 Task: Check the percentage active listings of 2 sinks in the last 5 years.
Action: Mouse moved to (1055, 235)
Screenshot: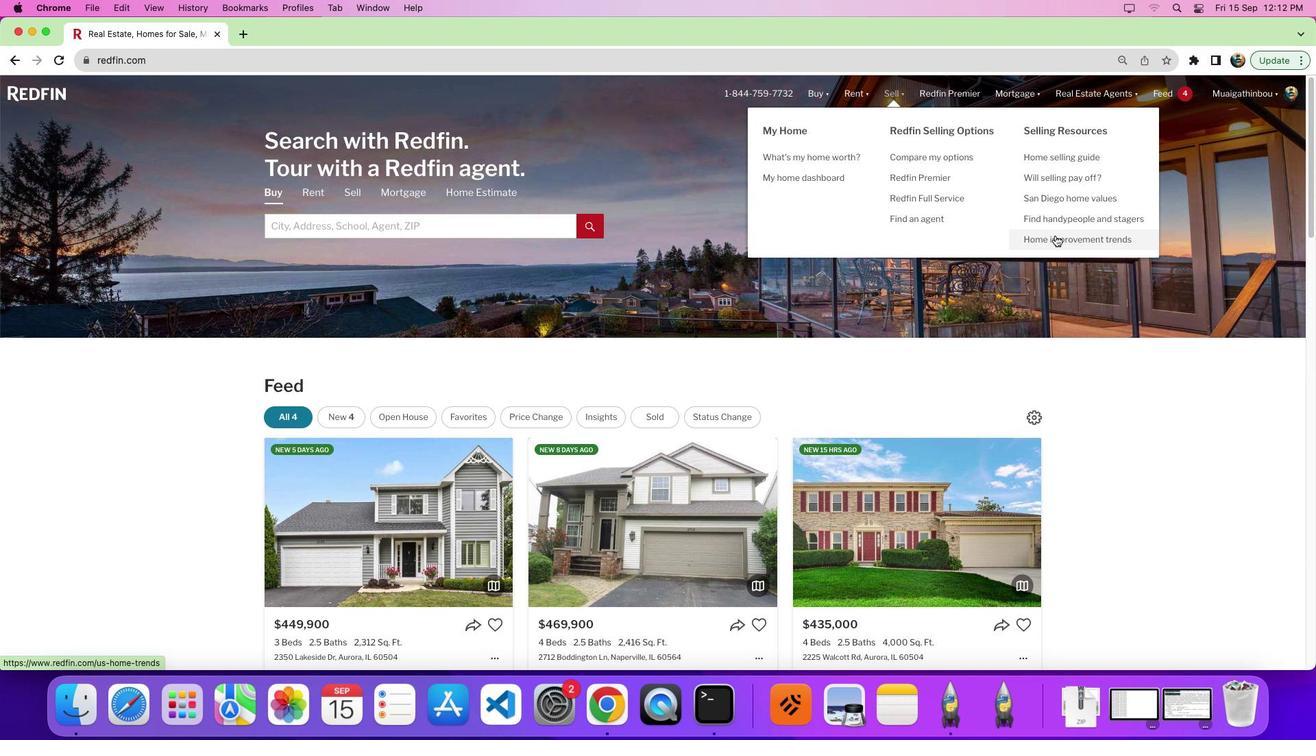 
Action: Mouse pressed left at (1055, 235)
Screenshot: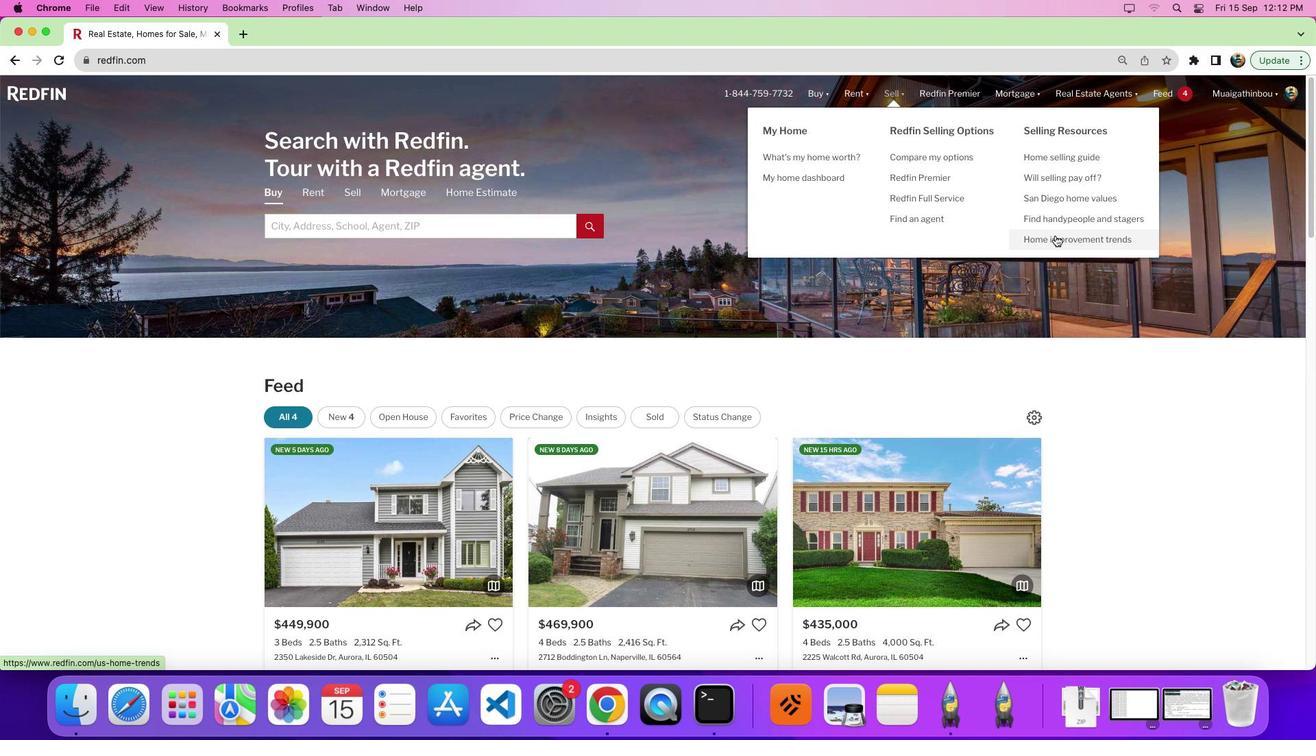 
Action: Mouse moved to (364, 253)
Screenshot: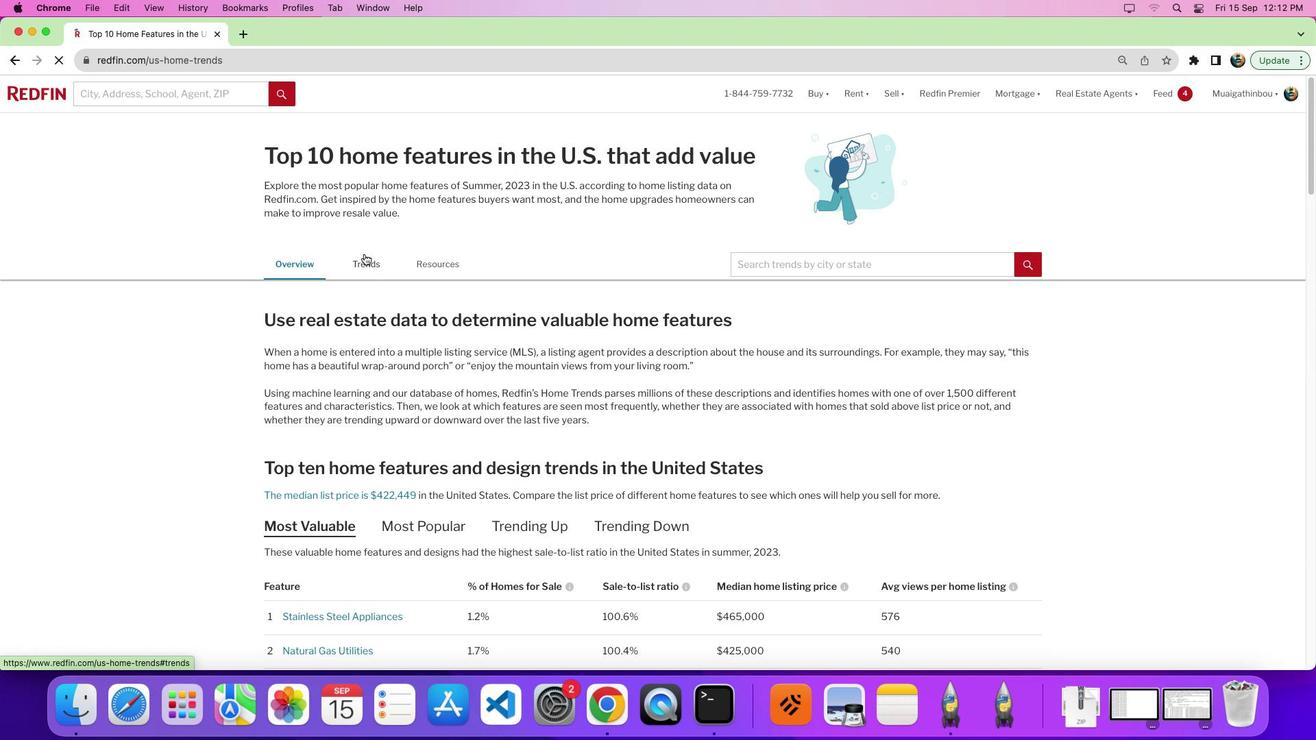 
Action: Mouse pressed left at (364, 253)
Screenshot: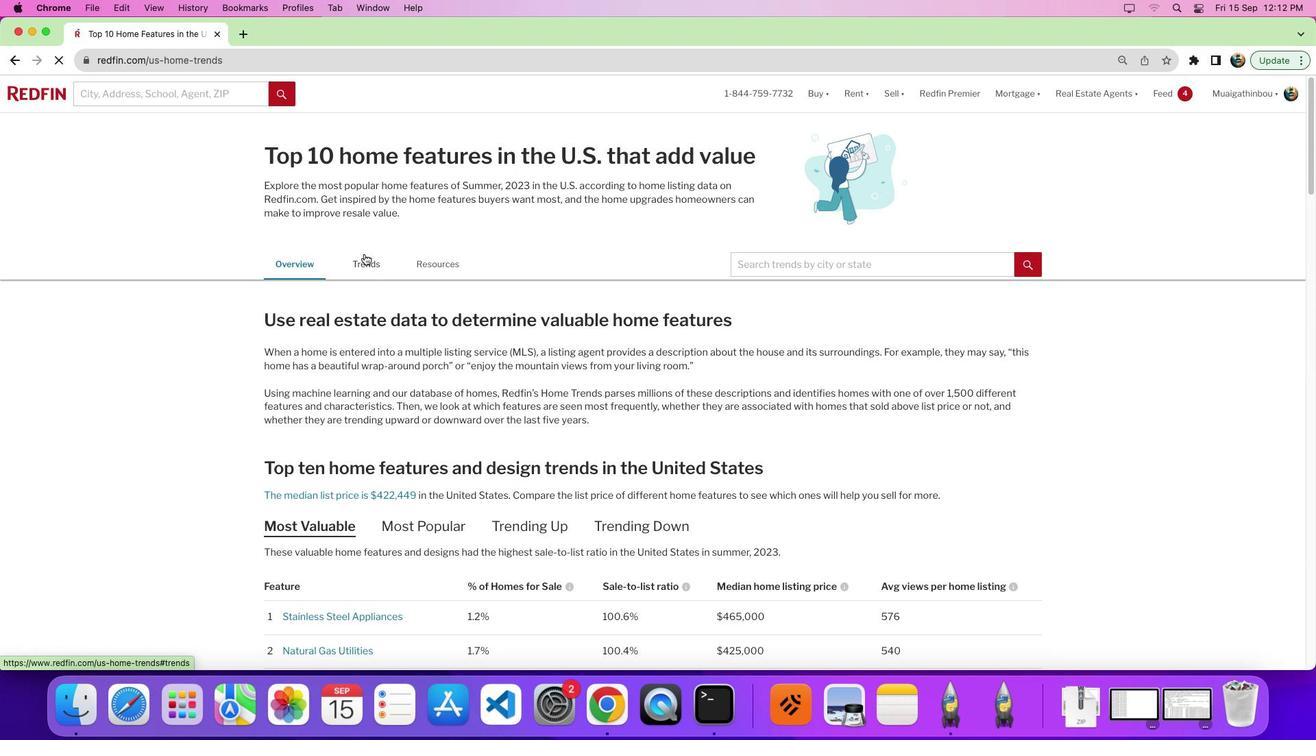 
Action: Mouse moved to (363, 256)
Screenshot: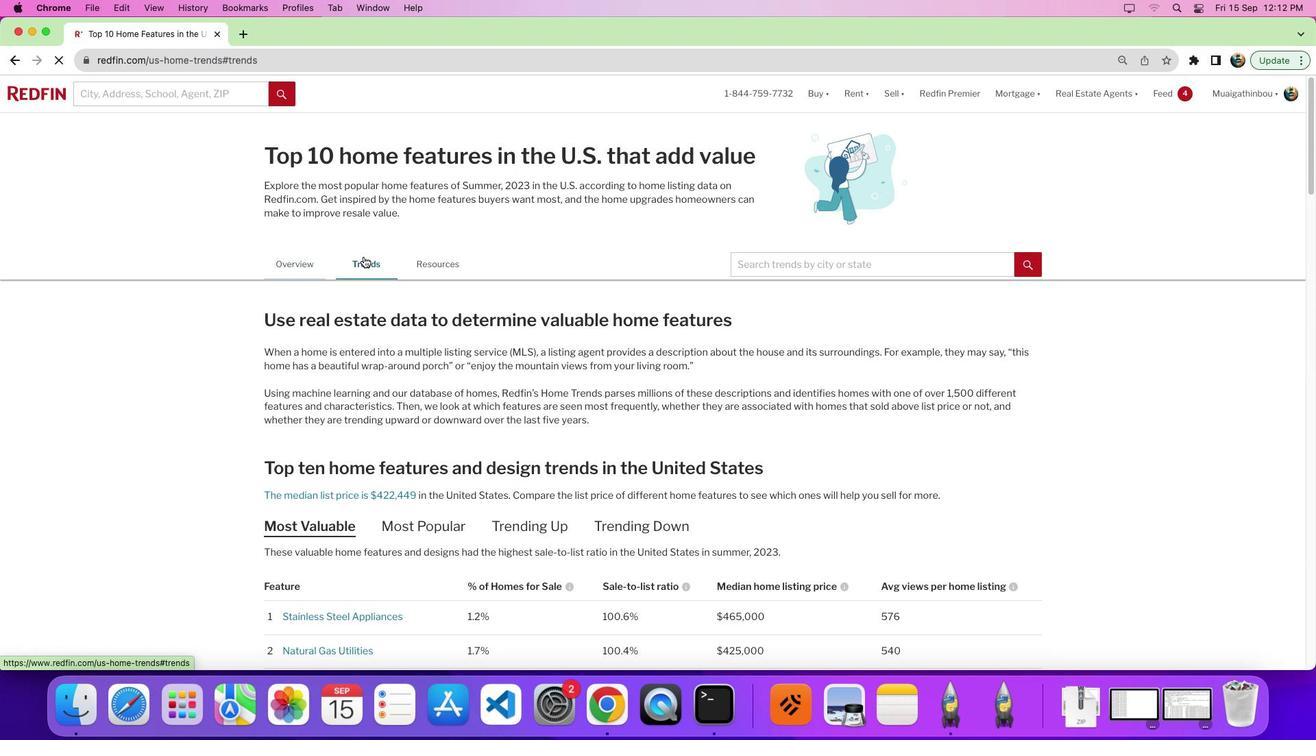 
Action: Mouse pressed left at (363, 256)
Screenshot: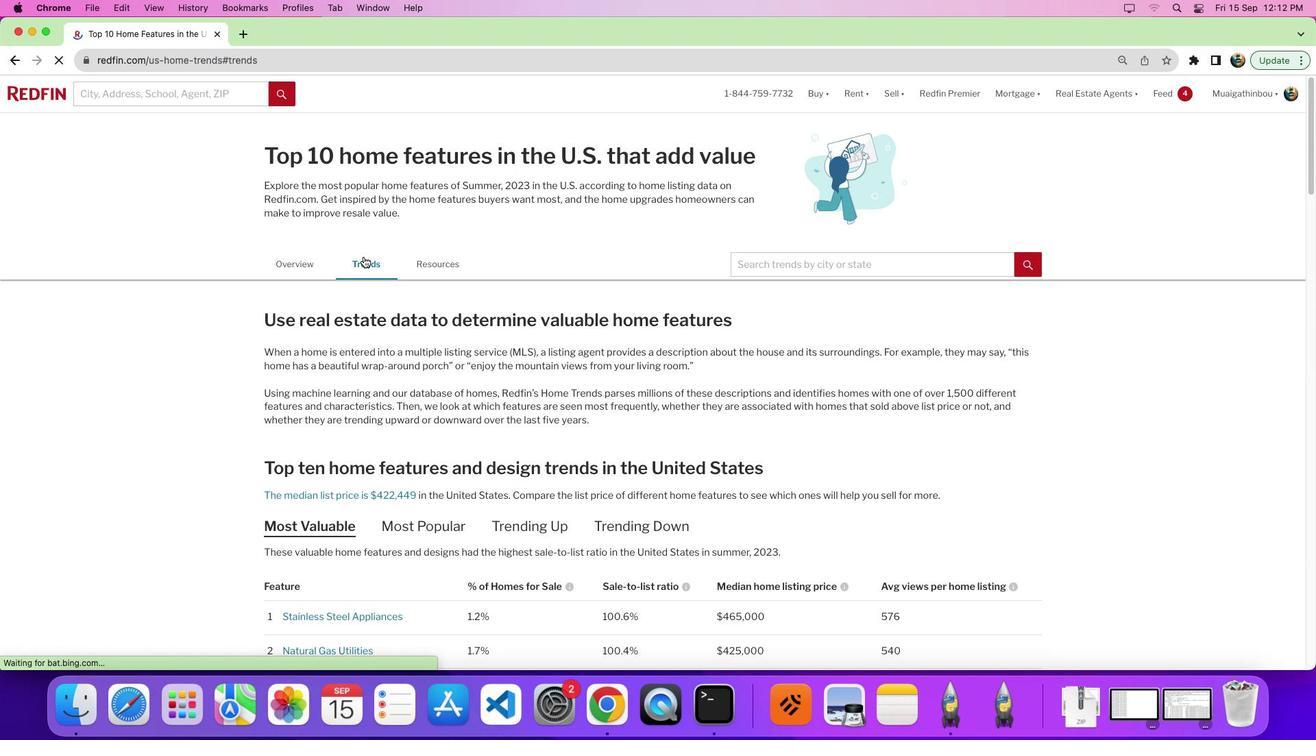 
Action: Mouse moved to (585, 337)
Screenshot: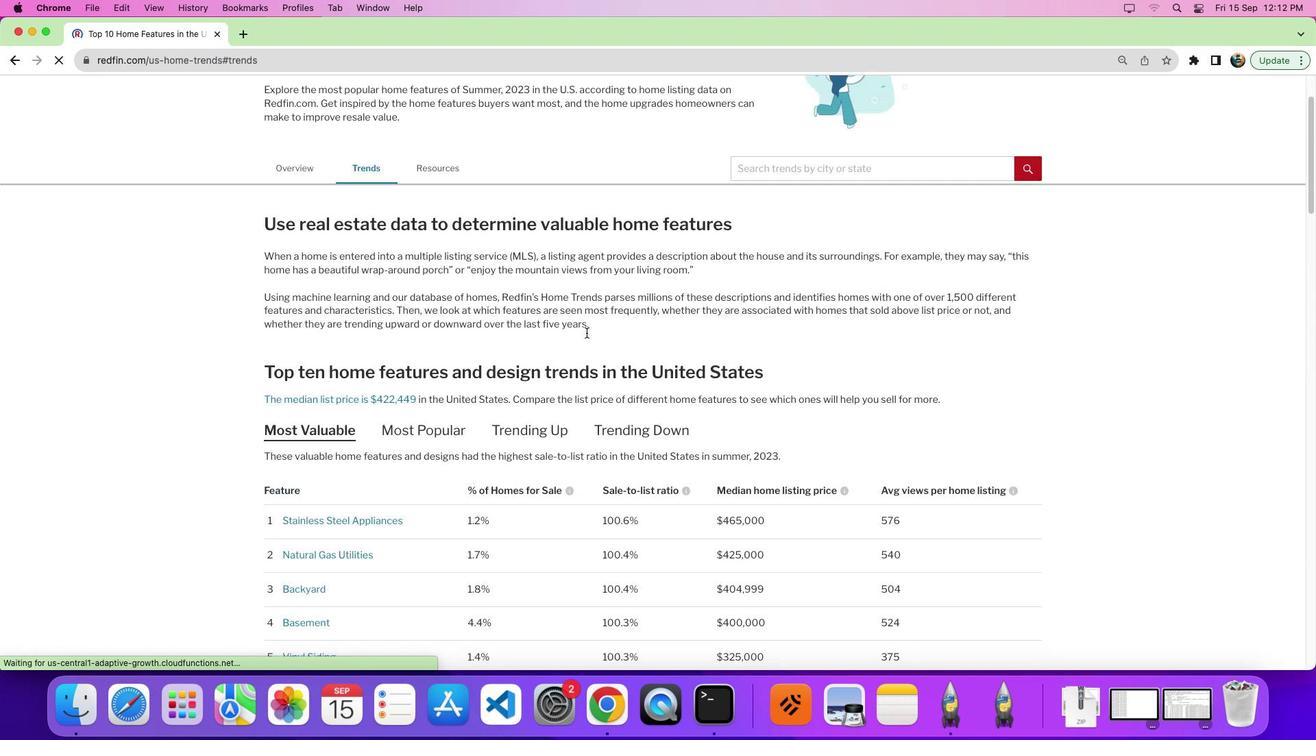 
Action: Mouse scrolled (585, 337) with delta (0, 0)
Screenshot: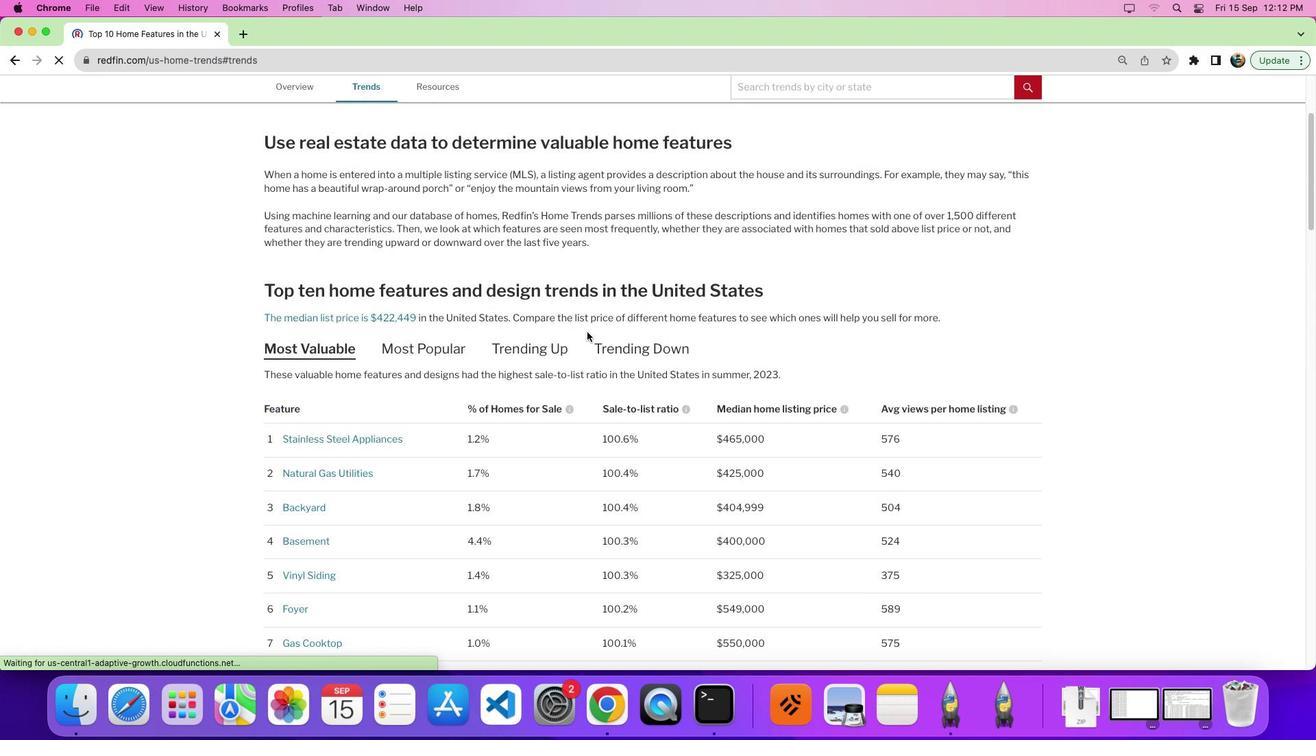 
Action: Mouse scrolled (585, 337) with delta (0, -1)
Screenshot: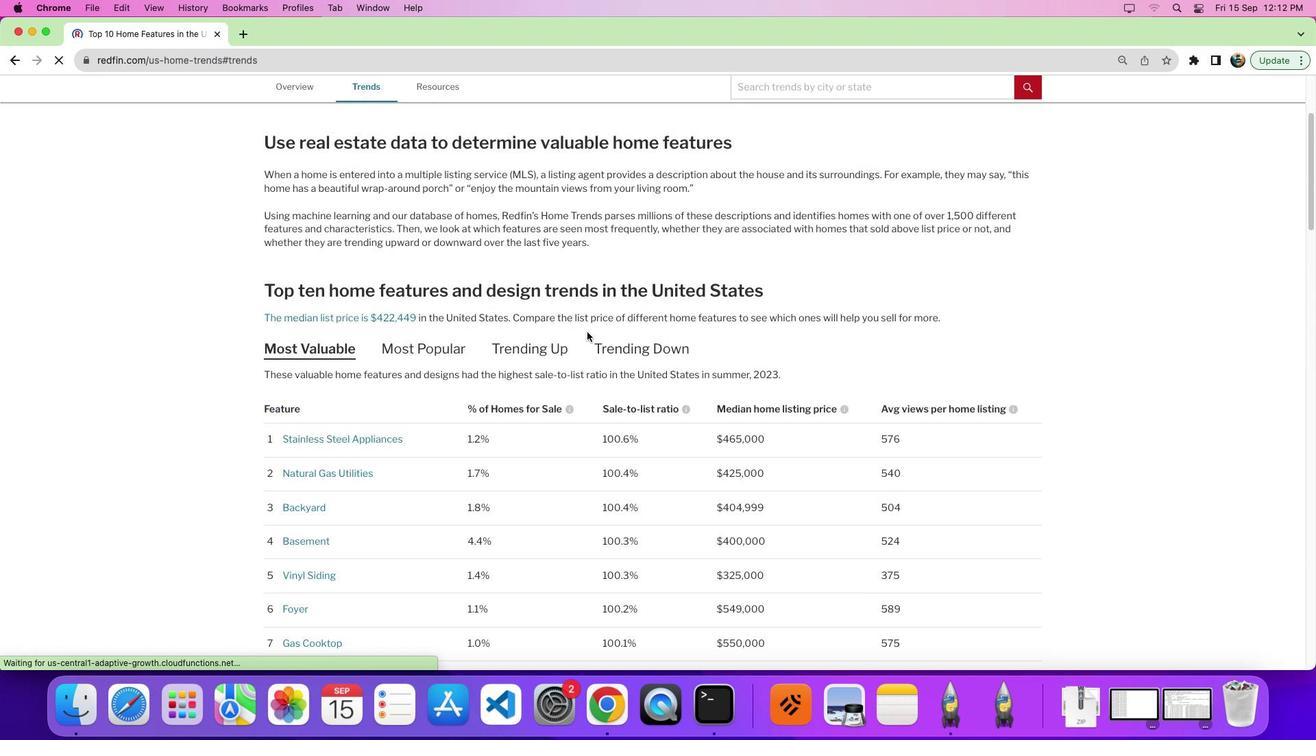 
Action: Mouse moved to (585, 336)
Screenshot: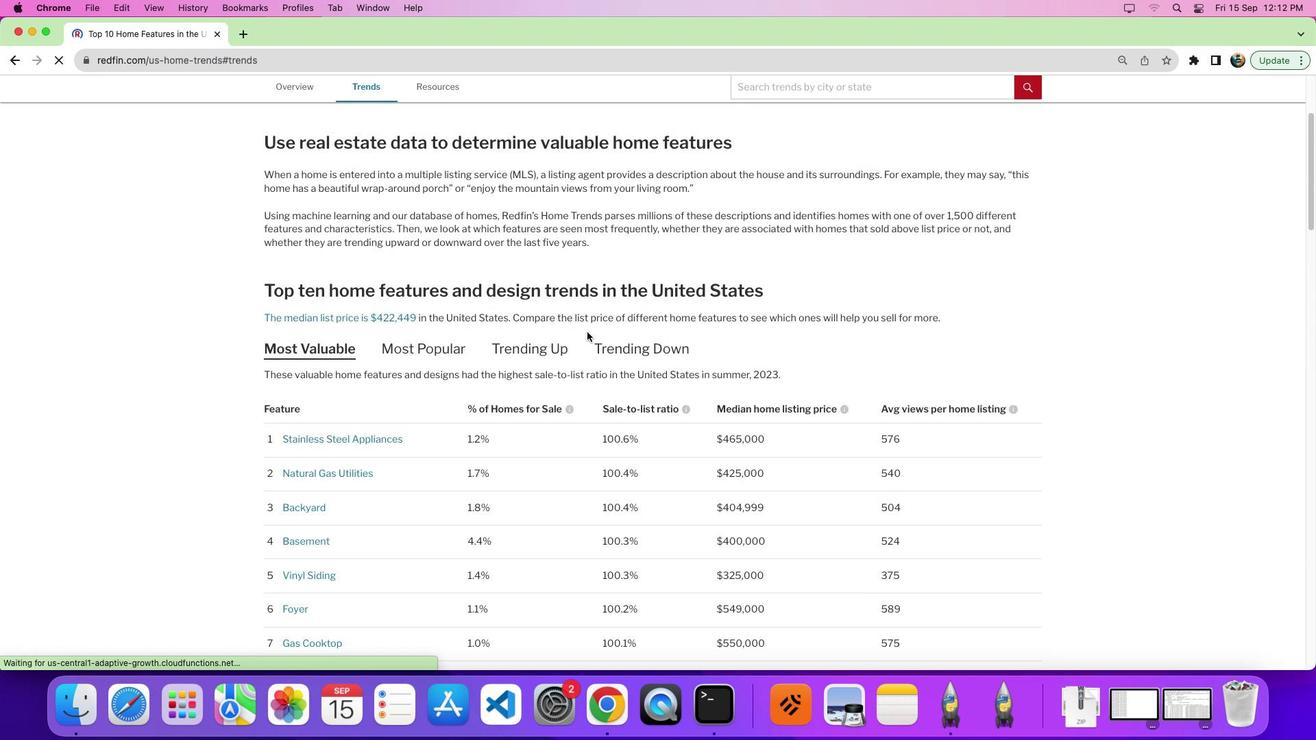 
Action: Mouse scrolled (585, 336) with delta (0, -6)
Screenshot: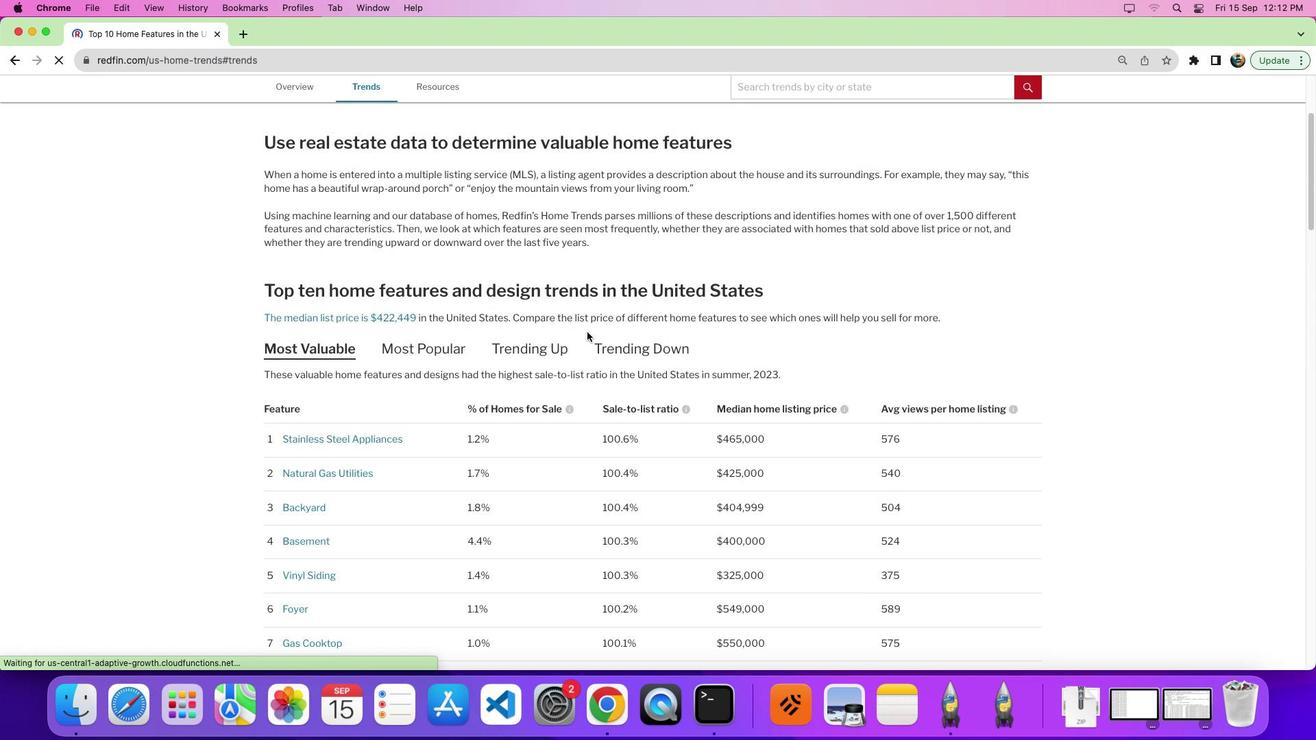 
Action: Mouse moved to (587, 332)
Screenshot: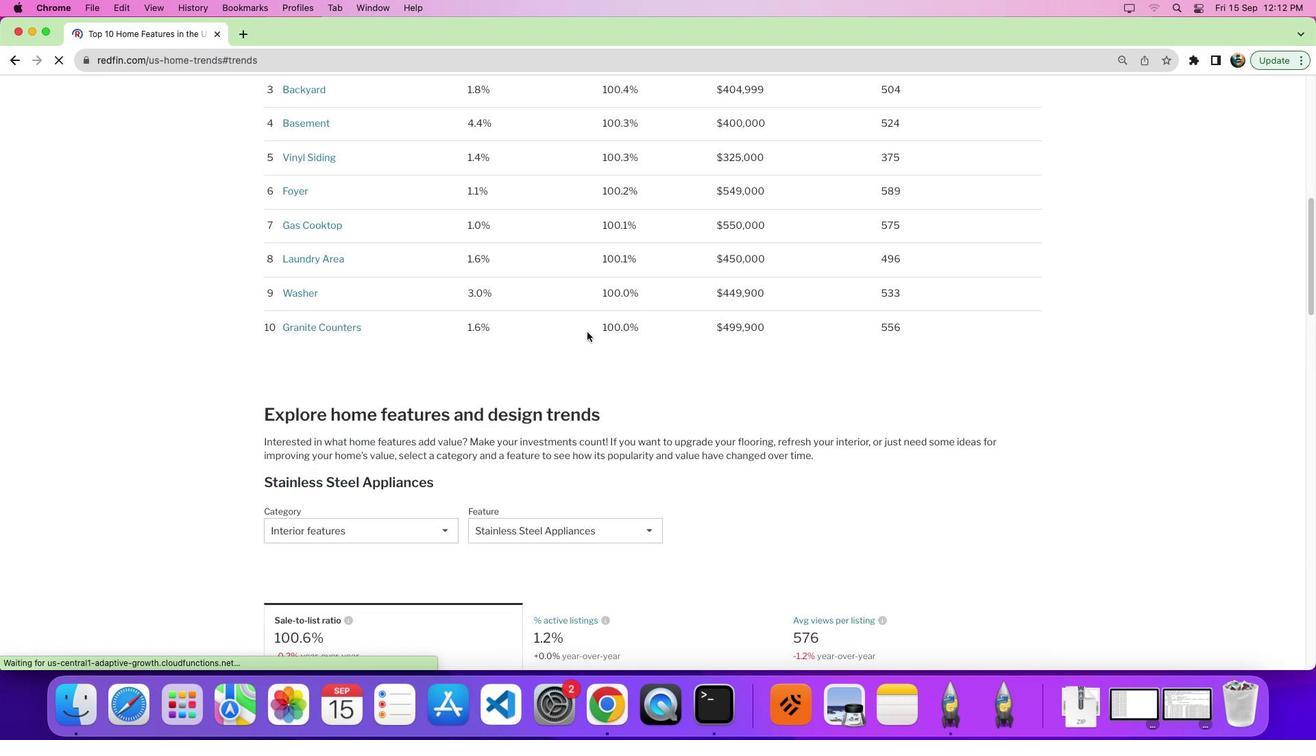 
Action: Mouse scrolled (587, 332) with delta (0, -8)
Screenshot: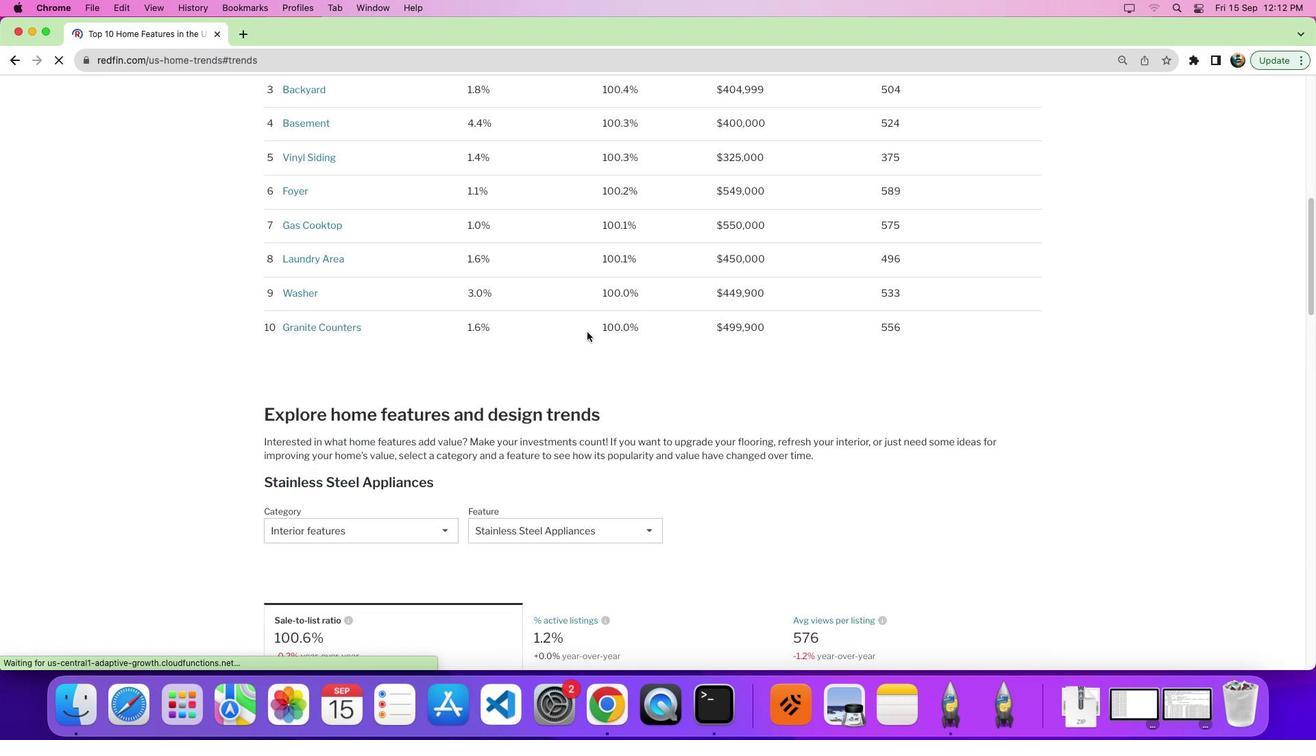 
Action: Mouse moved to (587, 331)
Screenshot: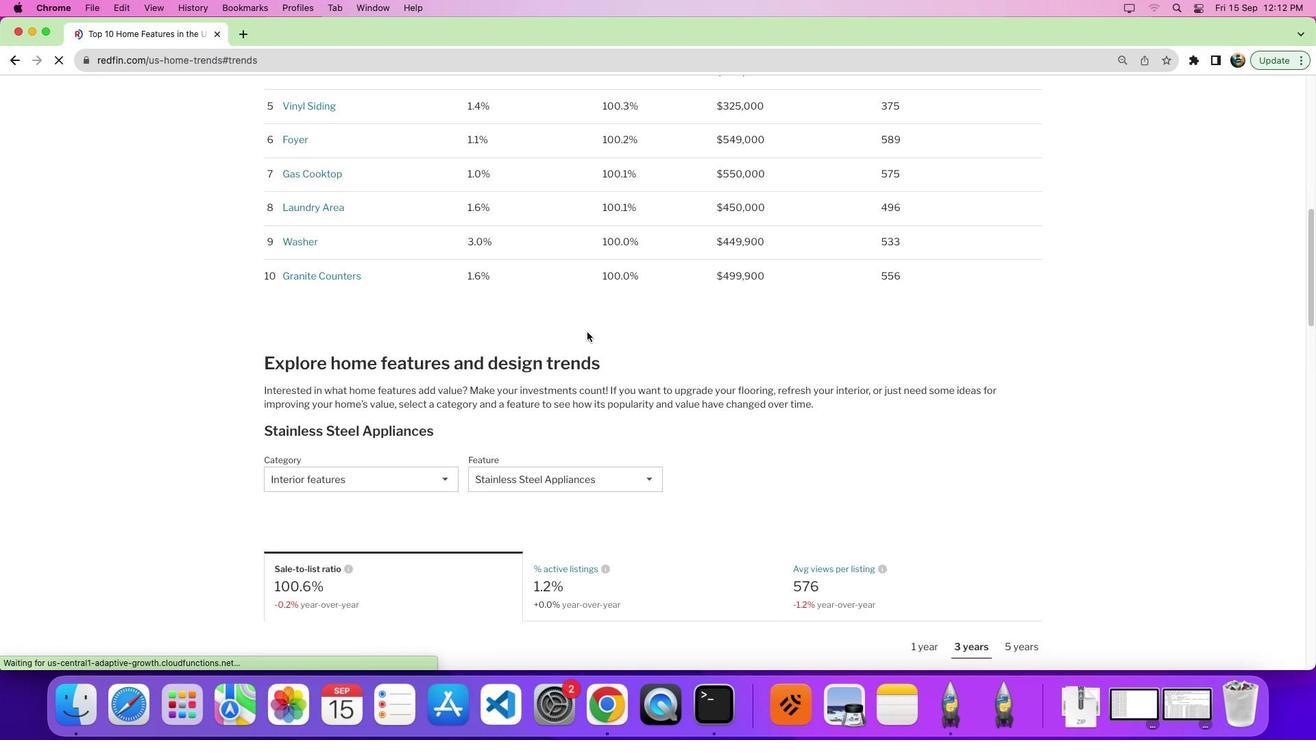 
Action: Mouse scrolled (587, 331) with delta (0, 0)
Screenshot: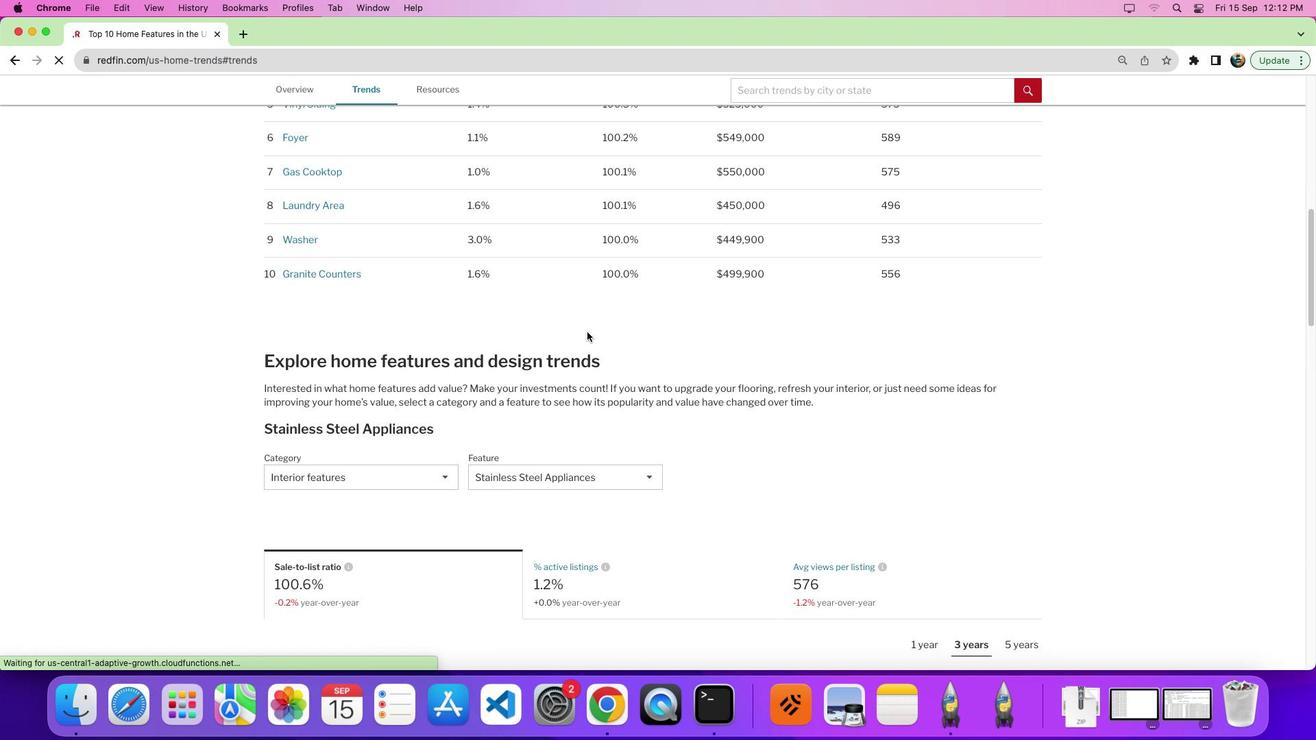 
Action: Mouse moved to (377, 462)
Screenshot: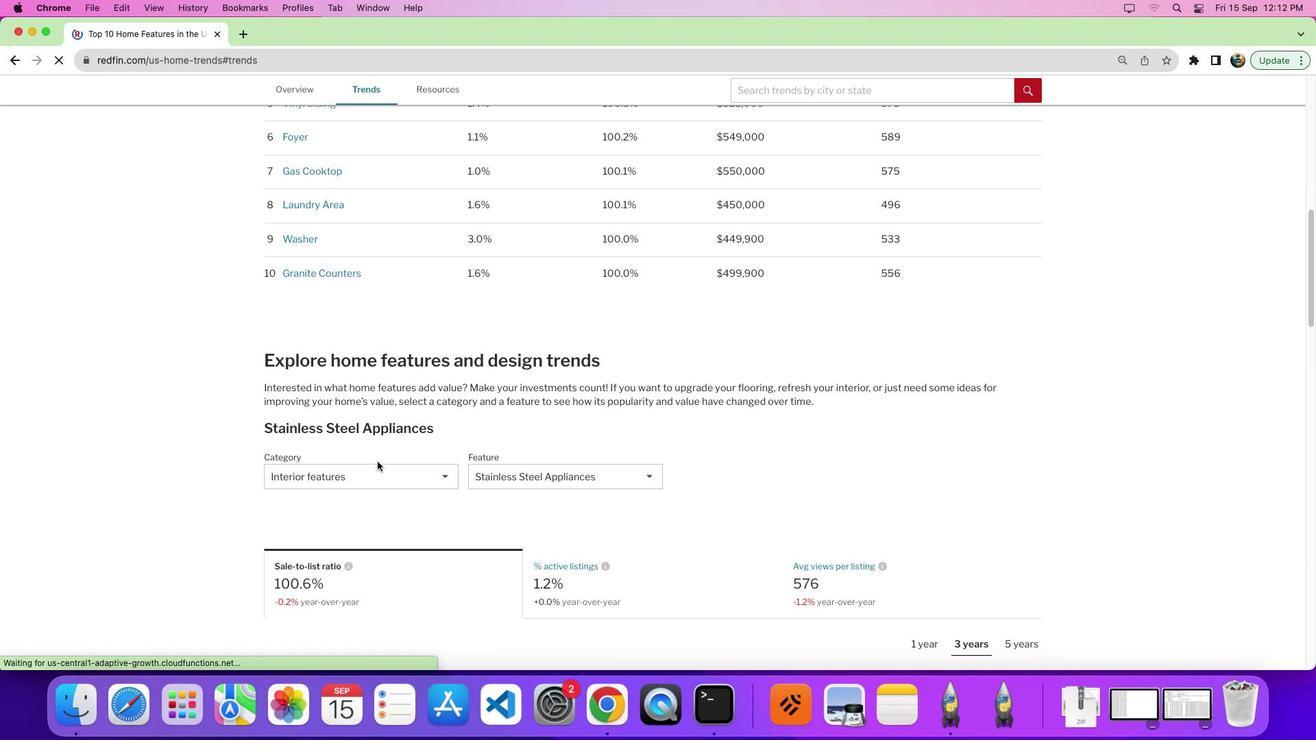 
Action: Mouse pressed left at (377, 462)
Screenshot: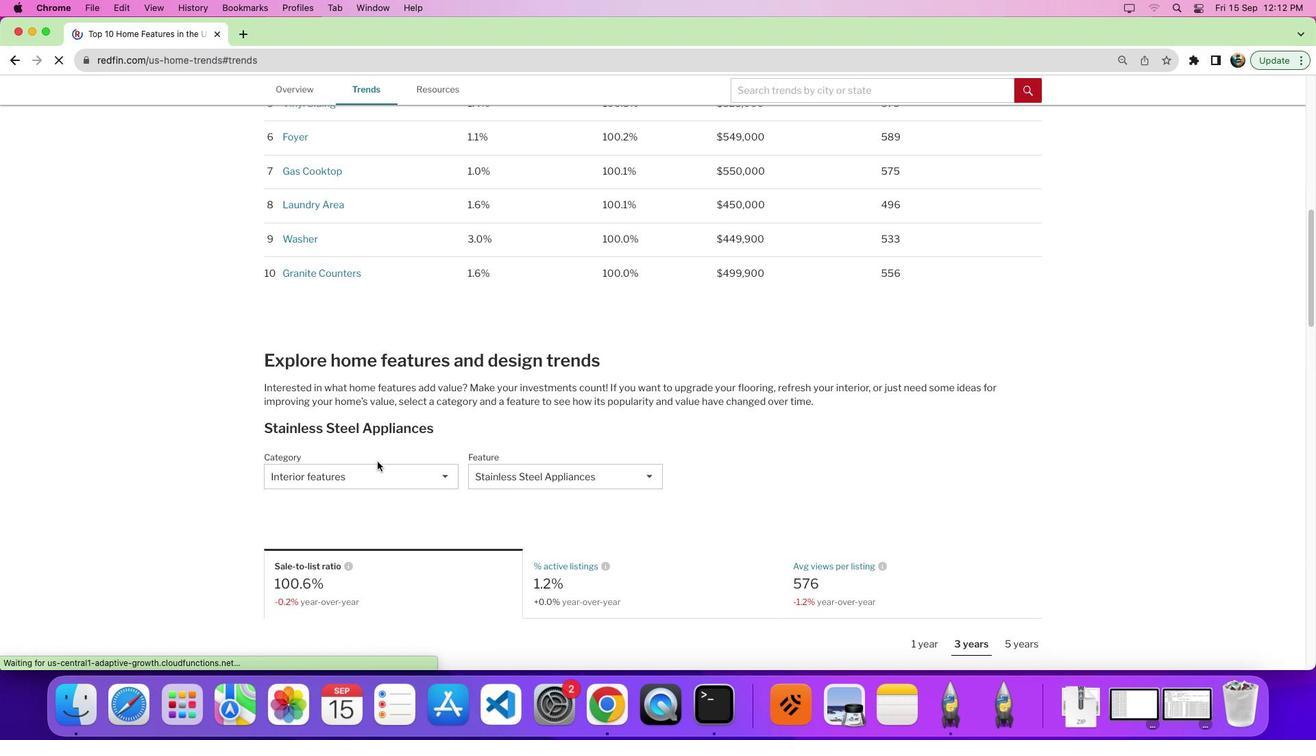 
Action: Mouse moved to (381, 475)
Screenshot: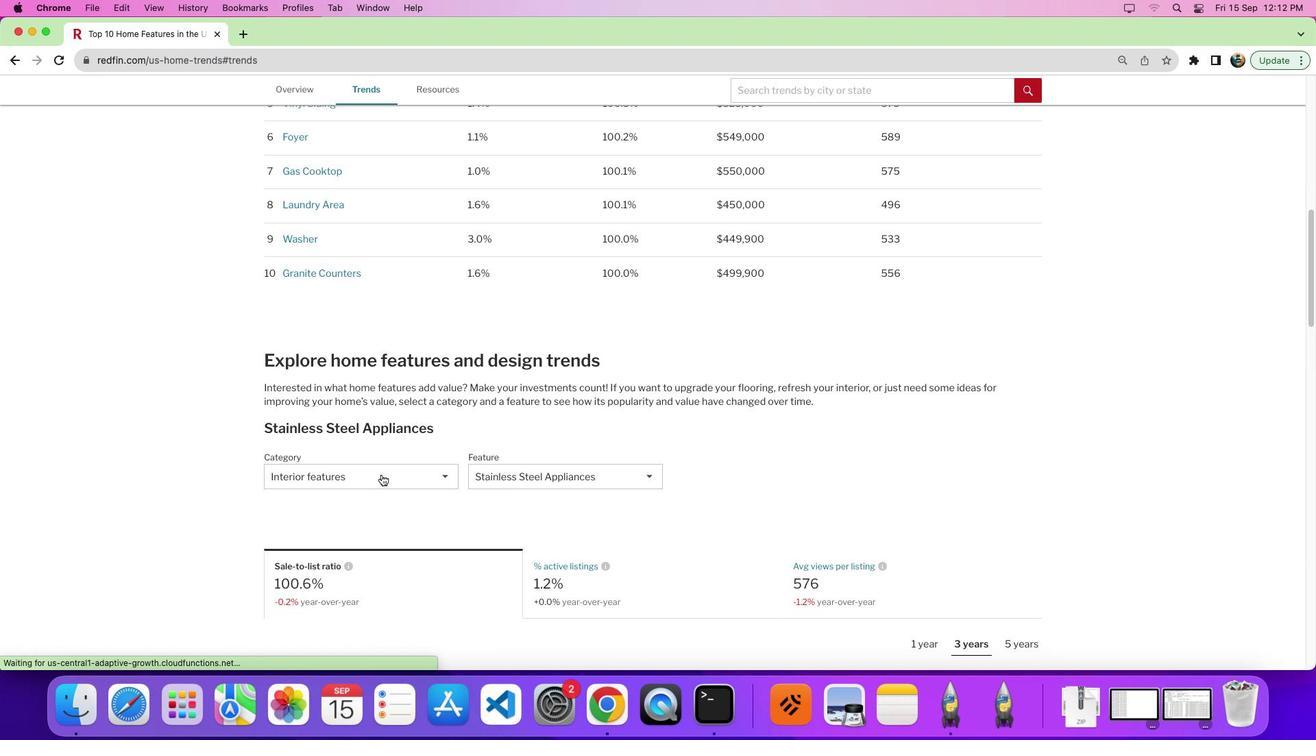 
Action: Mouse pressed left at (381, 475)
Screenshot: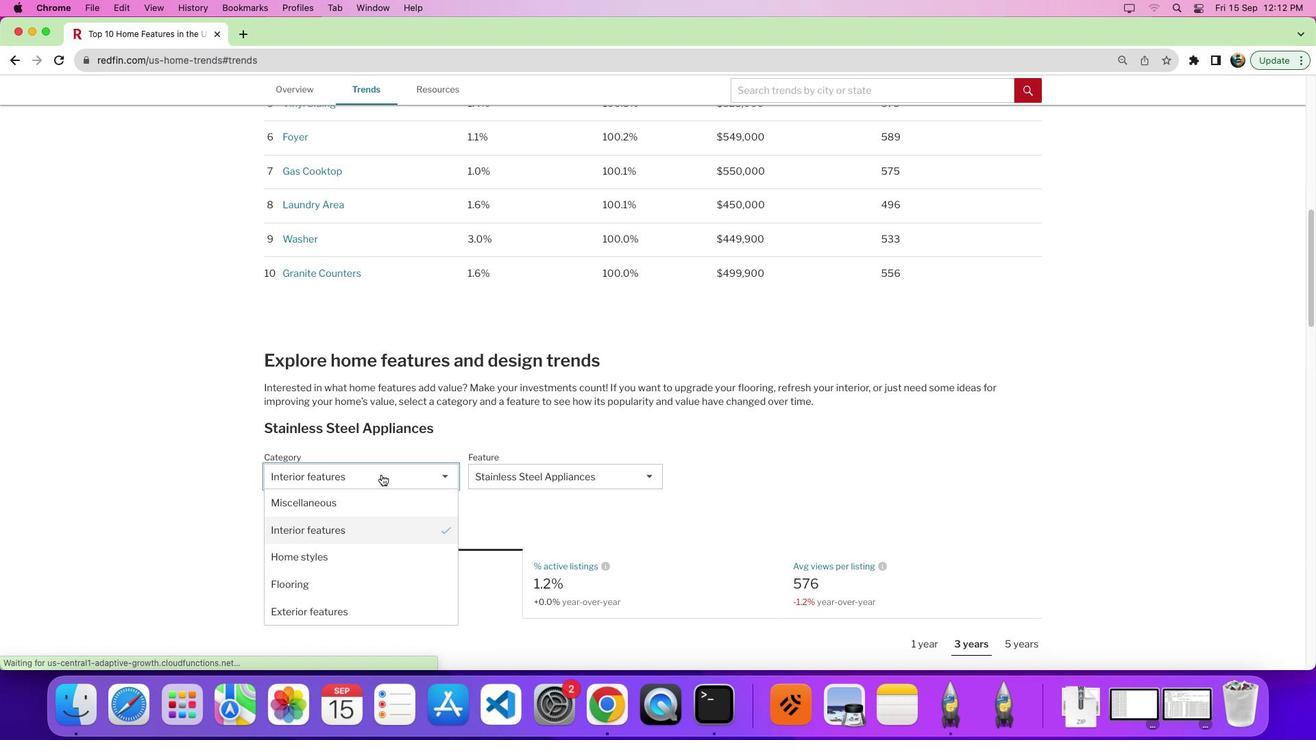 
Action: Mouse moved to (379, 532)
Screenshot: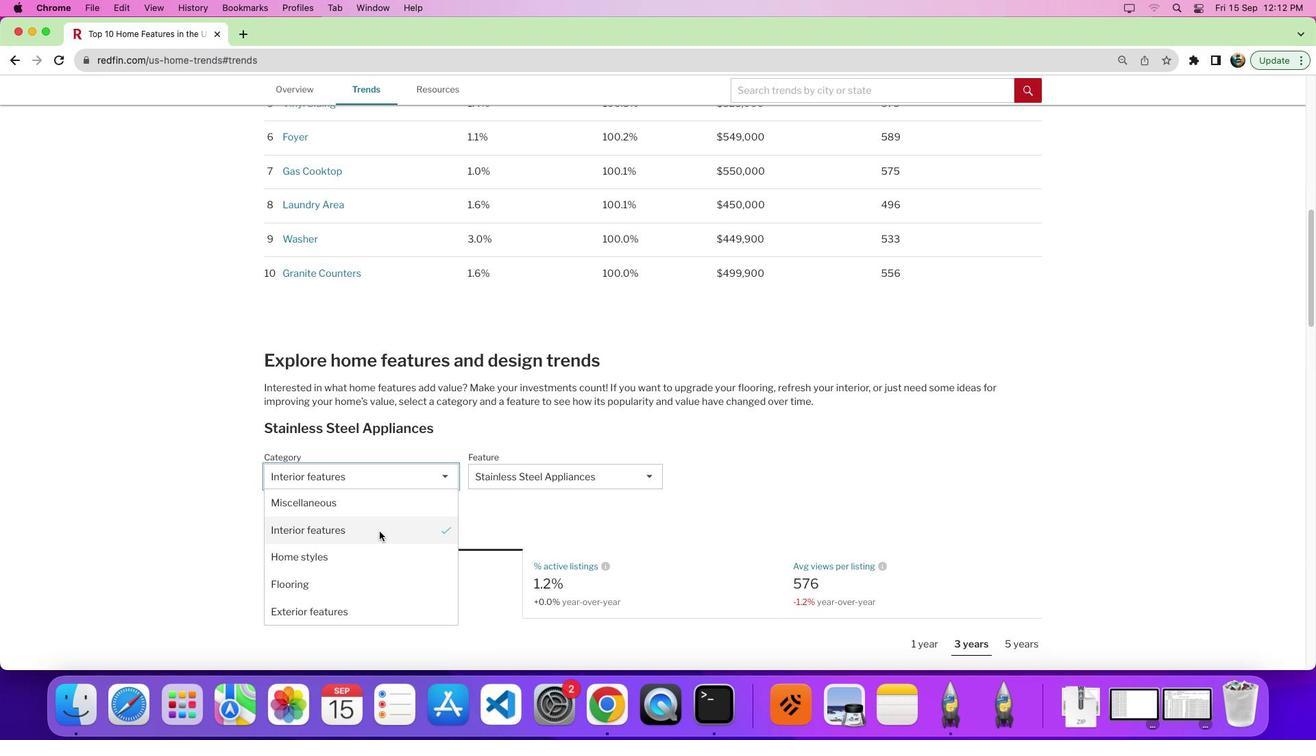 
Action: Mouse pressed left at (379, 532)
Screenshot: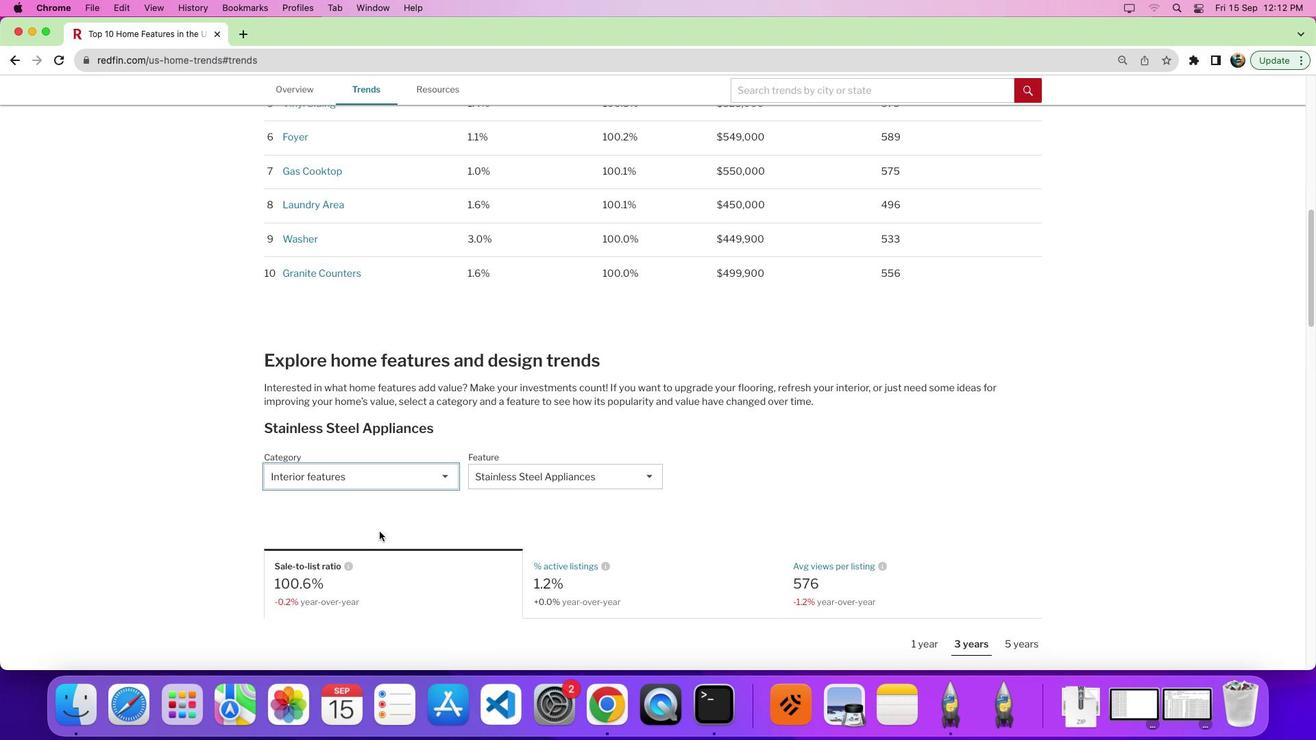 
Action: Mouse moved to (573, 476)
Screenshot: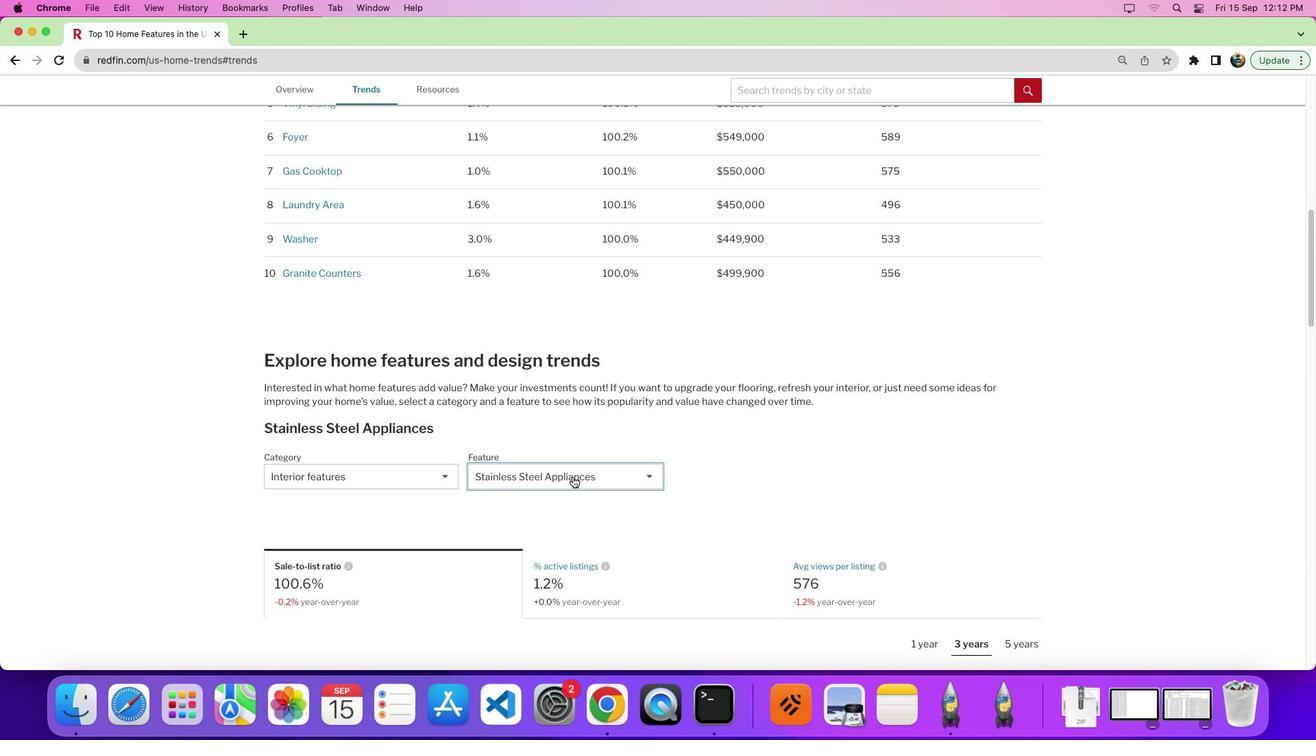 
Action: Mouse pressed left at (573, 476)
Screenshot: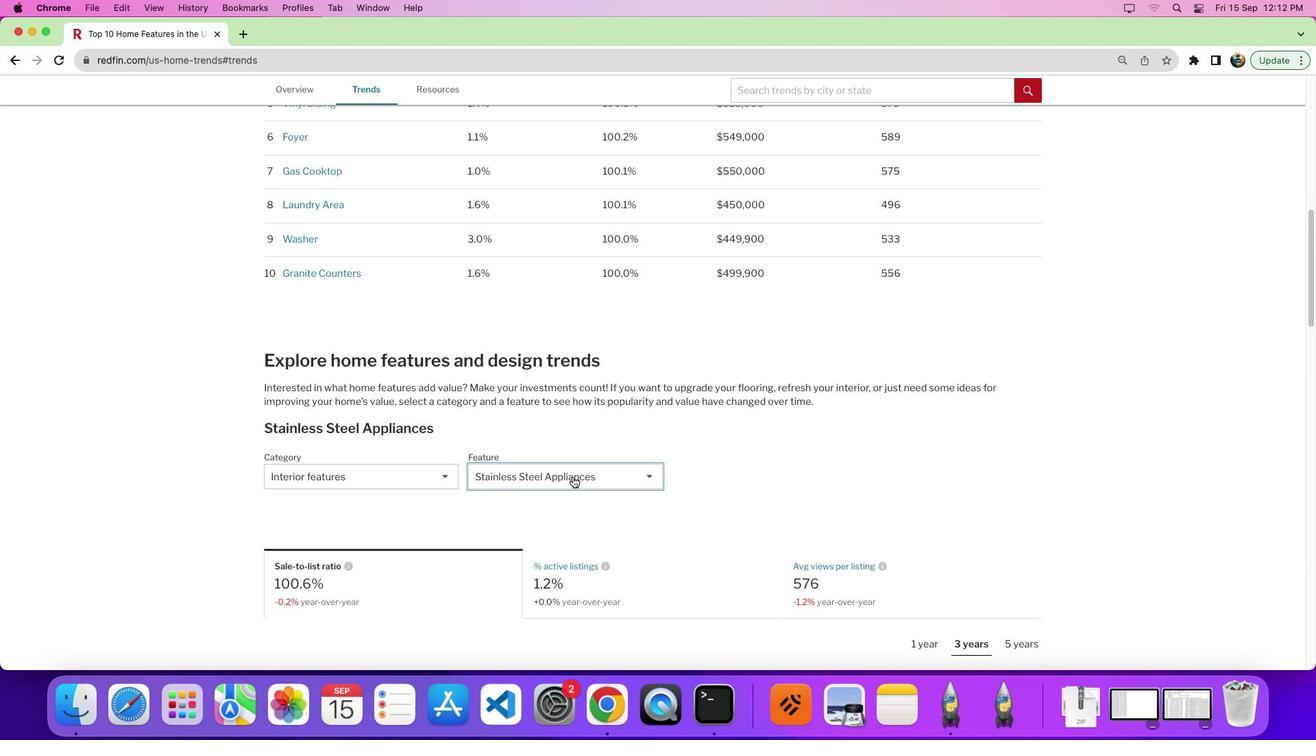 
Action: Mouse moved to (540, 574)
Screenshot: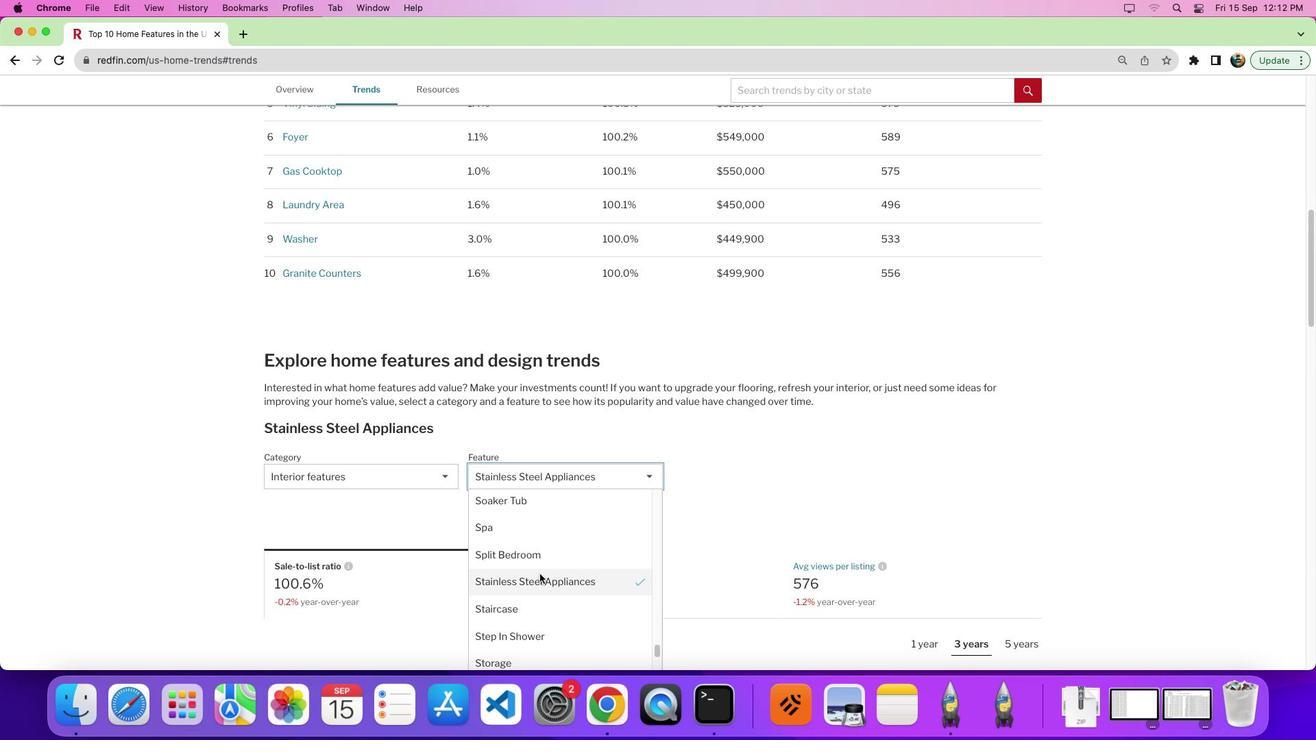
Action: Mouse scrolled (540, 574) with delta (0, 0)
Screenshot: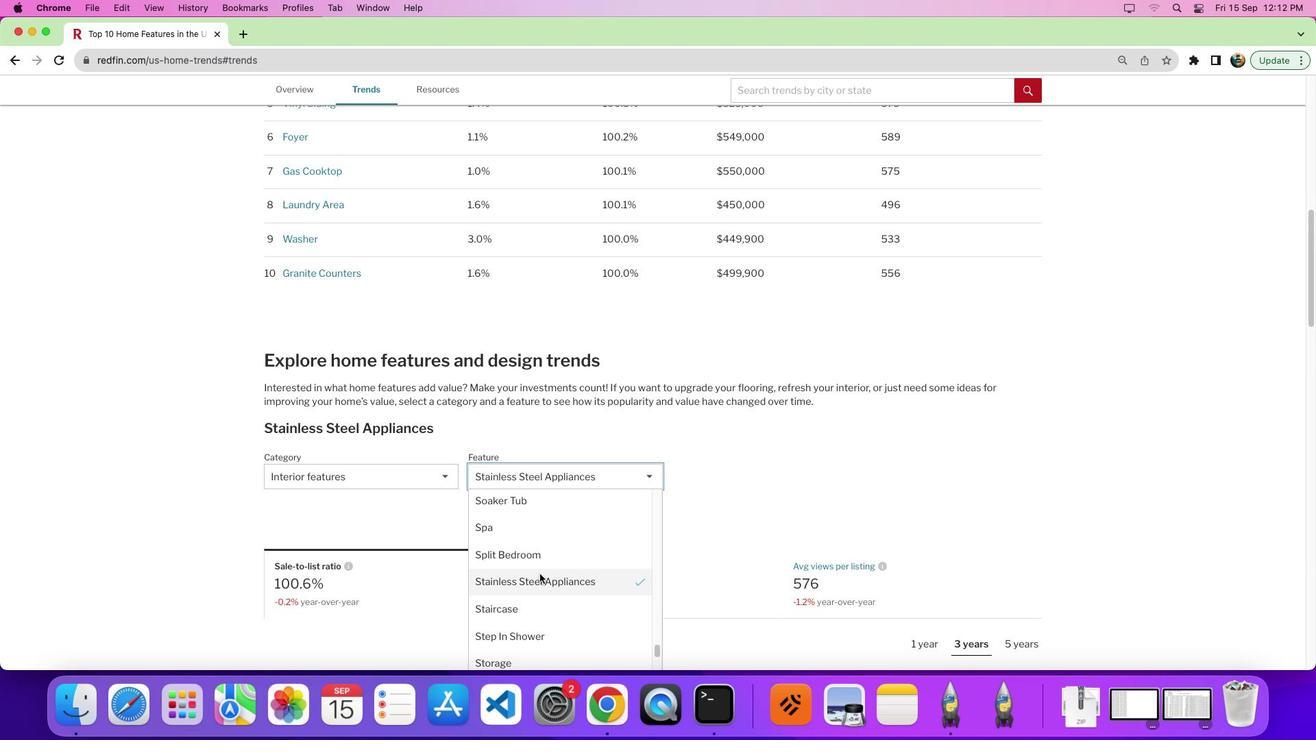 
Action: Mouse scrolled (540, 574) with delta (0, 0)
Screenshot: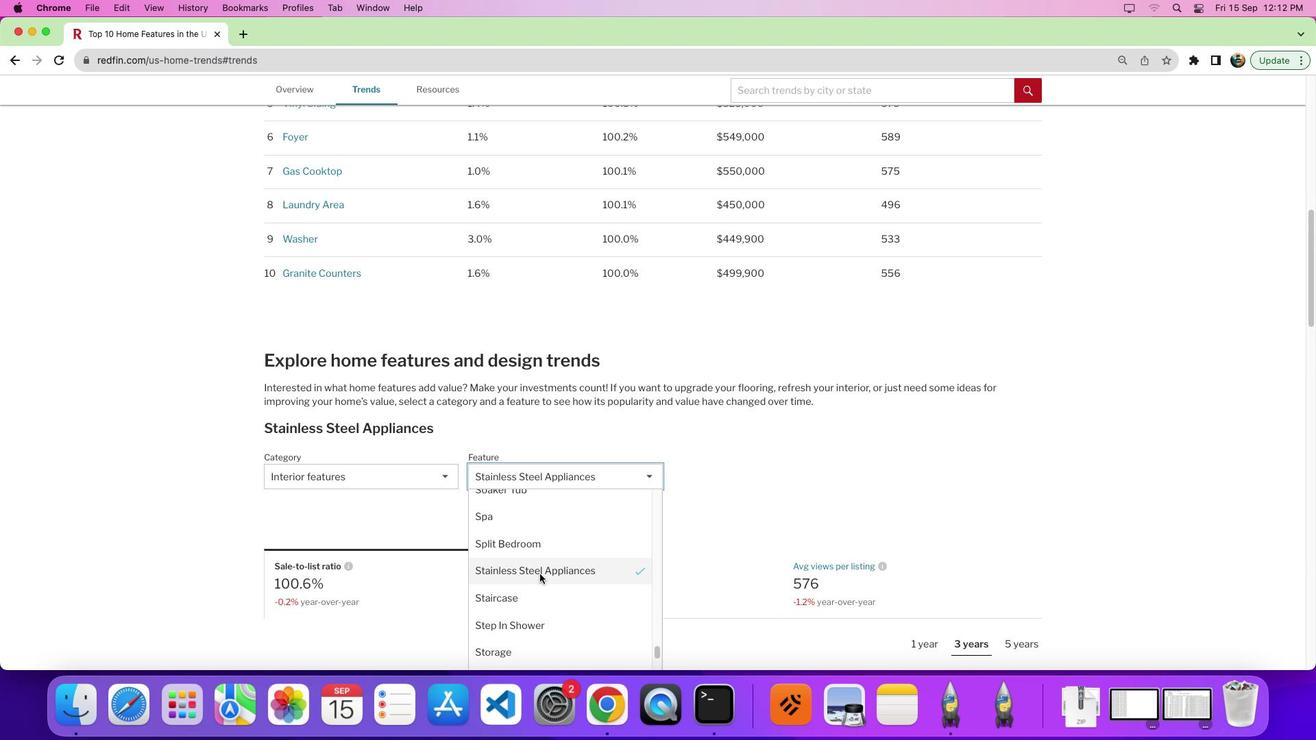 
Action: Mouse scrolled (540, 574) with delta (0, -1)
Screenshot: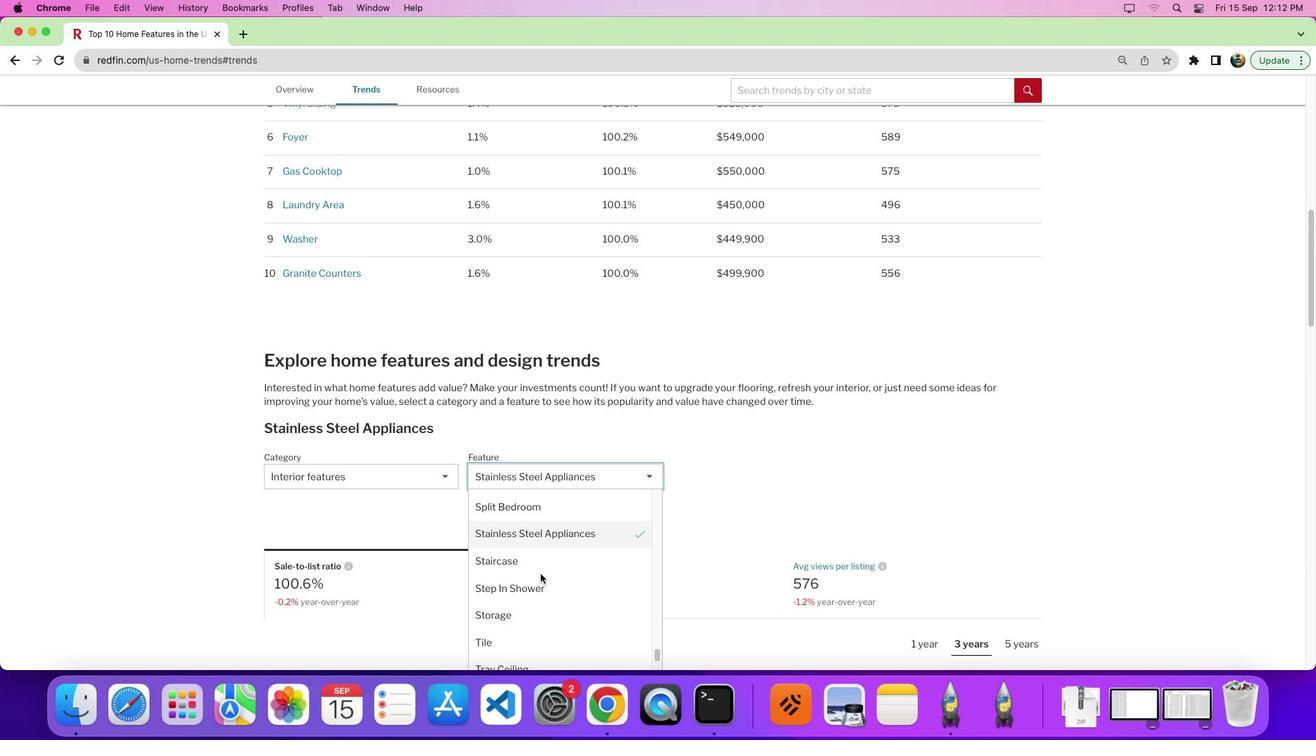 
Action: Mouse moved to (542, 609)
Screenshot: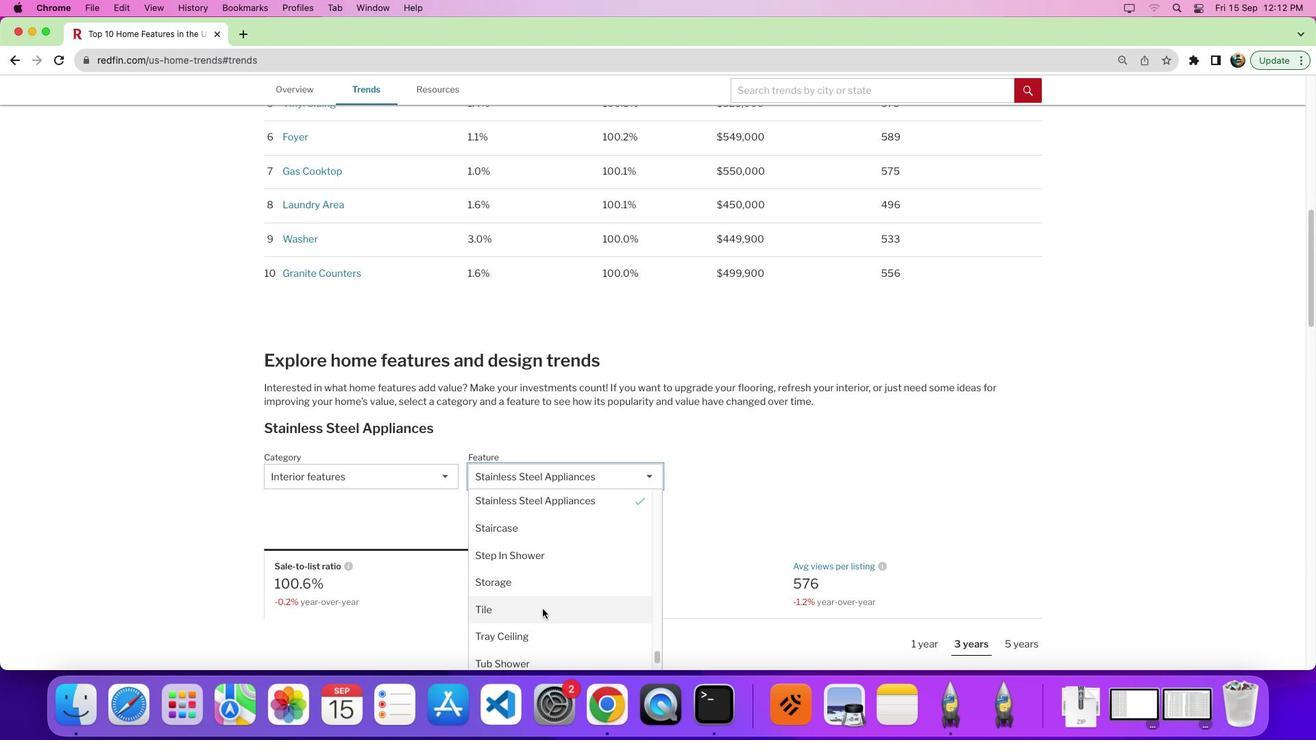 
Action: Mouse scrolled (542, 609) with delta (0, 0)
Screenshot: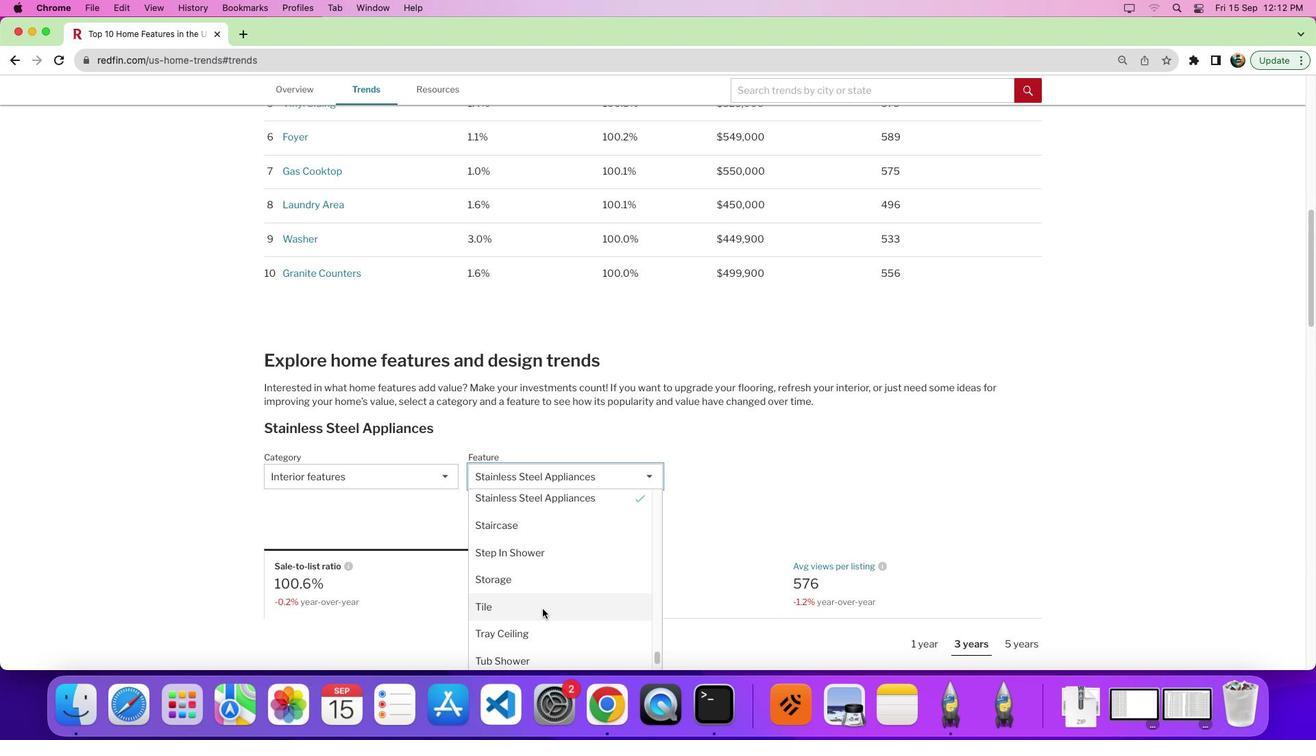 
Action: Mouse scrolled (542, 609) with delta (0, 0)
Screenshot: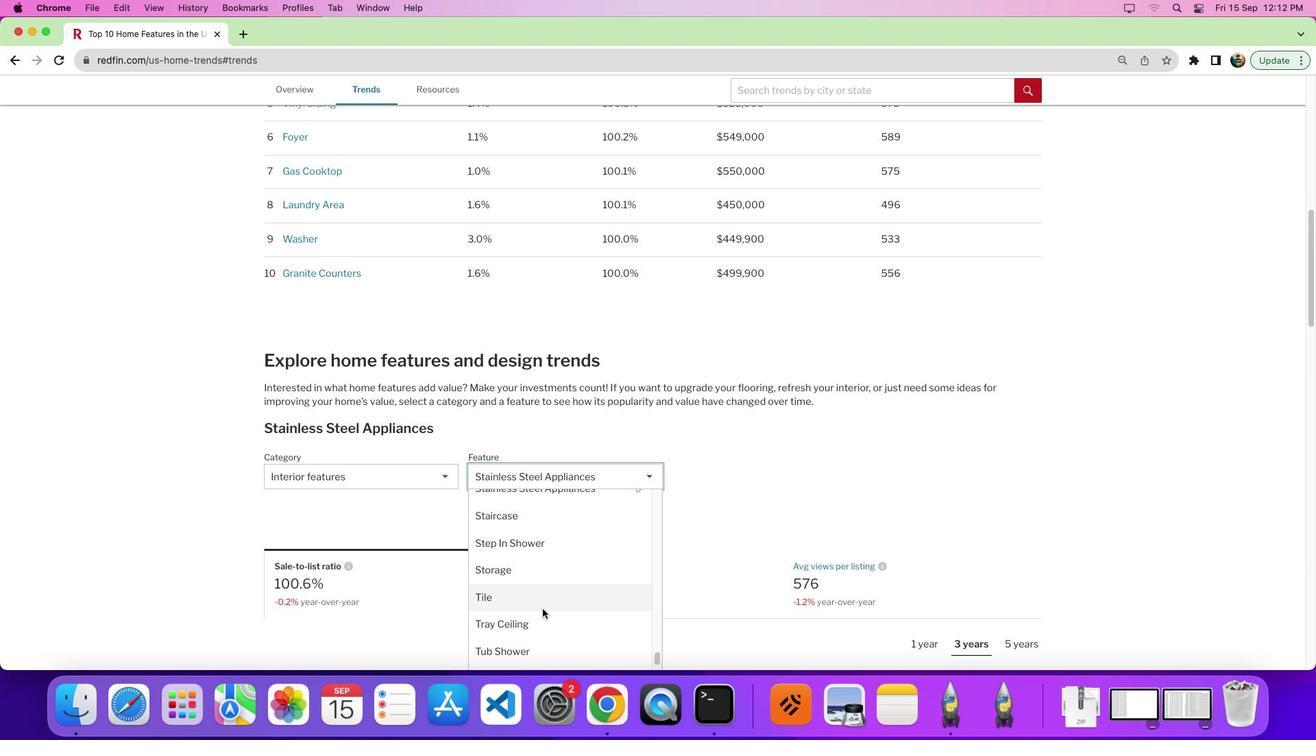 
Action: Mouse moved to (542, 609)
Screenshot: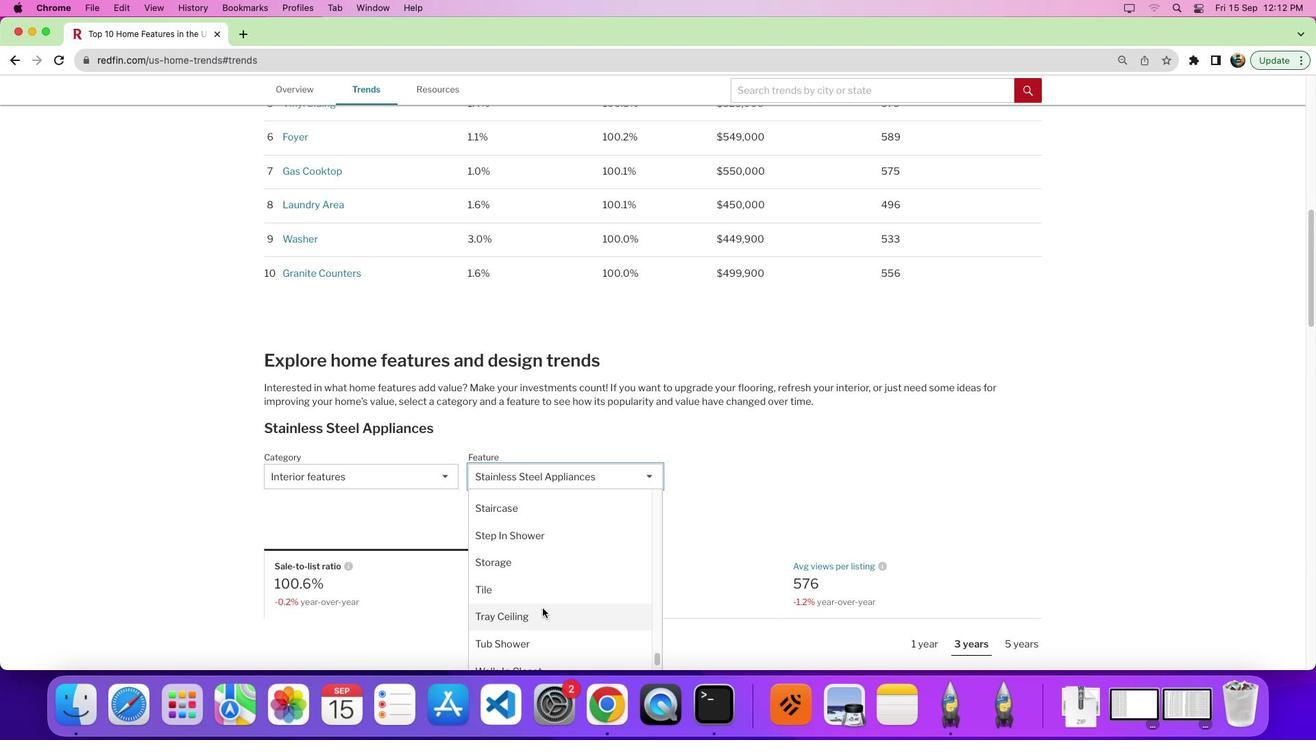 
Action: Mouse scrolled (542, 609) with delta (0, 0)
Screenshot: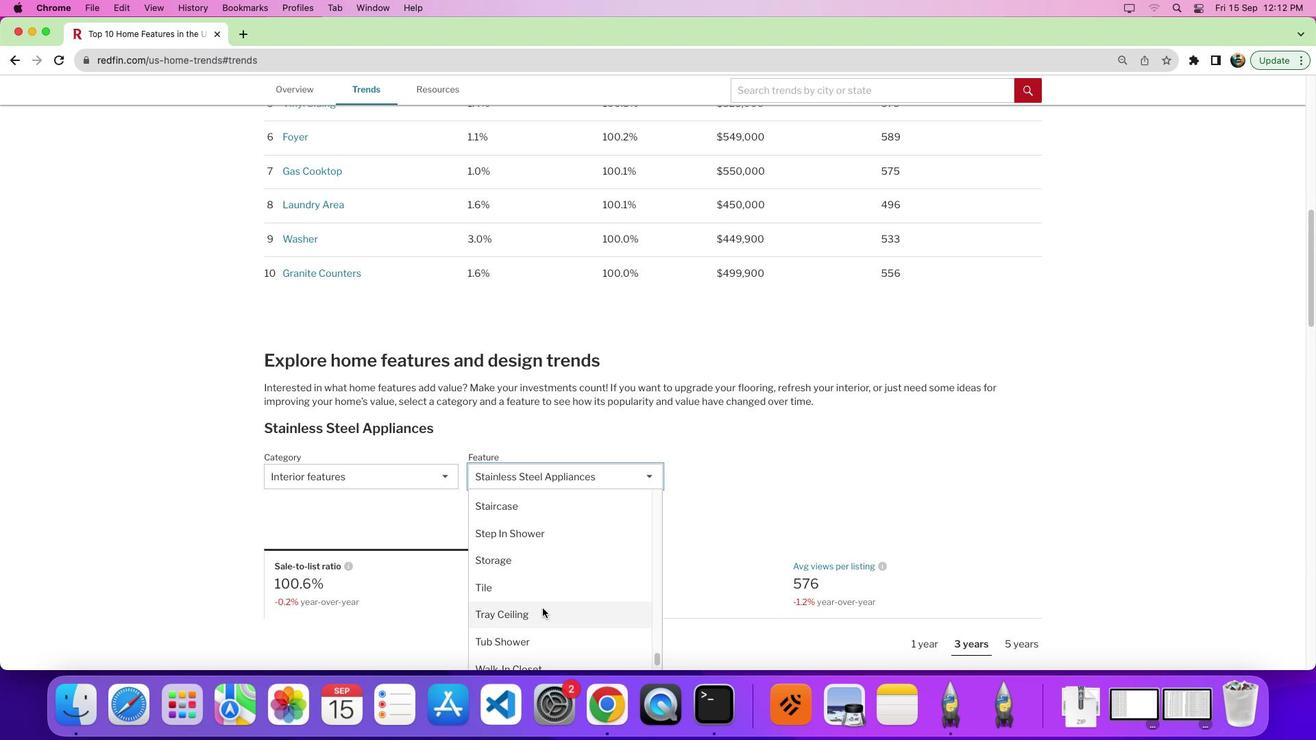 
Action: Mouse scrolled (542, 609) with delta (0, 0)
Screenshot: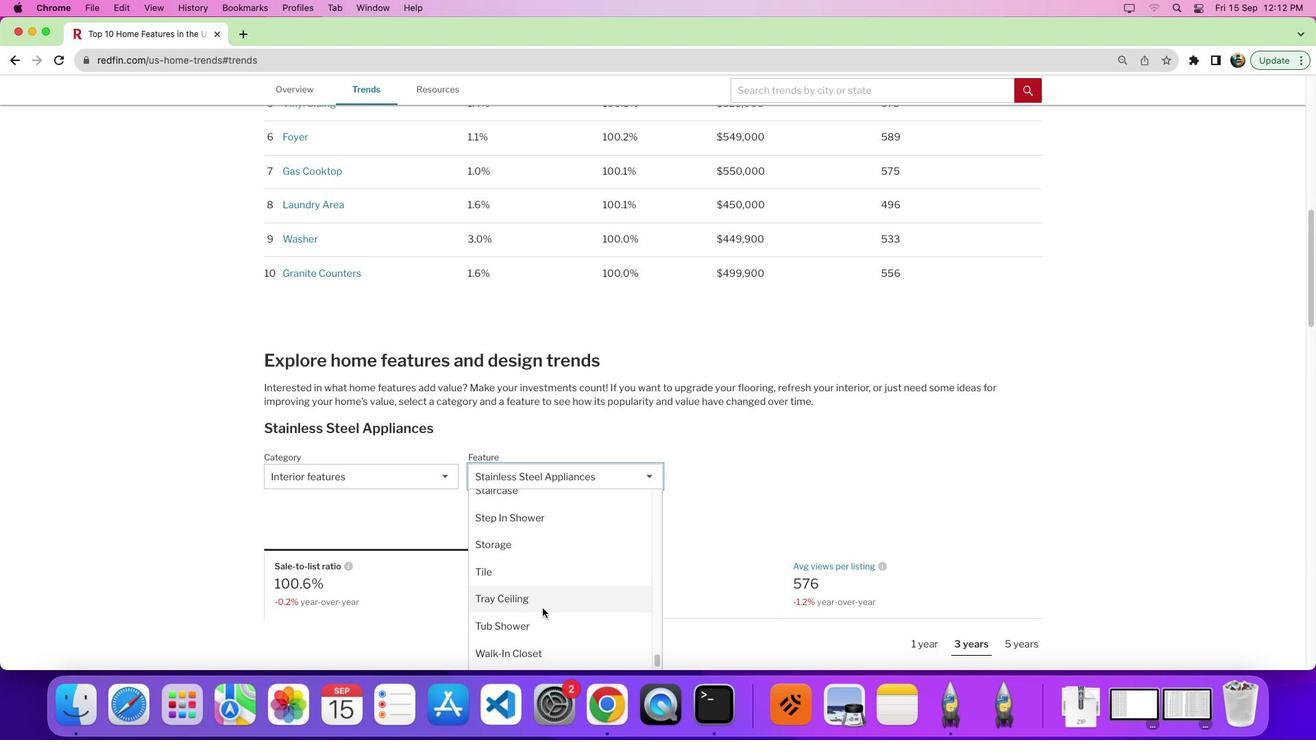 
Action: Mouse scrolled (542, 609) with delta (0, 0)
Screenshot: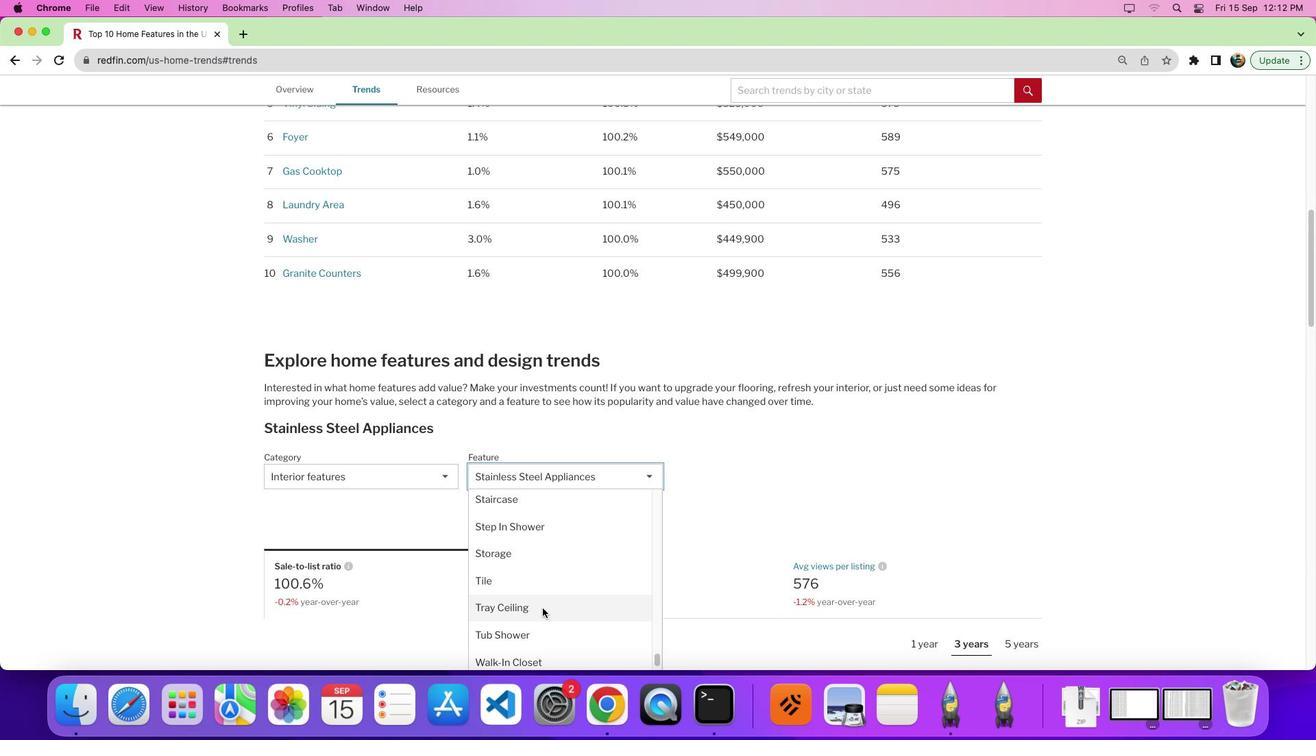 
Action: Mouse scrolled (542, 609) with delta (0, 0)
Screenshot: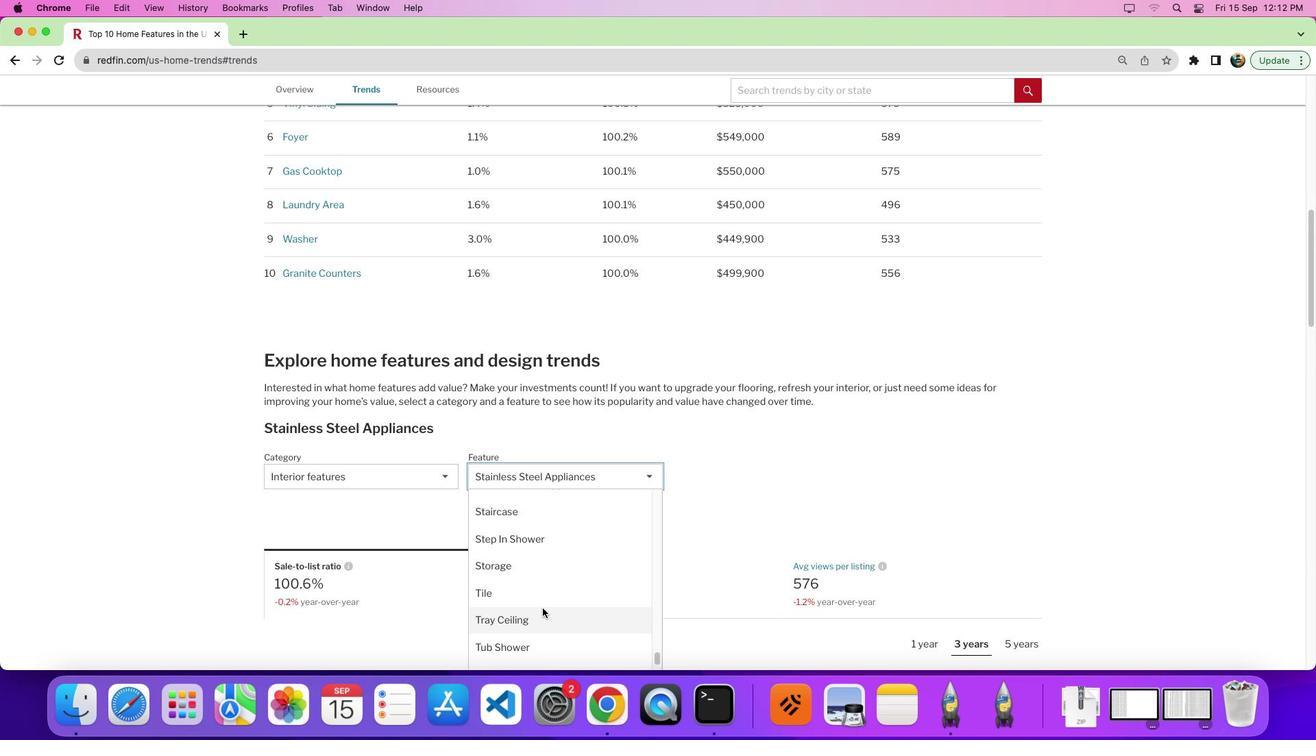 
Action: Mouse scrolled (542, 609) with delta (0, 0)
Screenshot: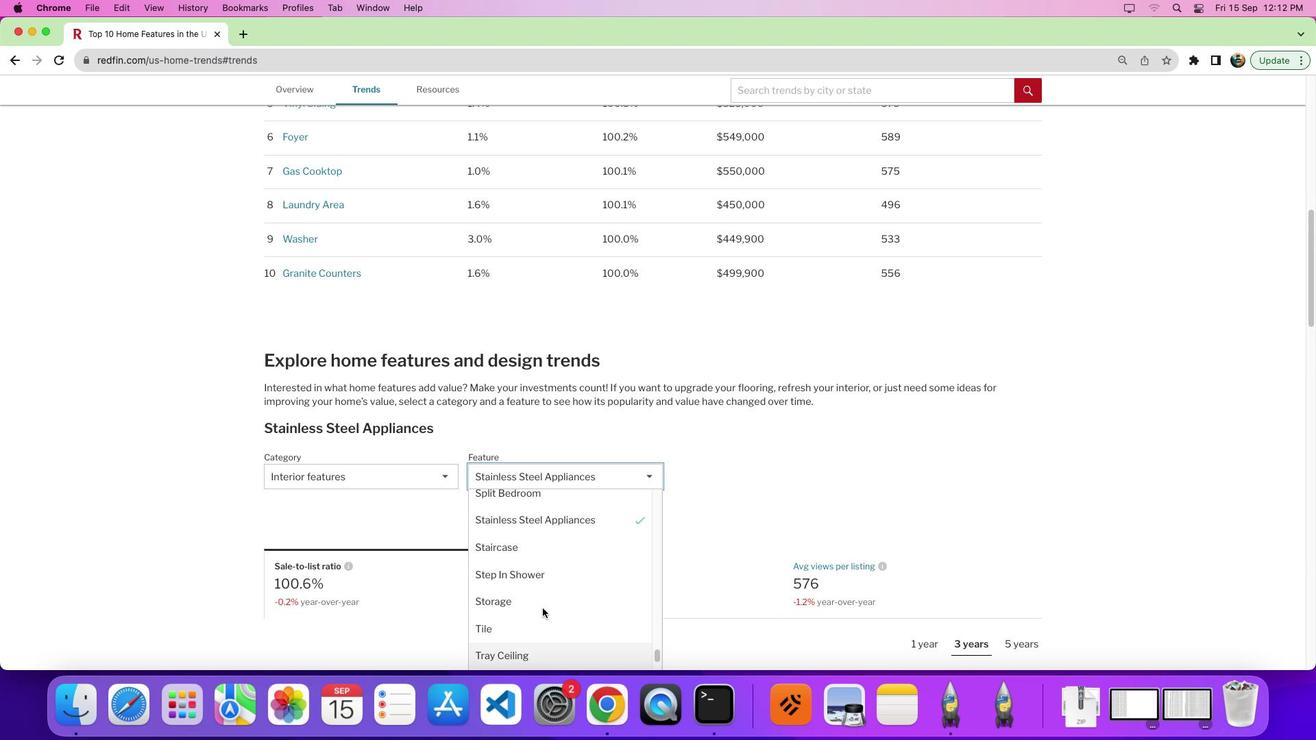 
Action: Mouse scrolled (542, 609) with delta (0, 0)
Screenshot: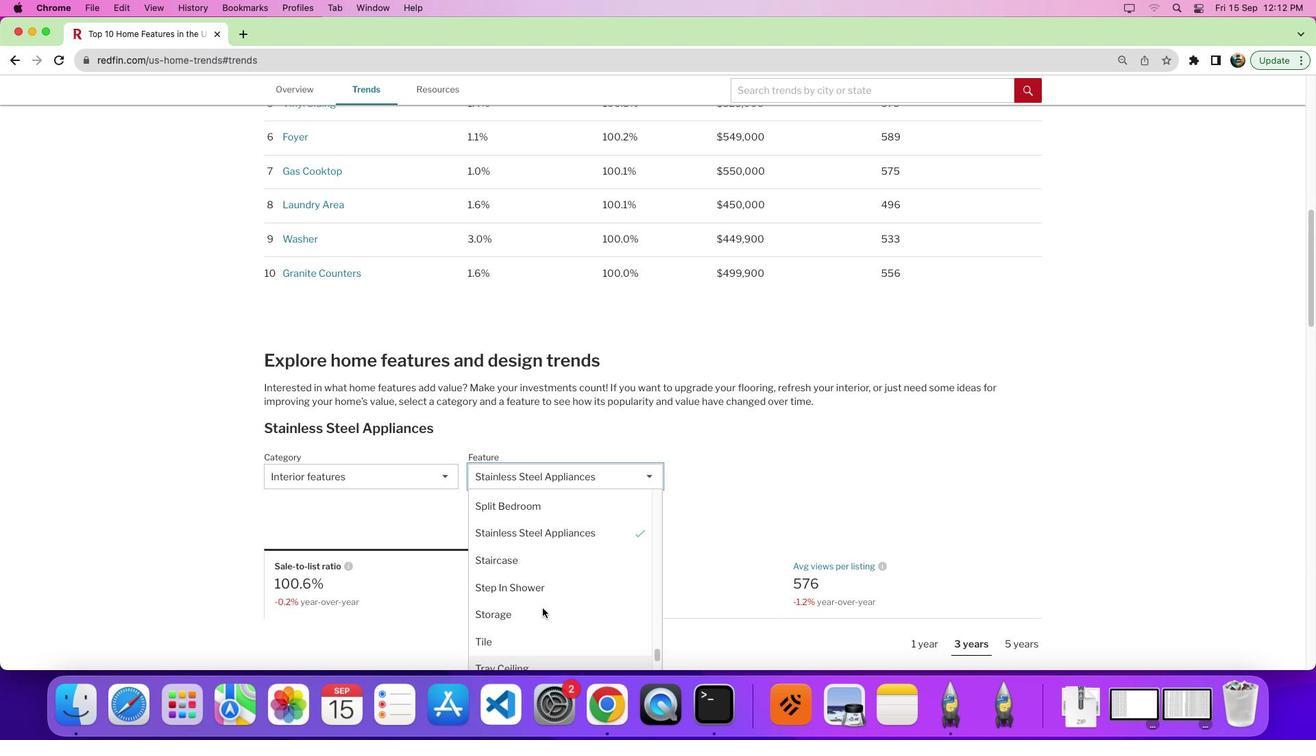 
Action: Mouse scrolled (542, 609) with delta (0, 0)
Screenshot: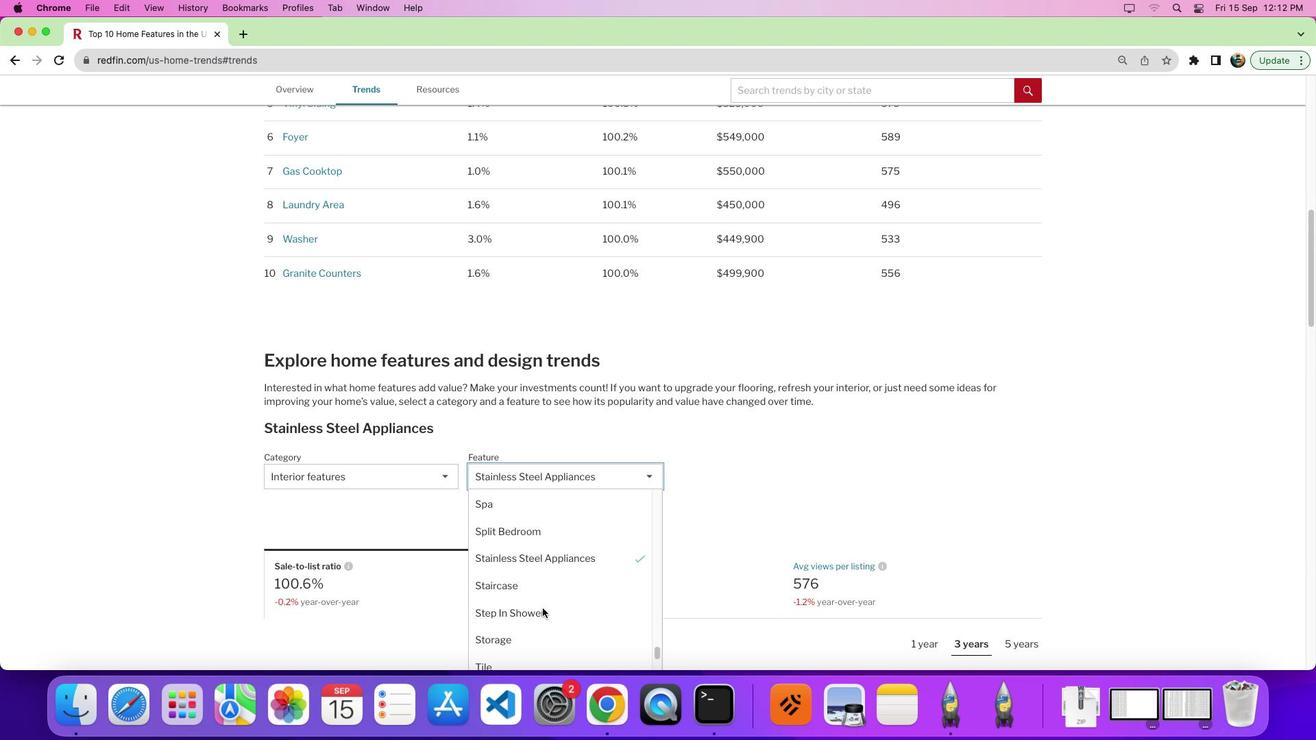 
Action: Mouse scrolled (542, 609) with delta (0, 0)
Screenshot: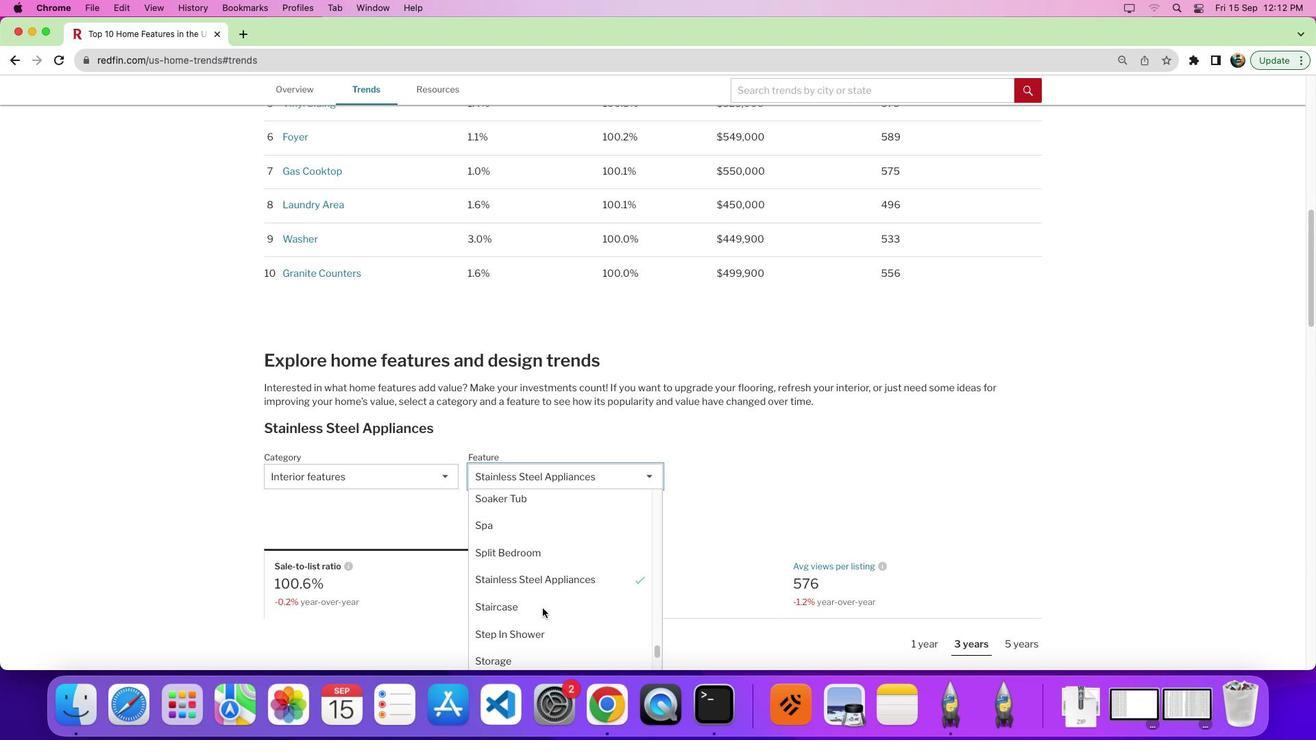 
Action: Mouse scrolled (542, 609) with delta (0, 0)
Screenshot: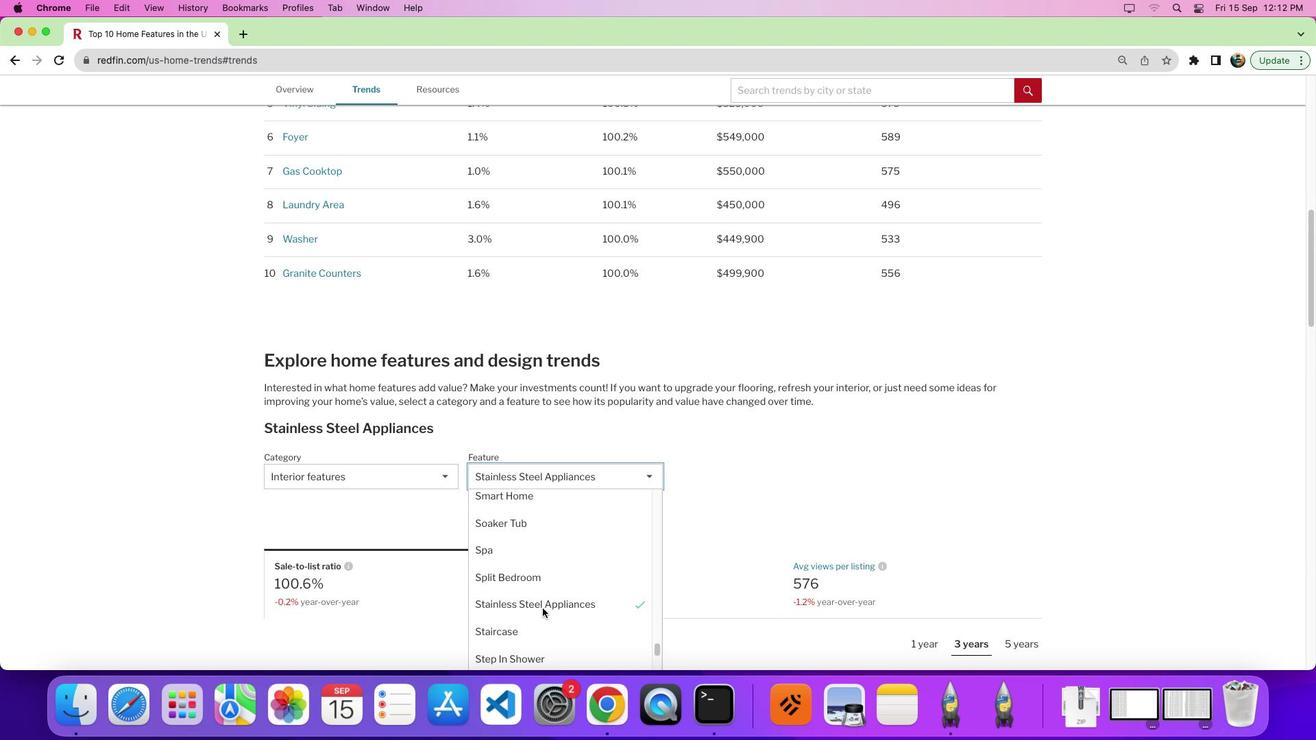 
Action: Mouse scrolled (542, 609) with delta (0, 0)
Screenshot: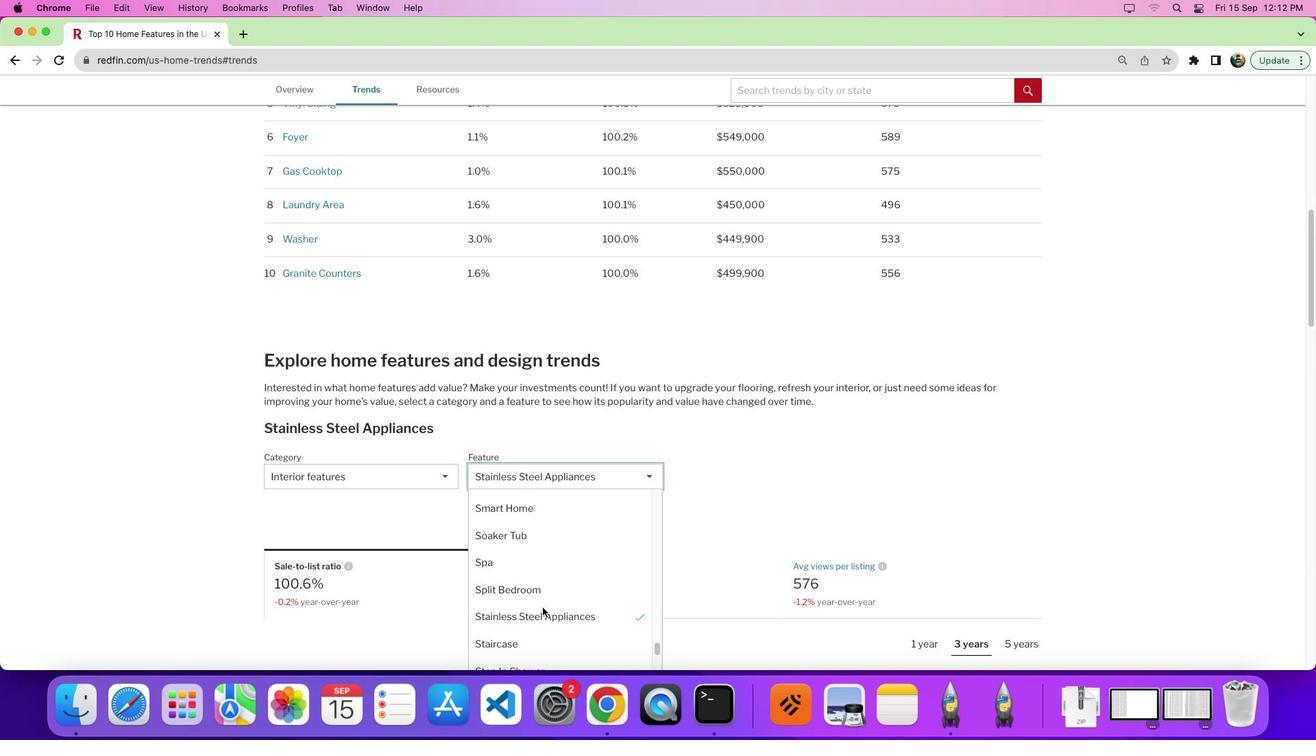 
Action: Mouse moved to (546, 598)
Screenshot: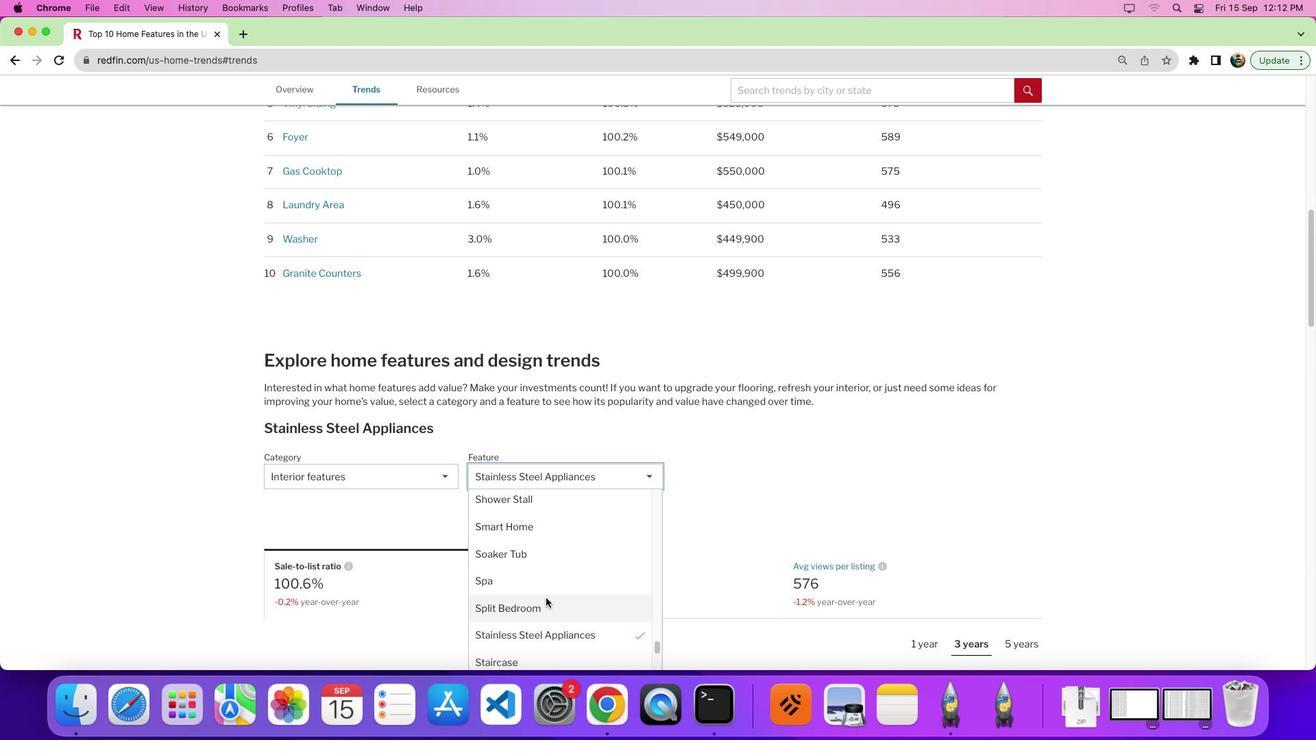 
Action: Mouse scrolled (546, 598) with delta (0, 0)
Screenshot: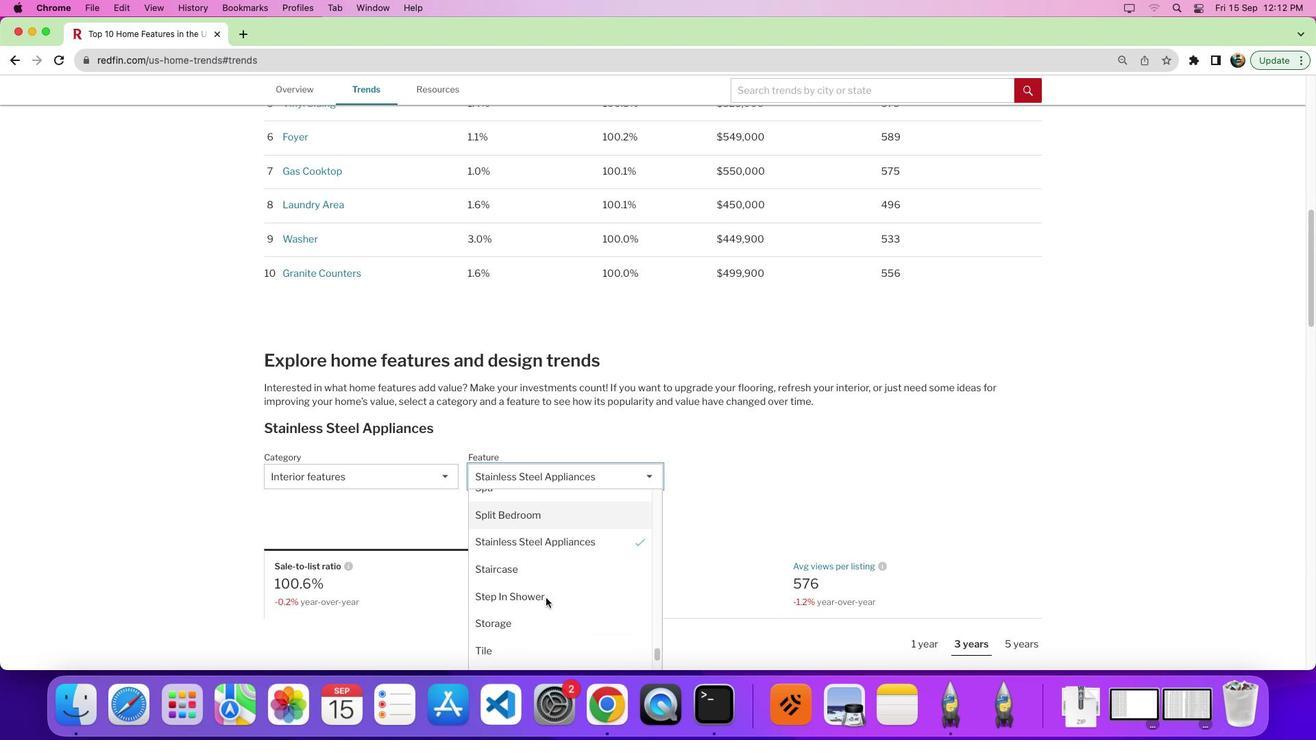 
Action: Mouse scrolled (546, 598) with delta (0, 0)
Screenshot: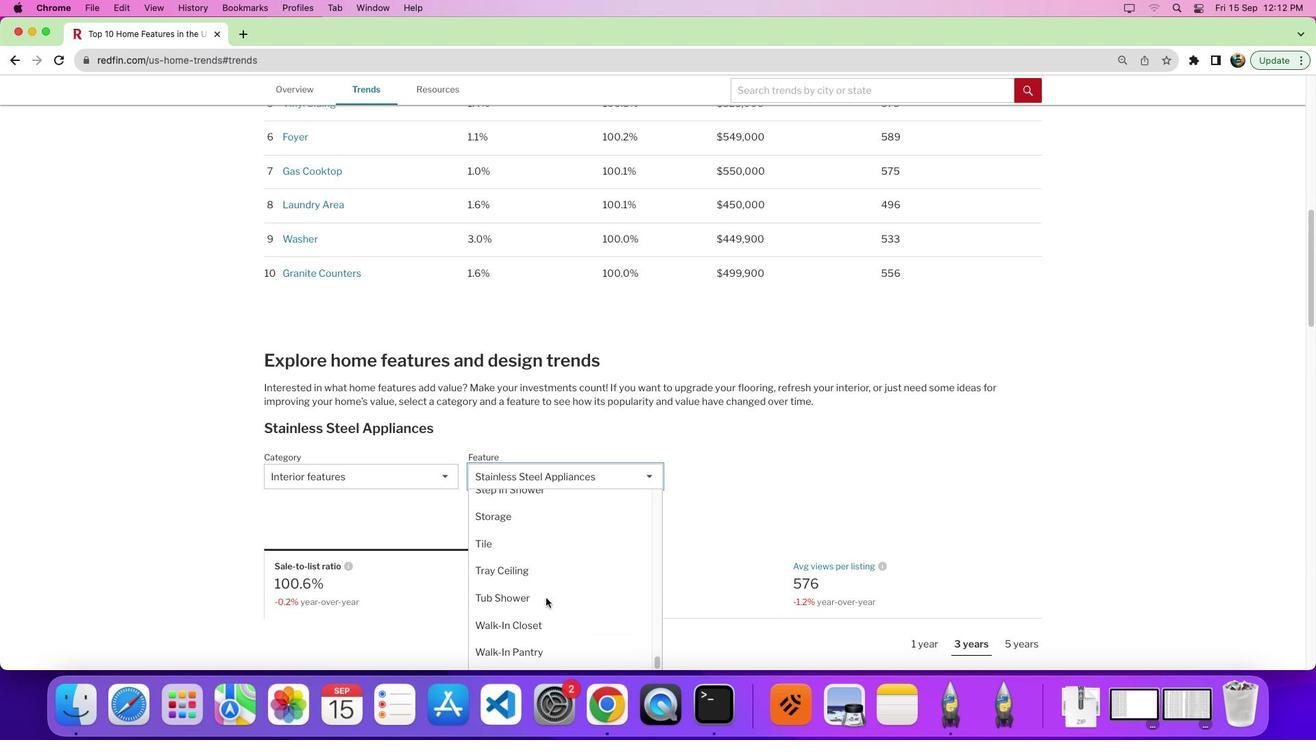 
Action: Mouse scrolled (546, 598) with delta (0, -4)
Screenshot: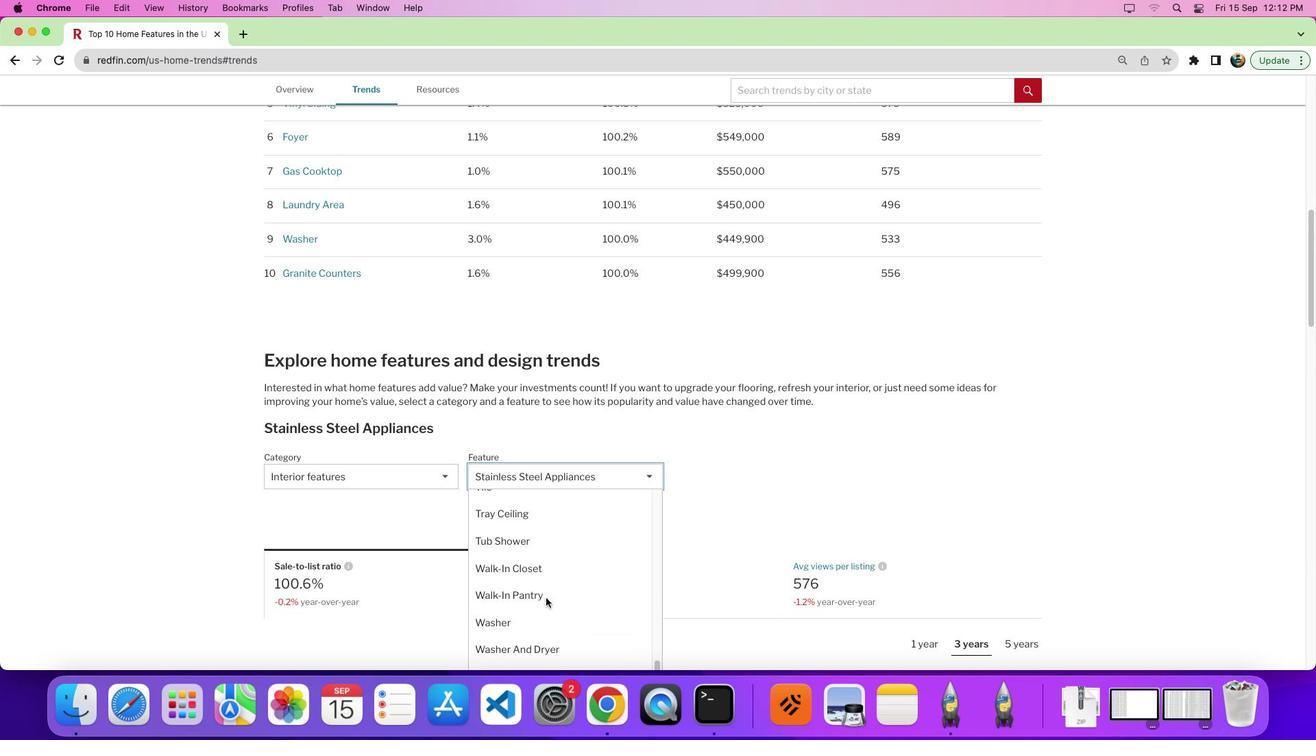 
Action: Mouse moved to (547, 597)
Screenshot: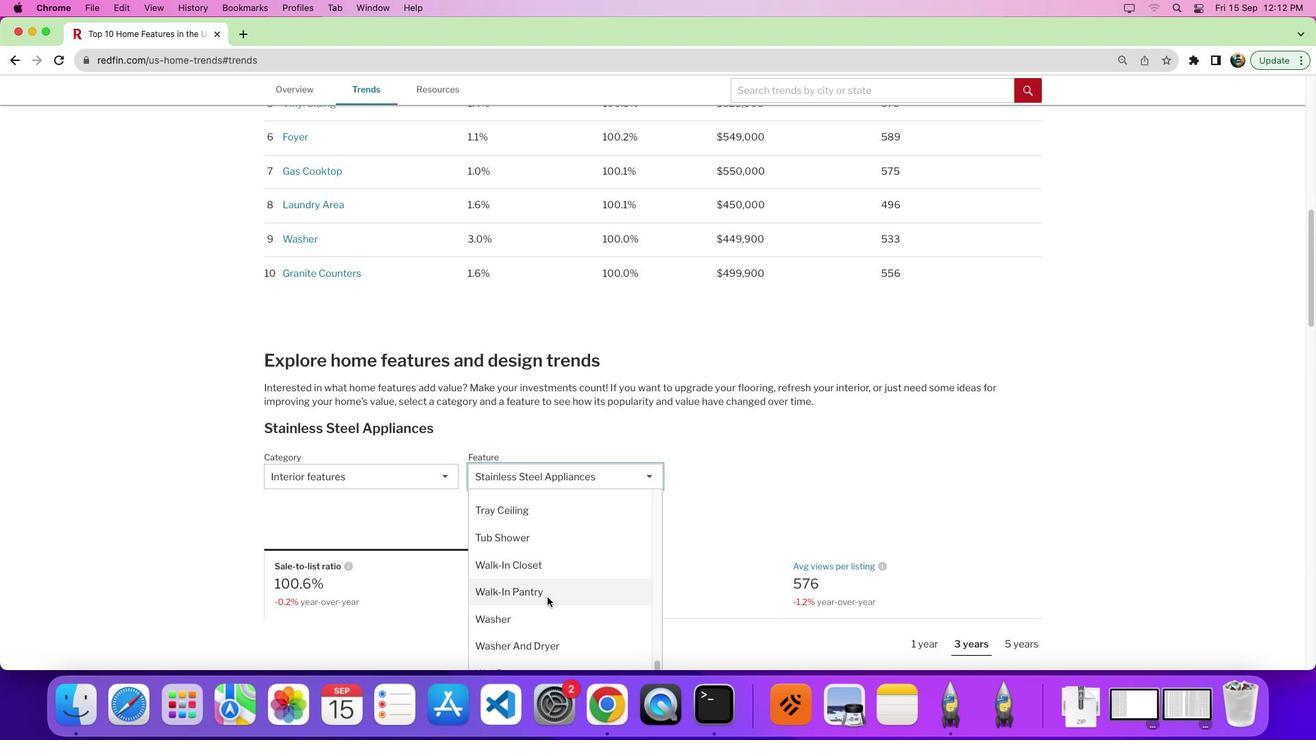 
Action: Mouse scrolled (547, 597) with delta (0, 0)
Screenshot: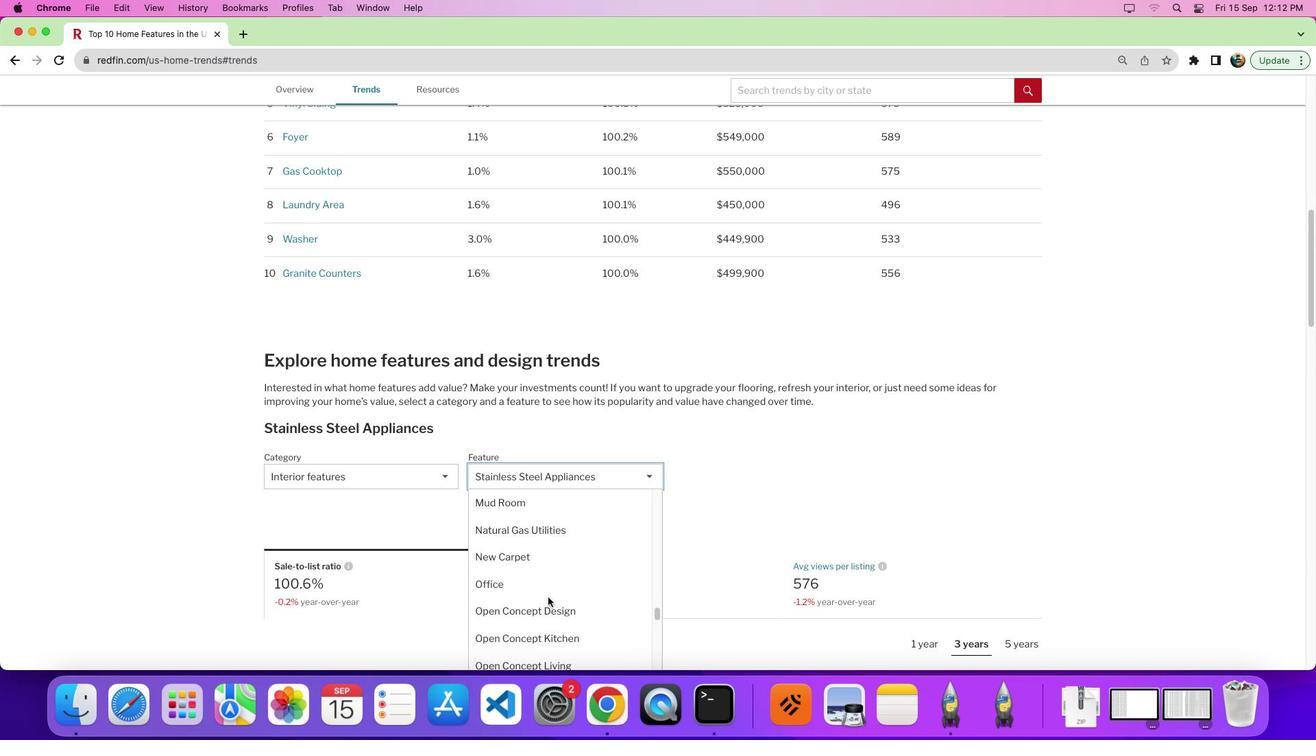 
Action: Mouse scrolled (547, 597) with delta (0, 1)
Screenshot: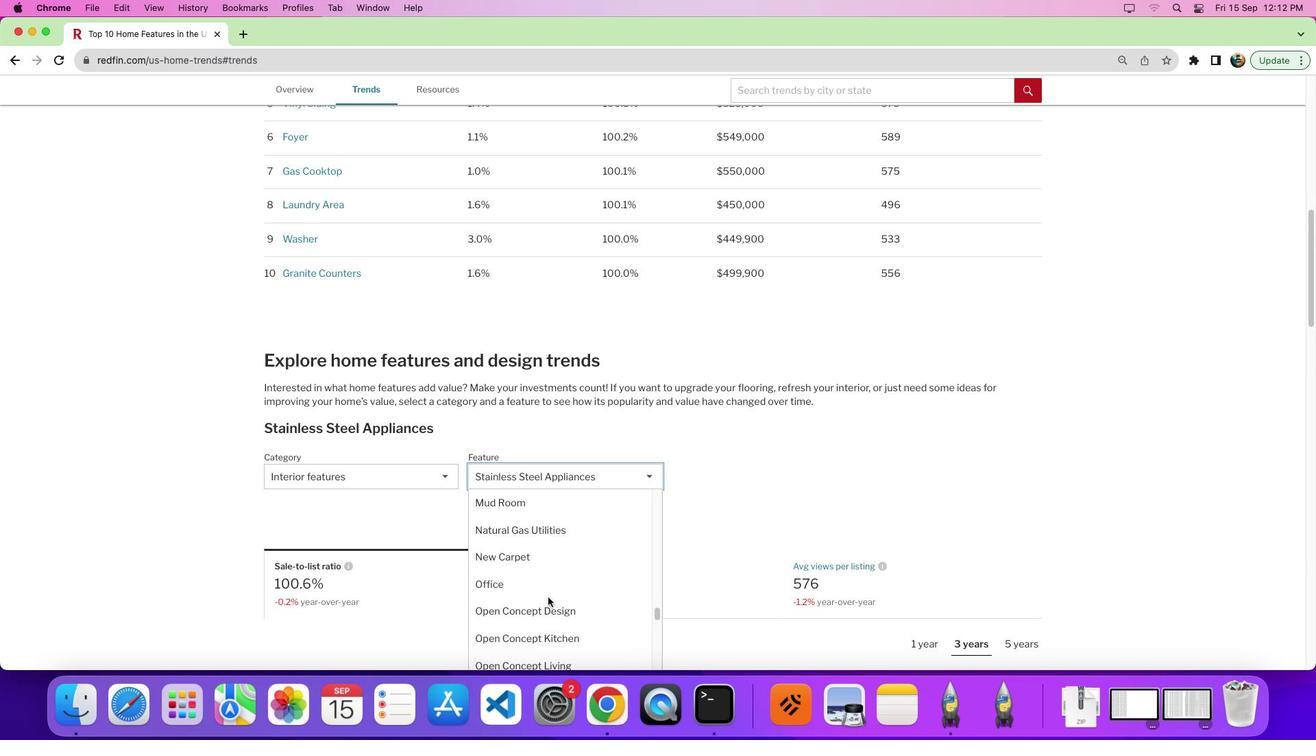 
Action: Mouse scrolled (547, 597) with delta (0, 6)
Screenshot: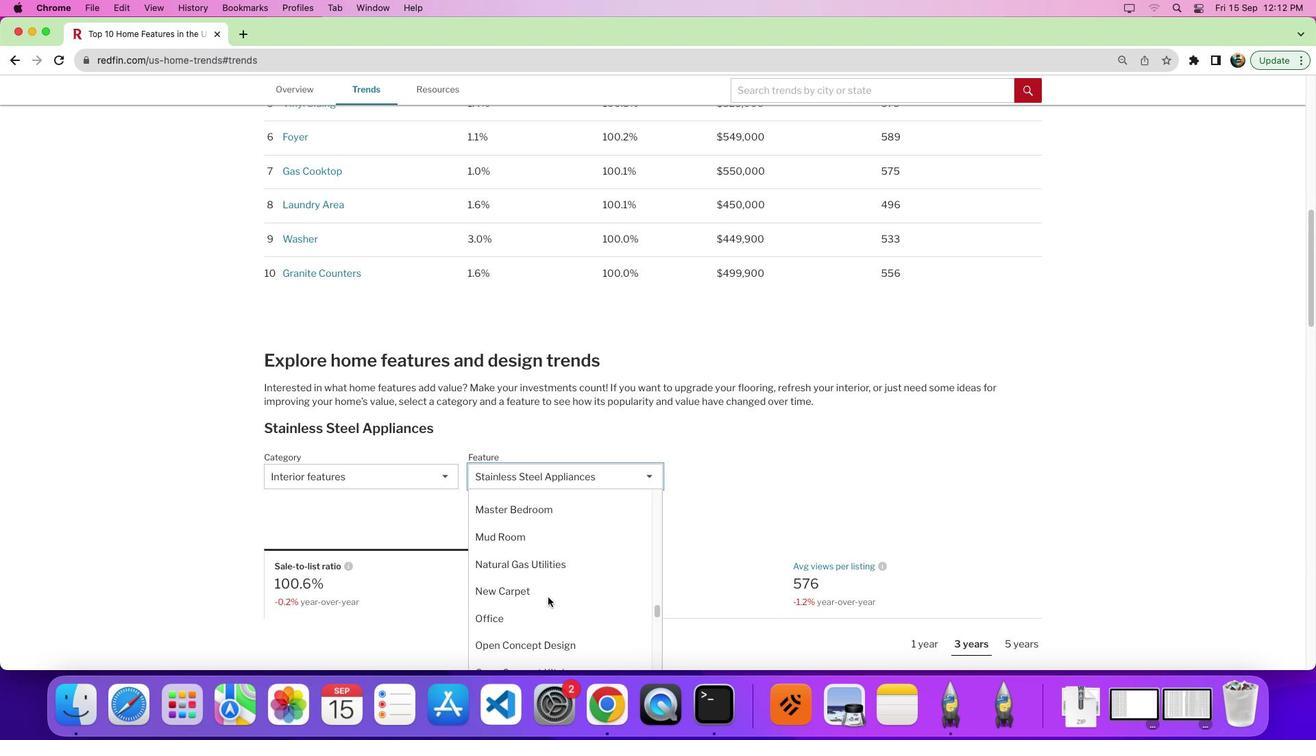 
Action: Mouse scrolled (547, 597) with delta (0, 9)
Screenshot: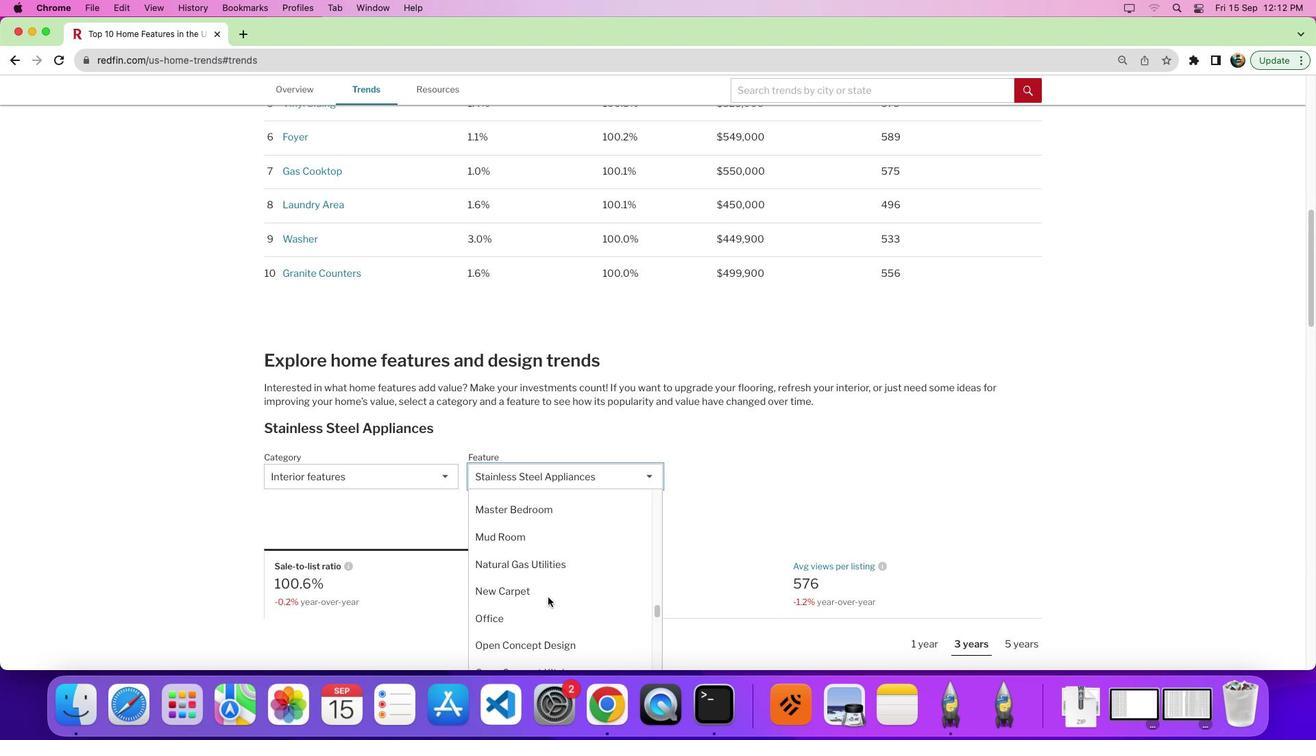 
Action: Mouse moved to (547, 597)
Screenshot: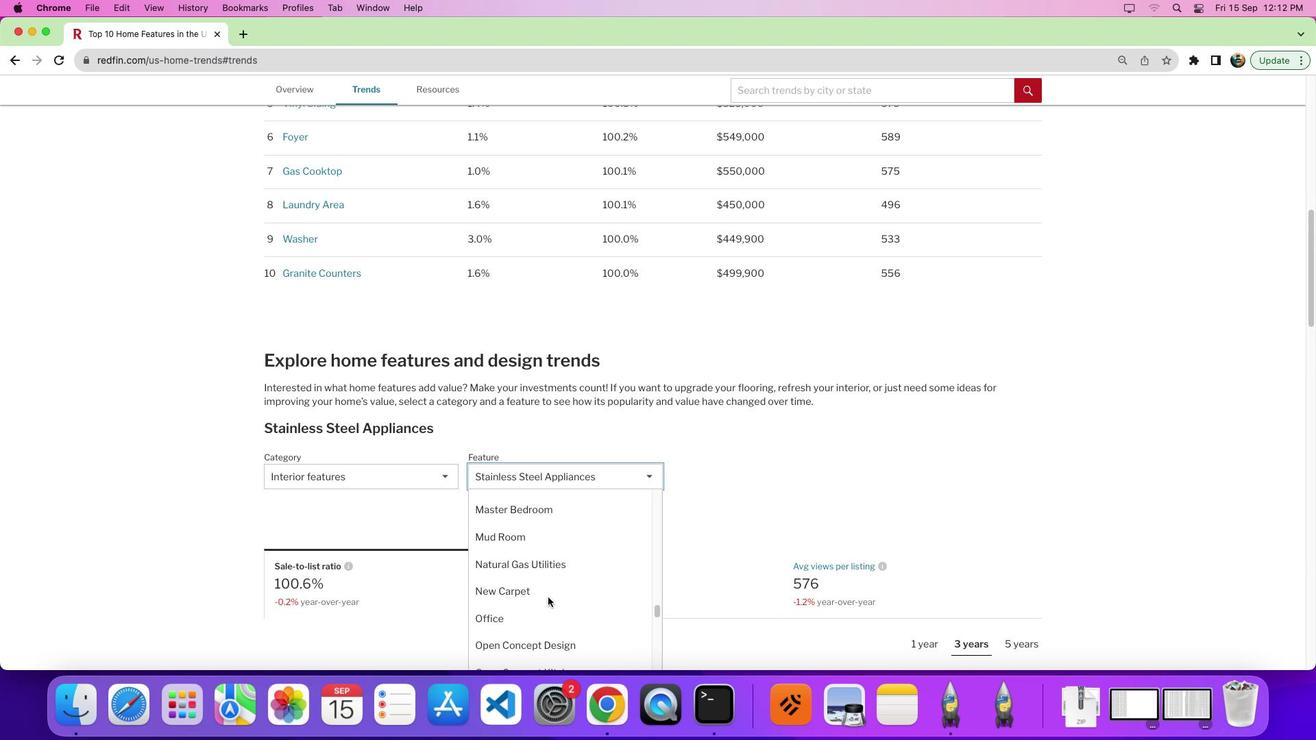 
Action: Mouse scrolled (547, 597) with delta (0, 0)
Screenshot: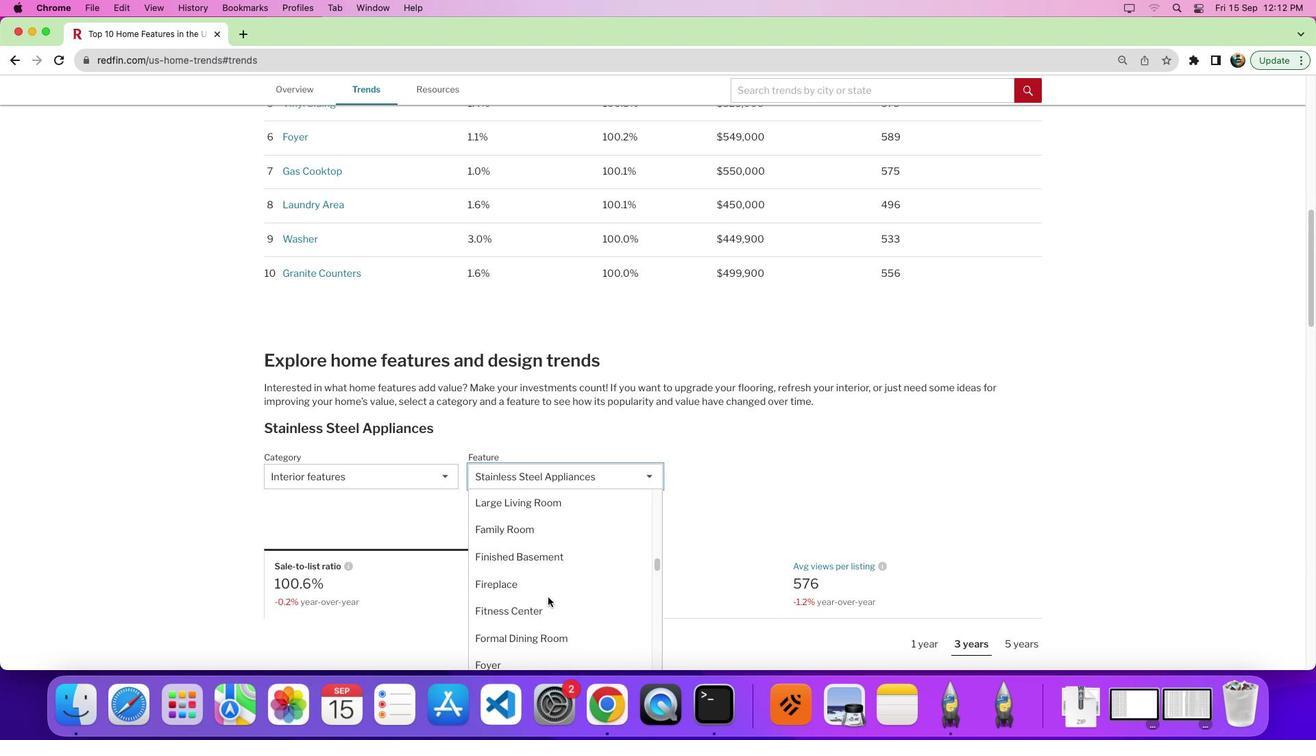 
Action: Mouse scrolled (547, 597) with delta (0, 1)
Screenshot: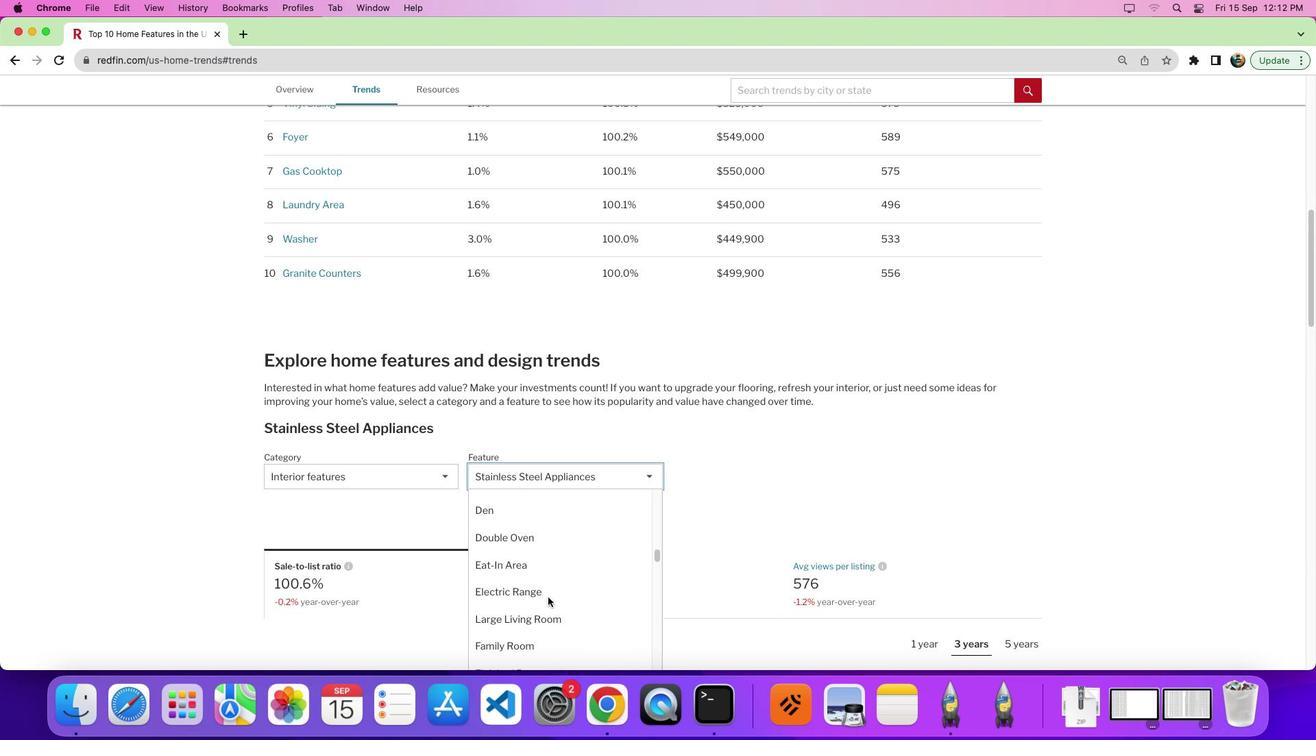 
Action: Mouse scrolled (547, 597) with delta (0, 6)
Screenshot: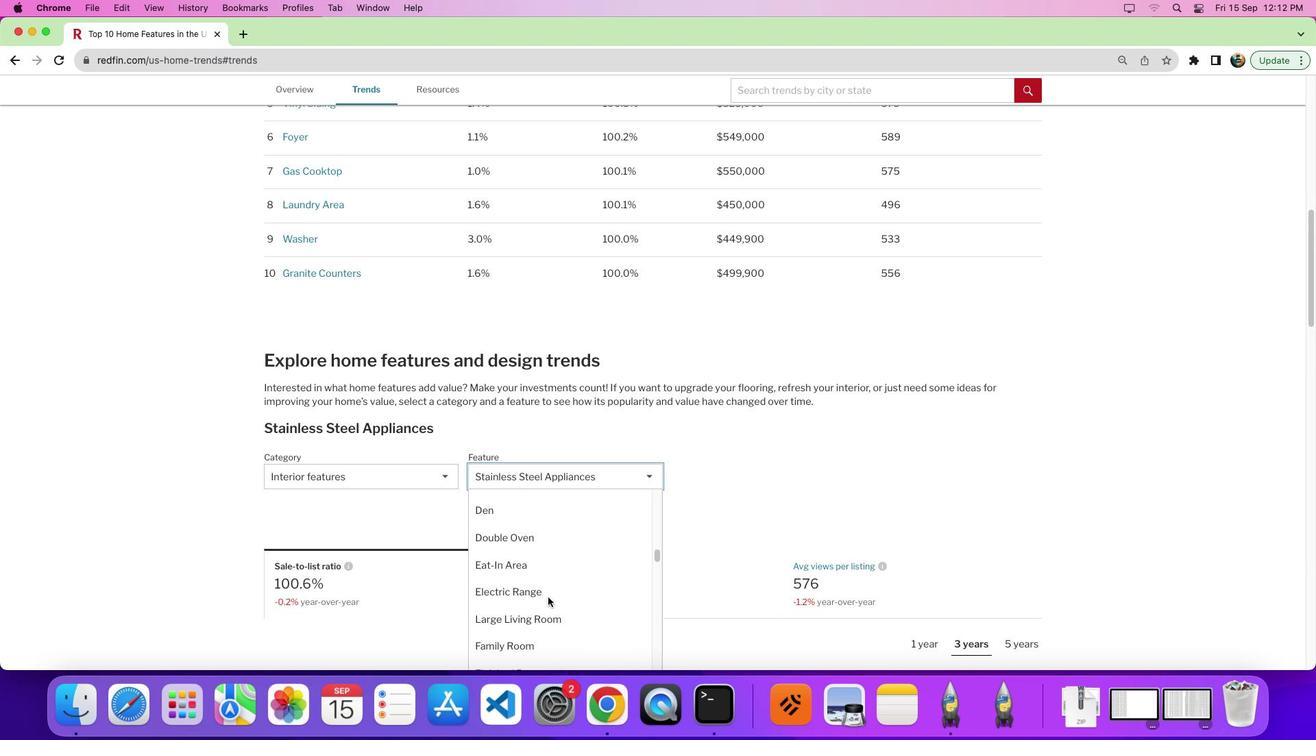
Action: Mouse scrolled (547, 597) with delta (0, 9)
Screenshot: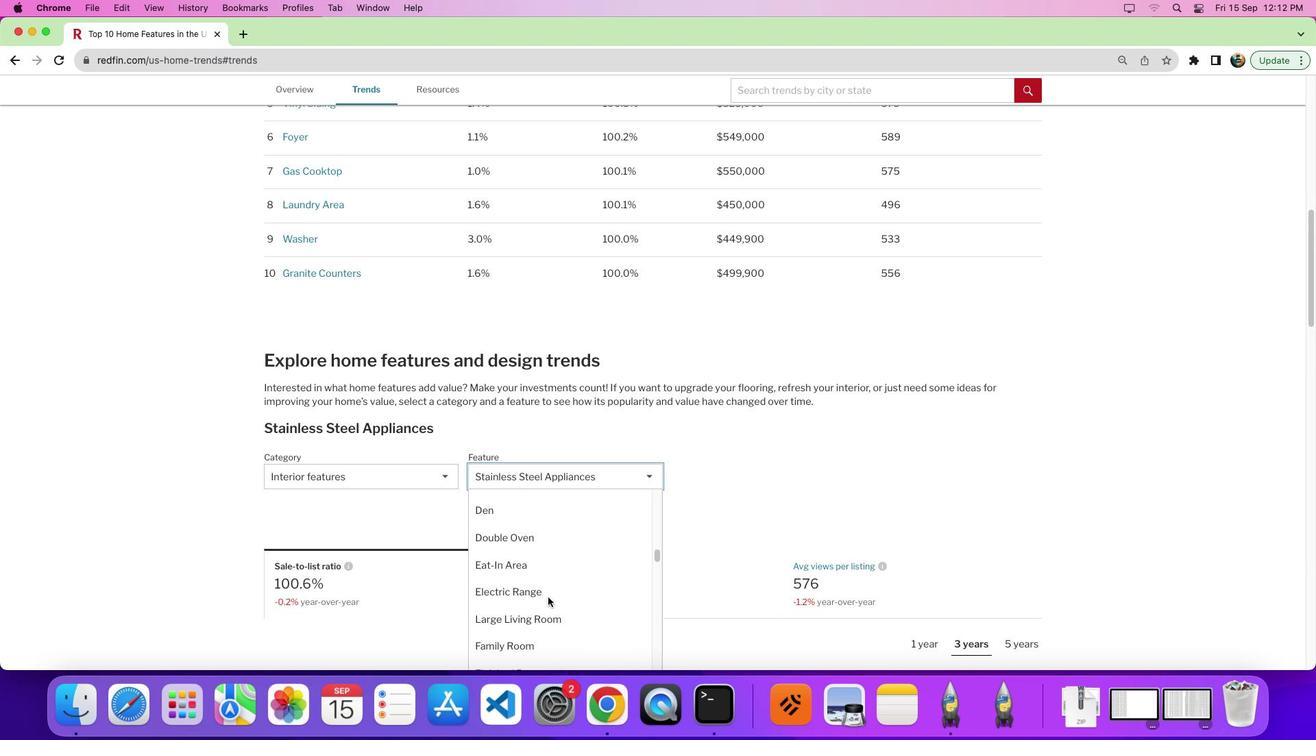 
Action: Mouse moved to (548, 597)
Screenshot: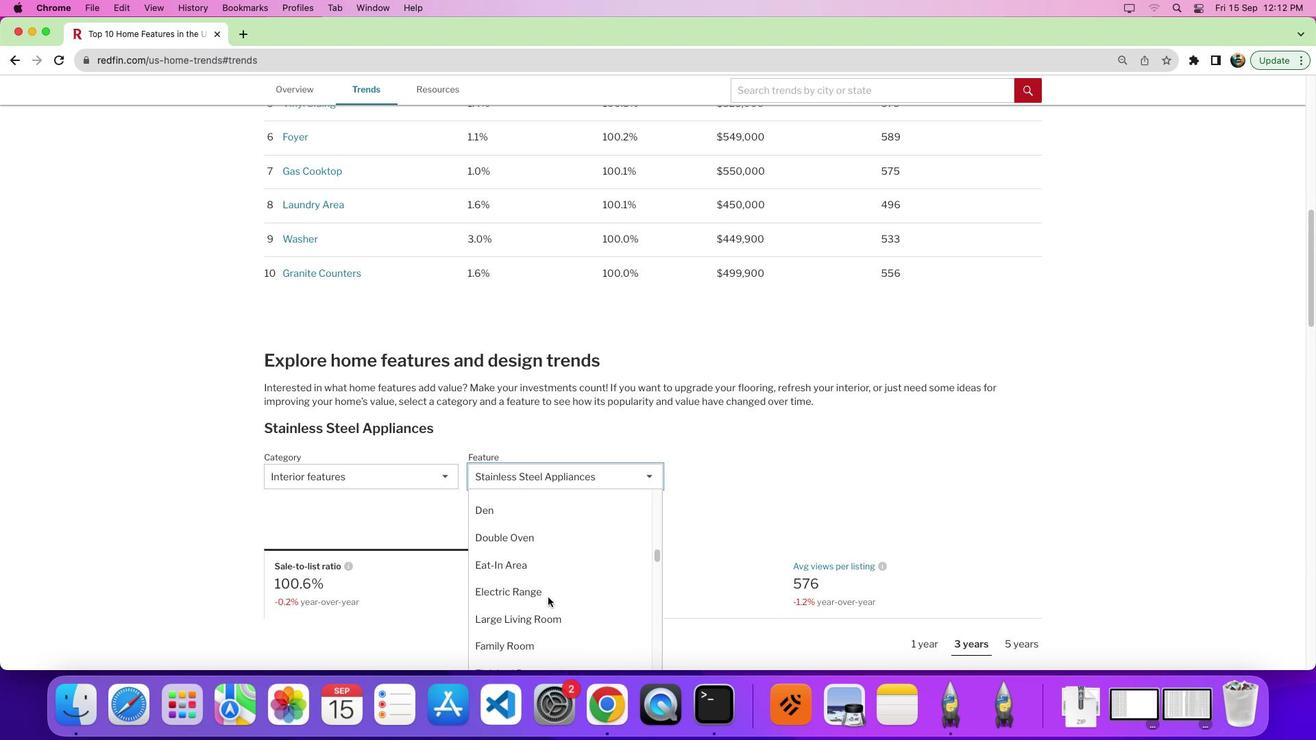 
Action: Mouse scrolled (548, 597) with delta (0, 0)
Screenshot: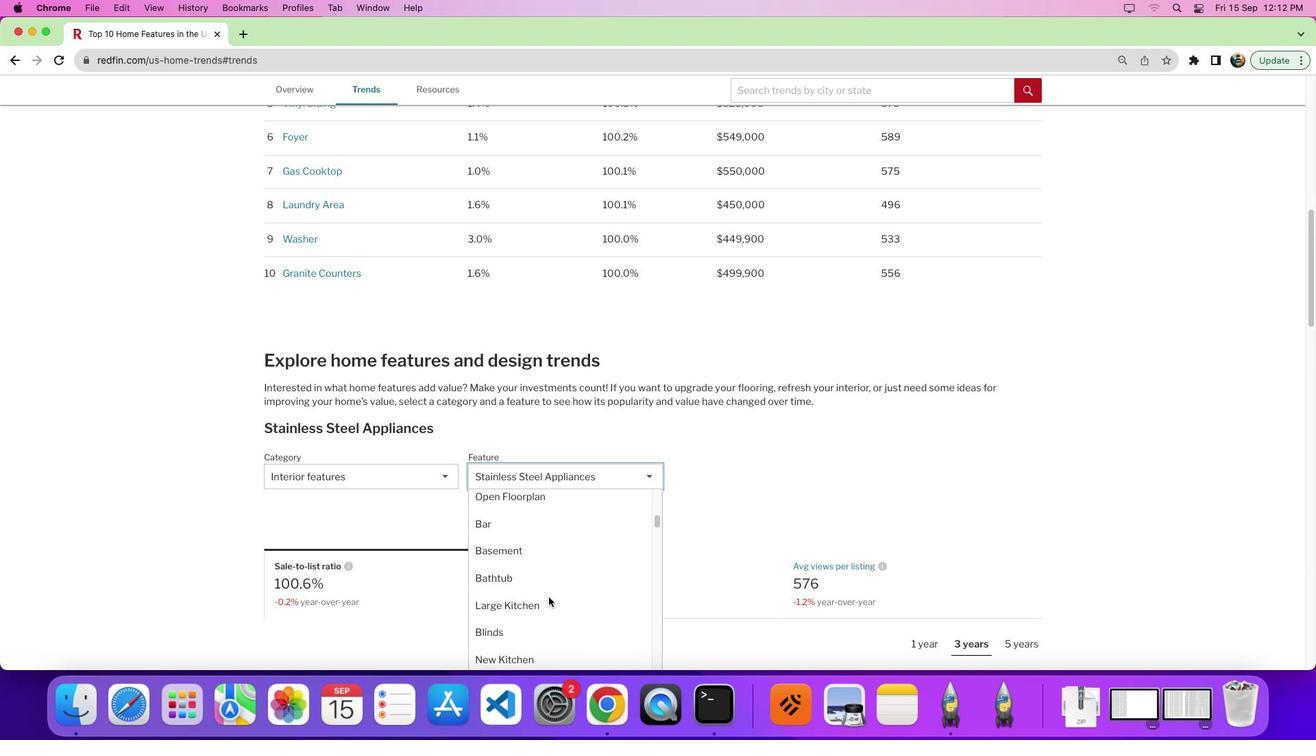 
Action: Mouse scrolled (548, 597) with delta (0, 1)
Screenshot: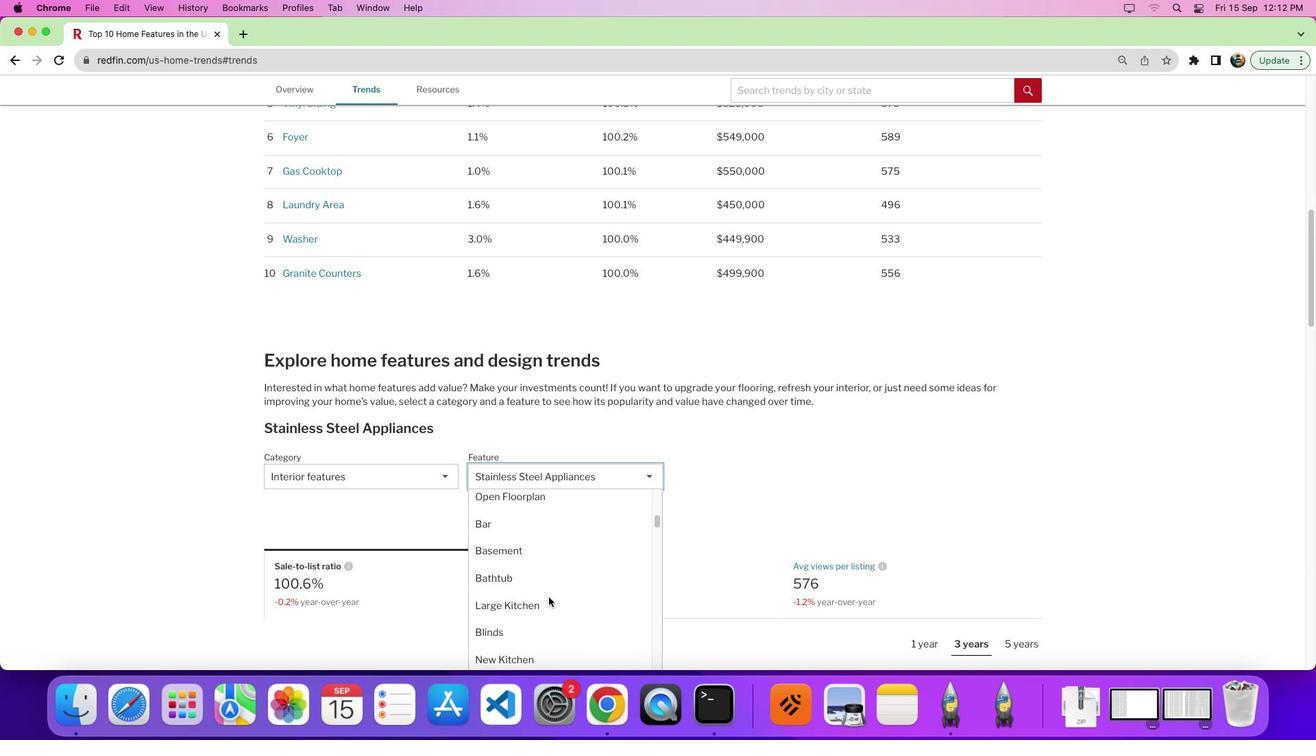 
Action: Mouse scrolled (548, 597) with delta (0, 6)
Screenshot: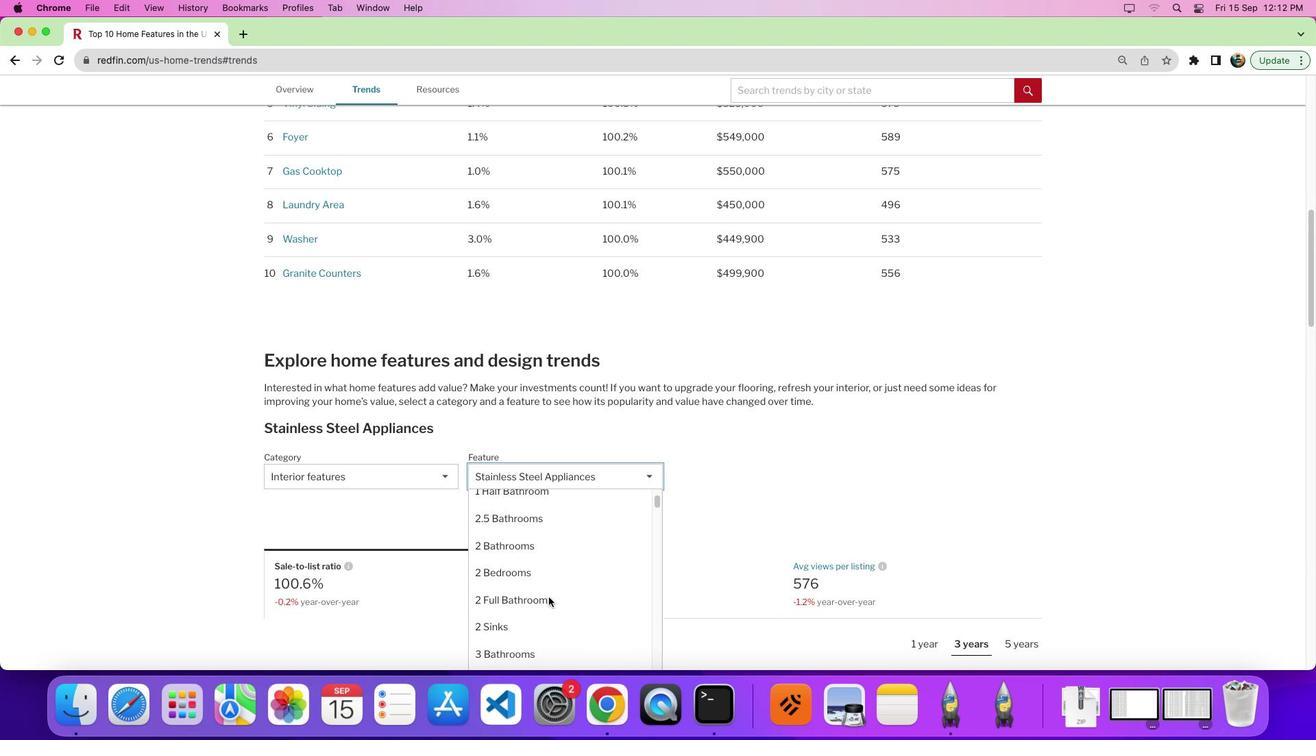 
Action: Mouse scrolled (548, 597) with delta (0, 9)
Screenshot: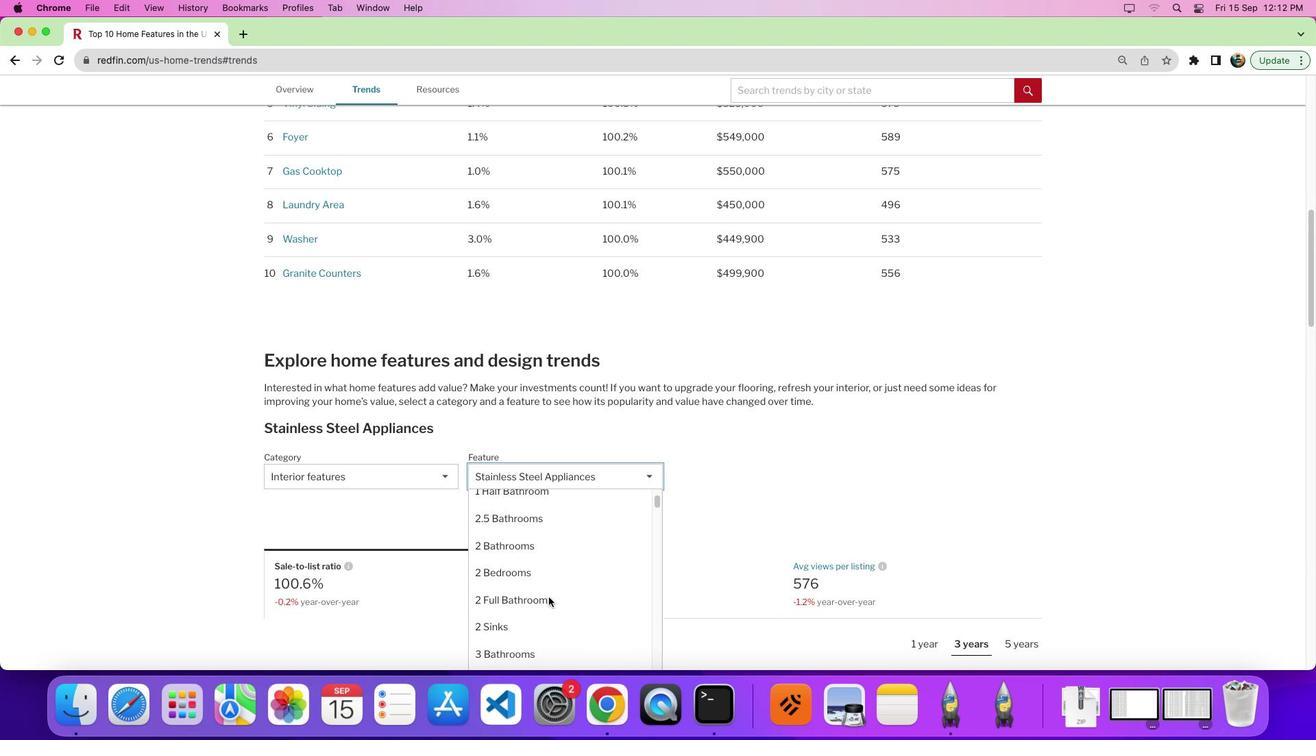 
Action: Mouse scrolled (548, 597) with delta (0, 10)
Screenshot: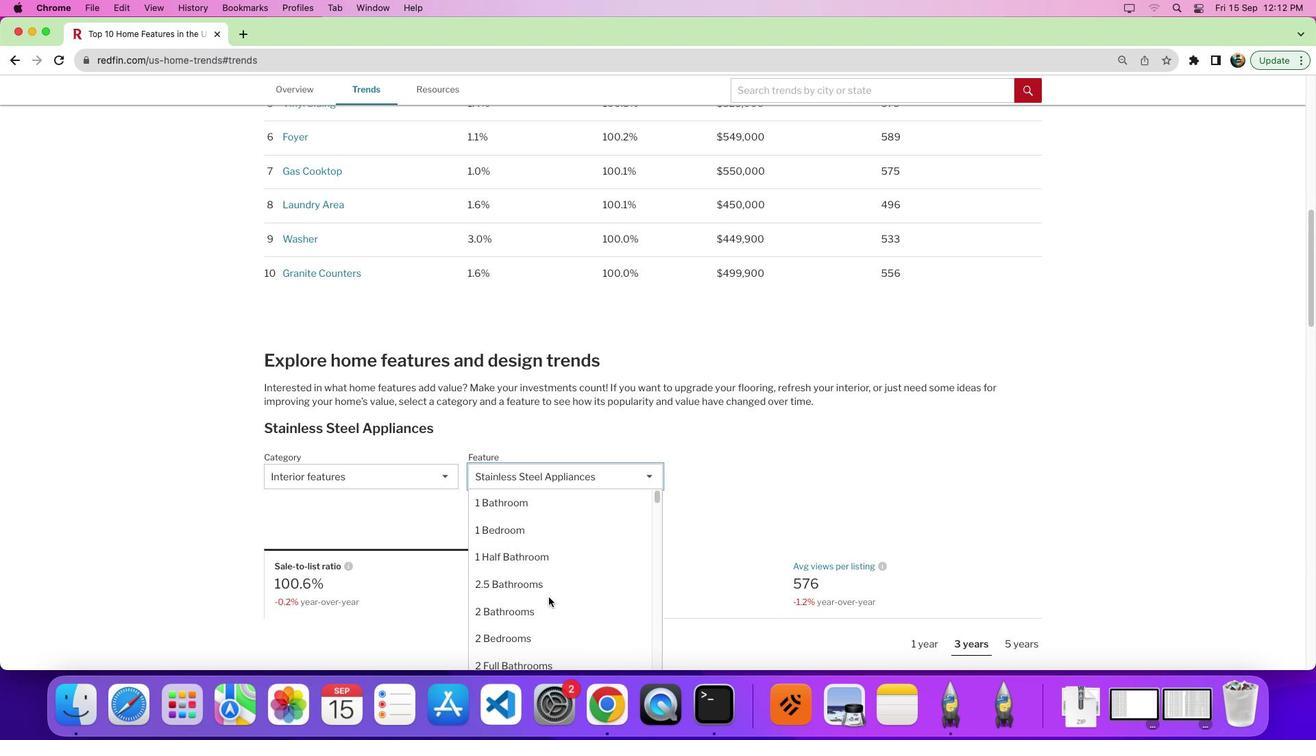 
Action: Mouse moved to (563, 559)
Screenshot: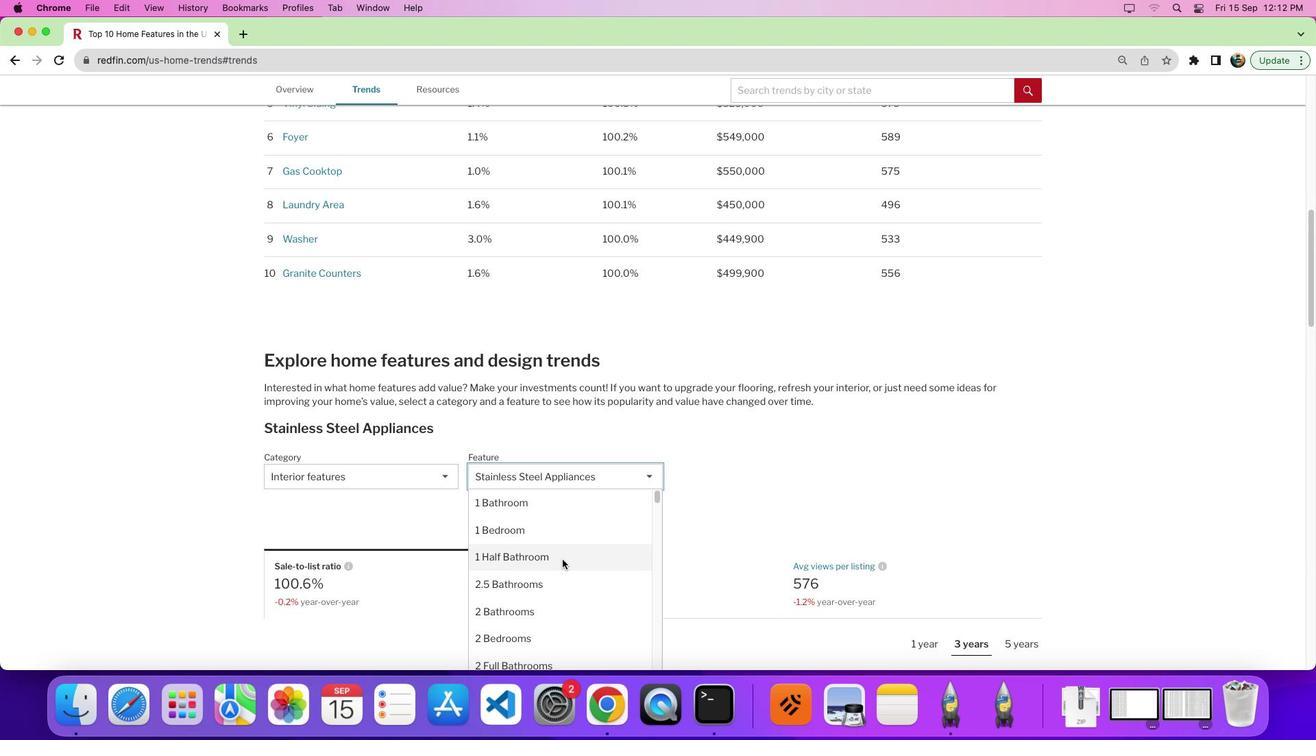 
Action: Mouse scrolled (563, 559) with delta (0, 0)
Screenshot: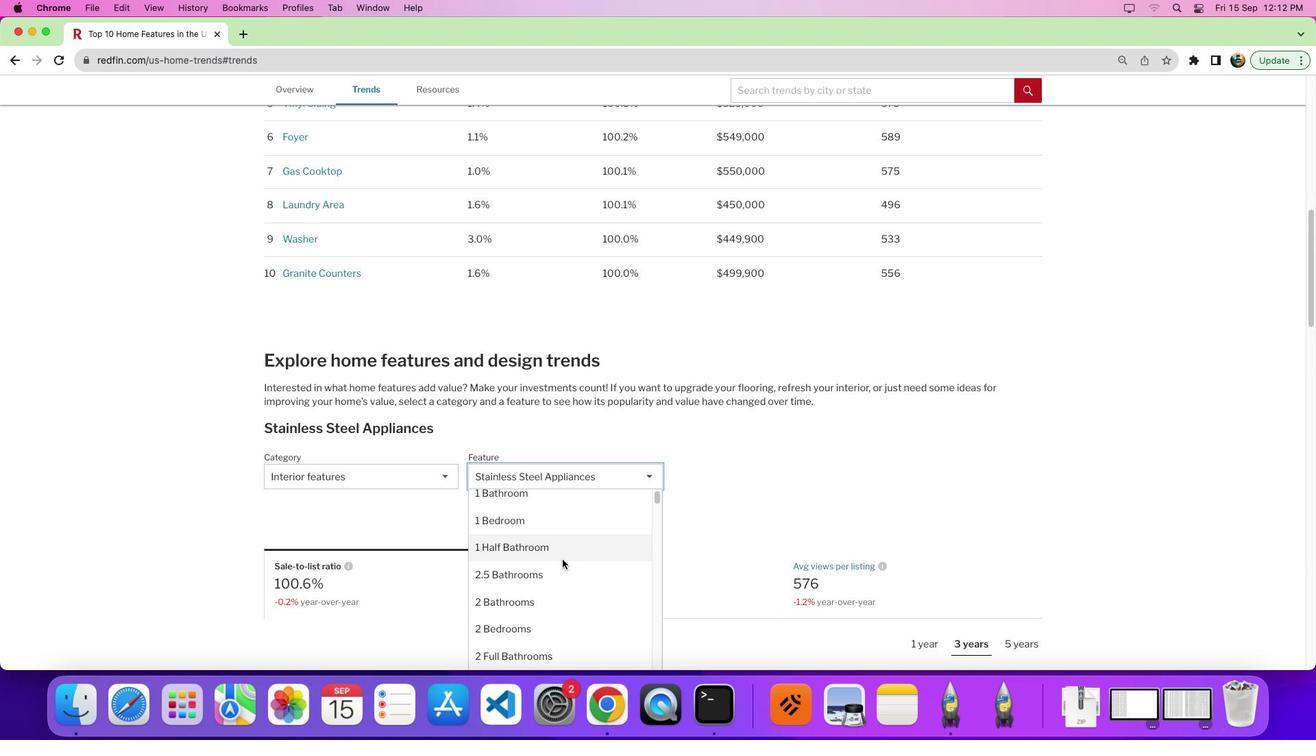 
Action: Mouse scrolled (563, 559) with delta (0, 0)
Screenshot: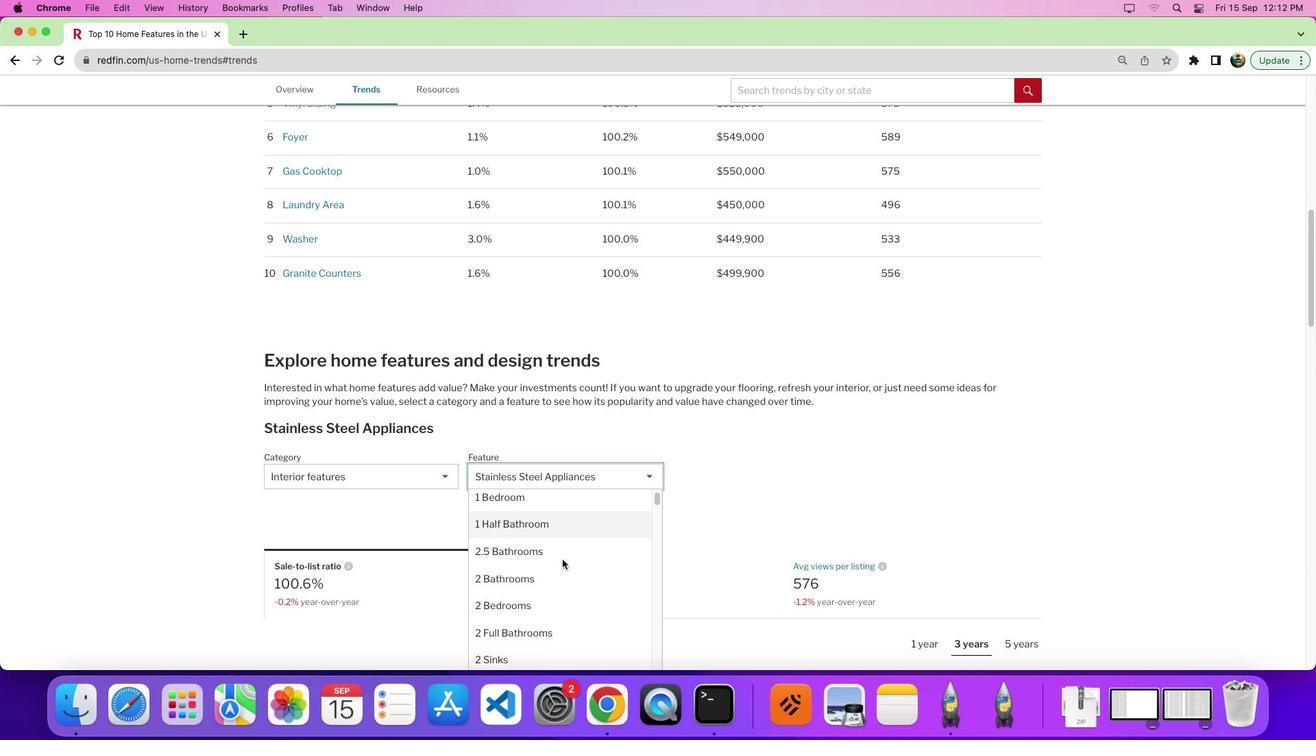 
Action: Mouse scrolled (563, 559) with delta (0, 0)
Screenshot: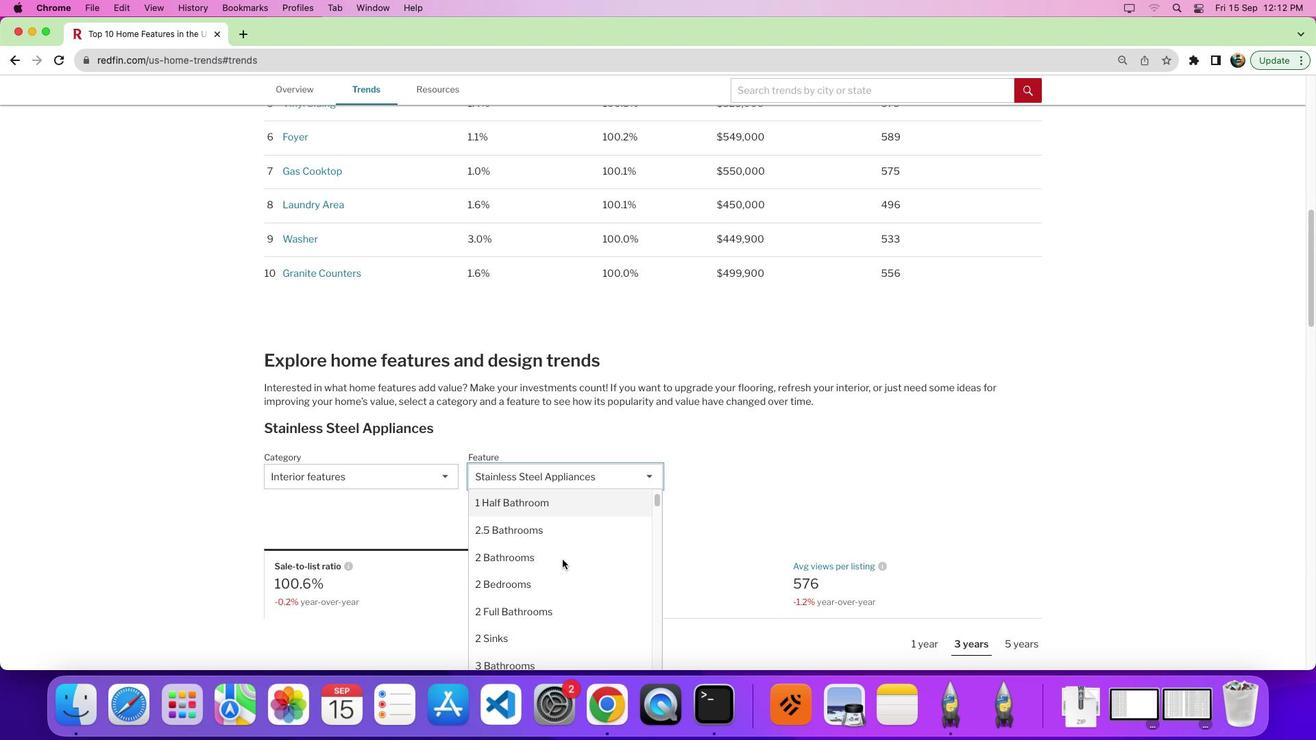 
Action: Mouse scrolled (563, 559) with delta (0, 0)
Screenshot: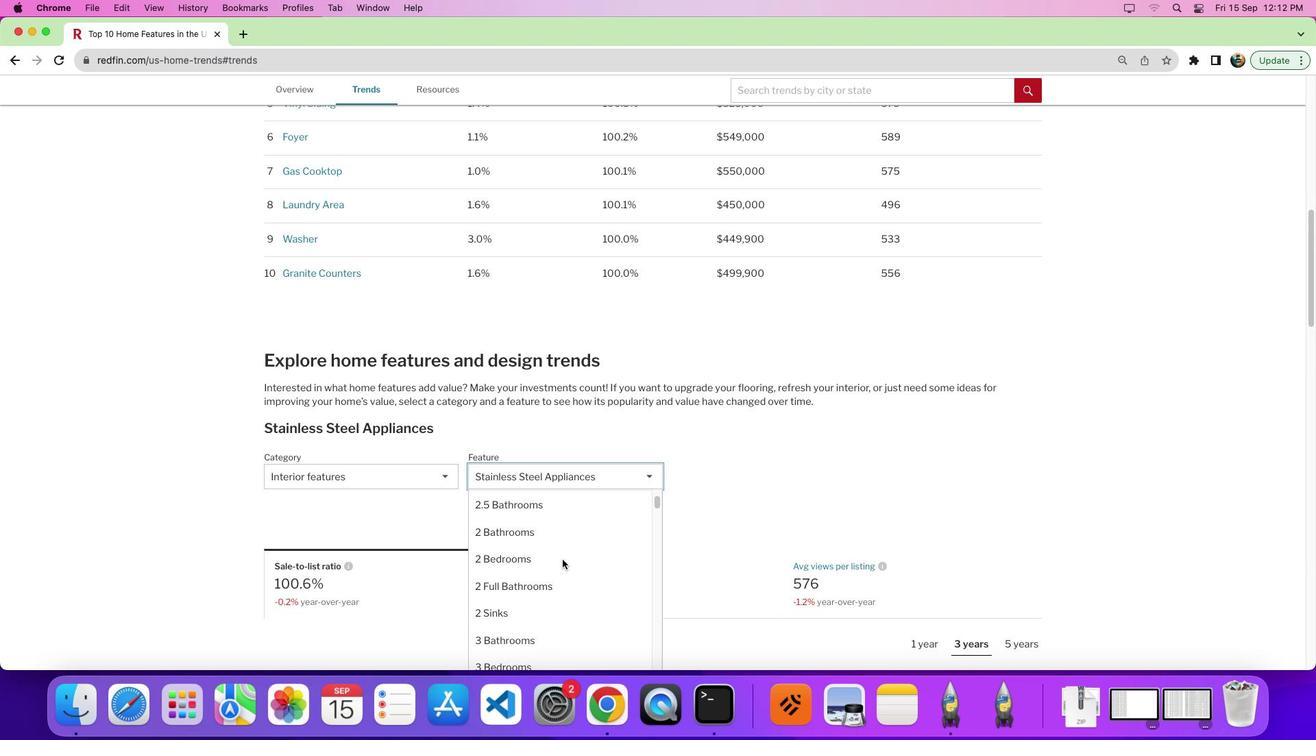
Action: Mouse scrolled (563, 559) with delta (0, -1)
Screenshot: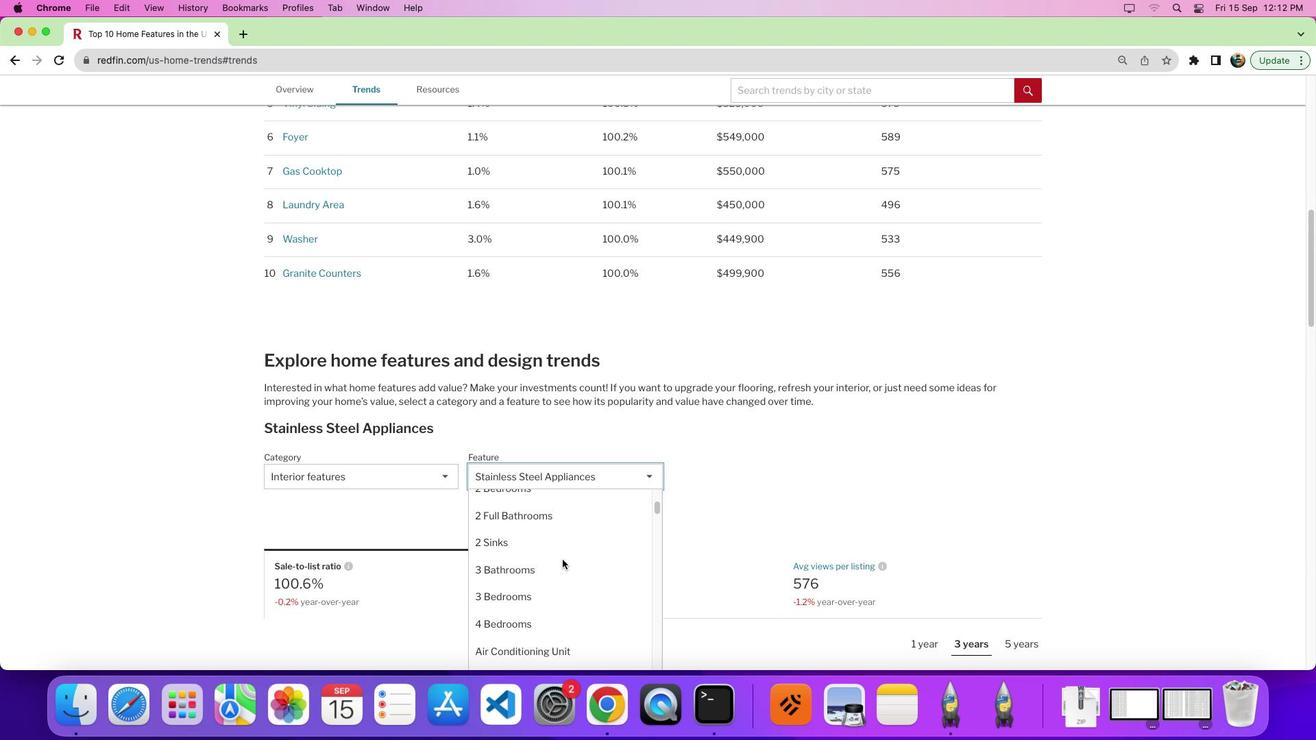 
Action: Mouse moved to (545, 526)
Screenshot: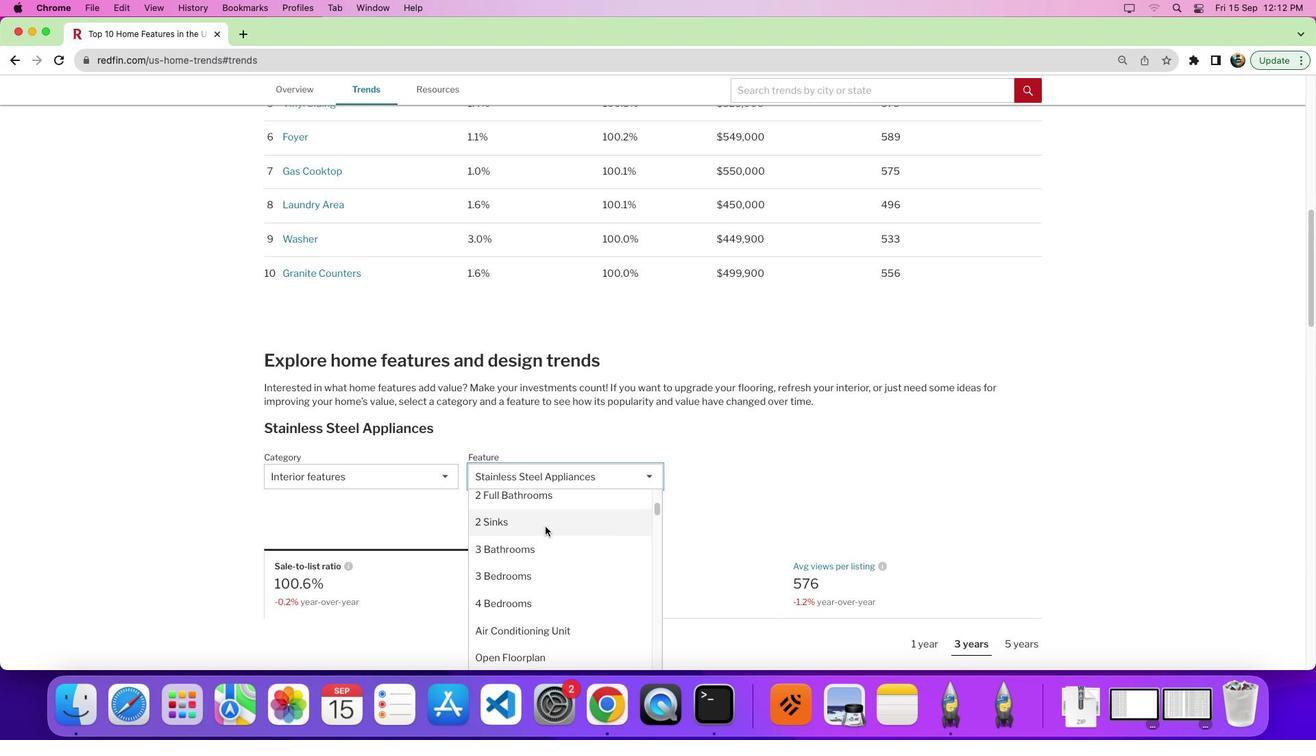 
Action: Mouse pressed left at (545, 526)
Screenshot: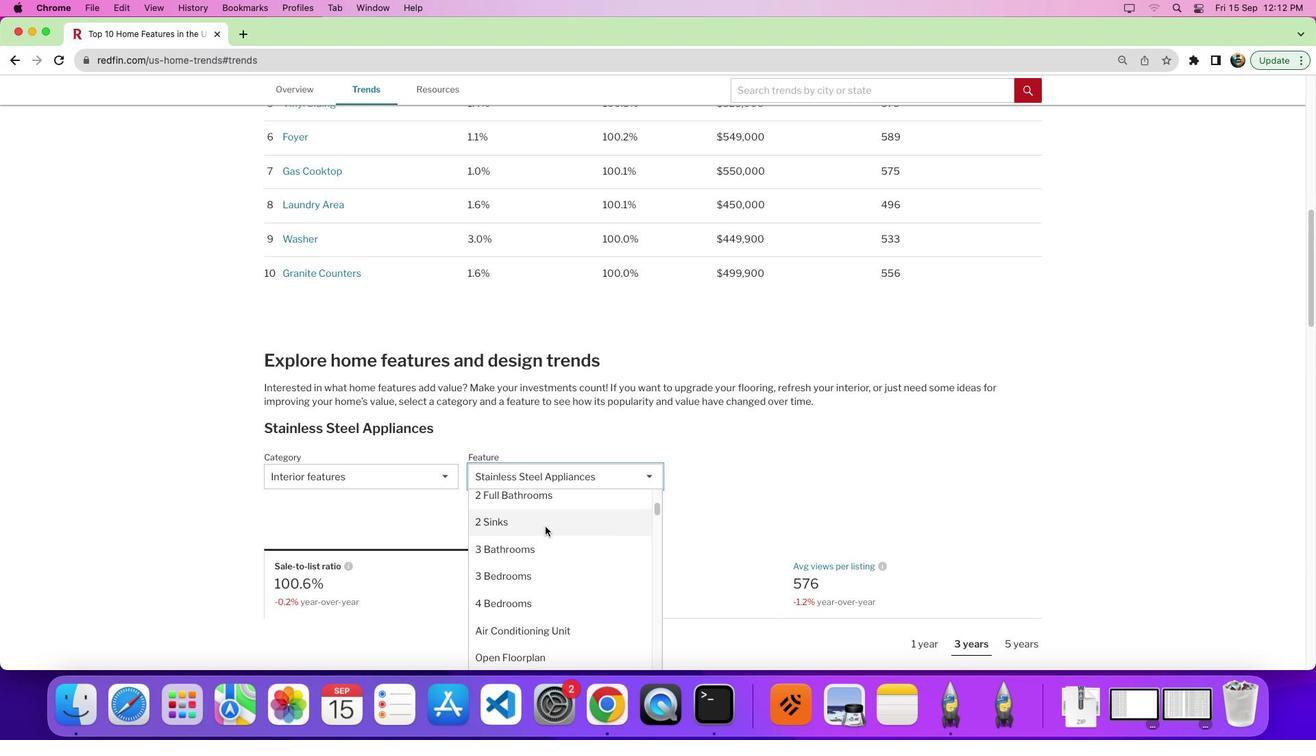 
Action: Mouse moved to (729, 512)
Screenshot: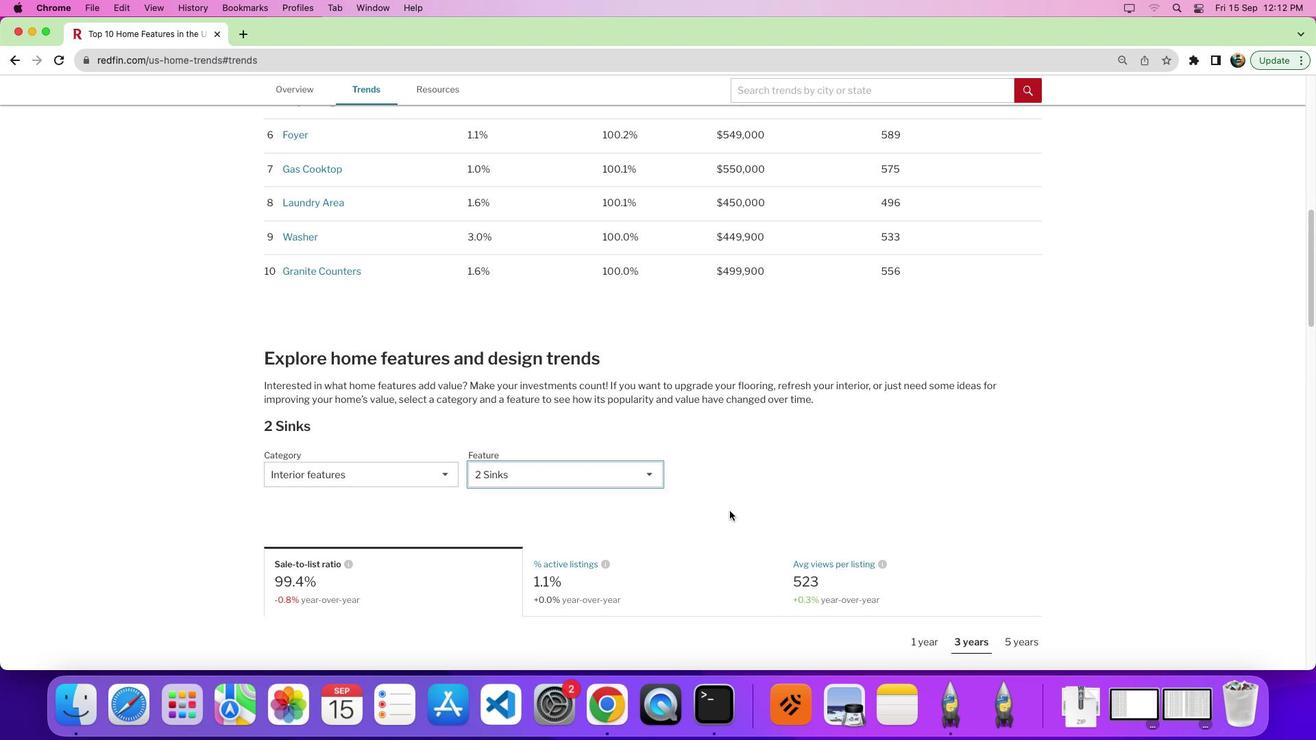 
Action: Mouse scrolled (729, 512) with delta (0, 0)
Screenshot: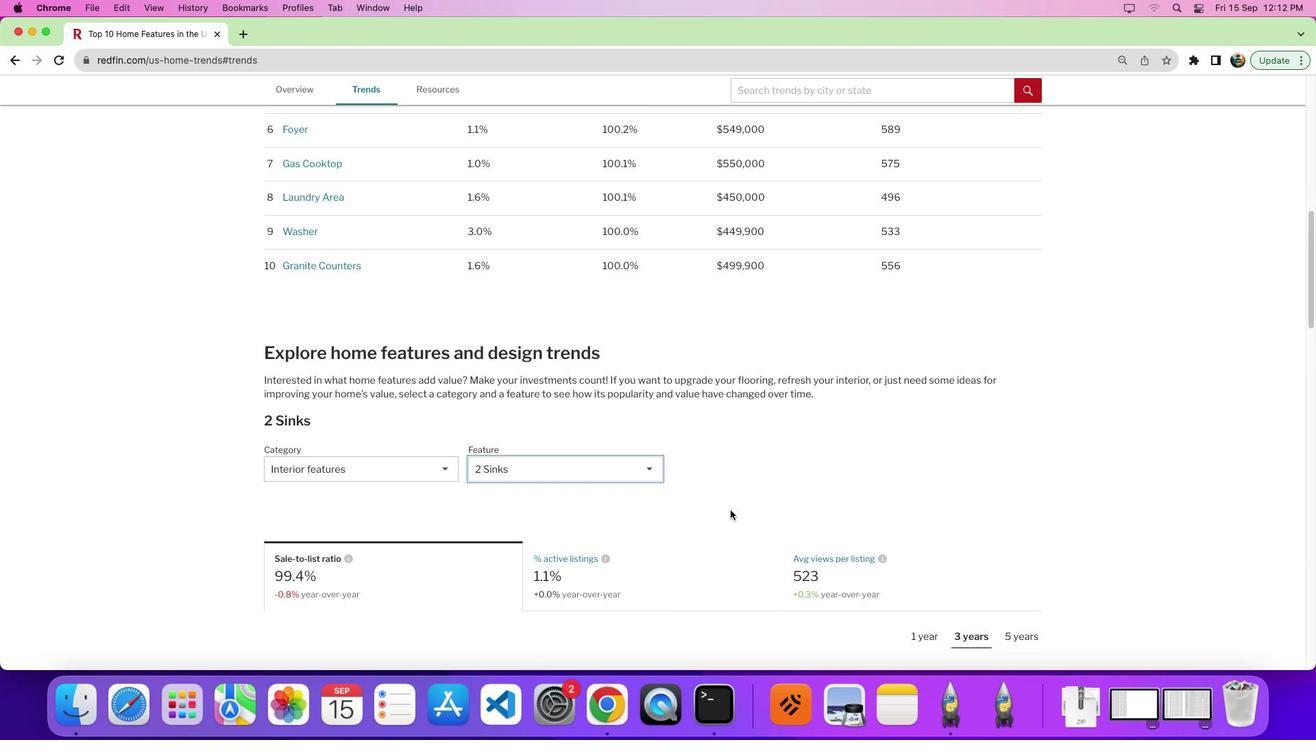 
Action: Mouse moved to (729, 512)
Screenshot: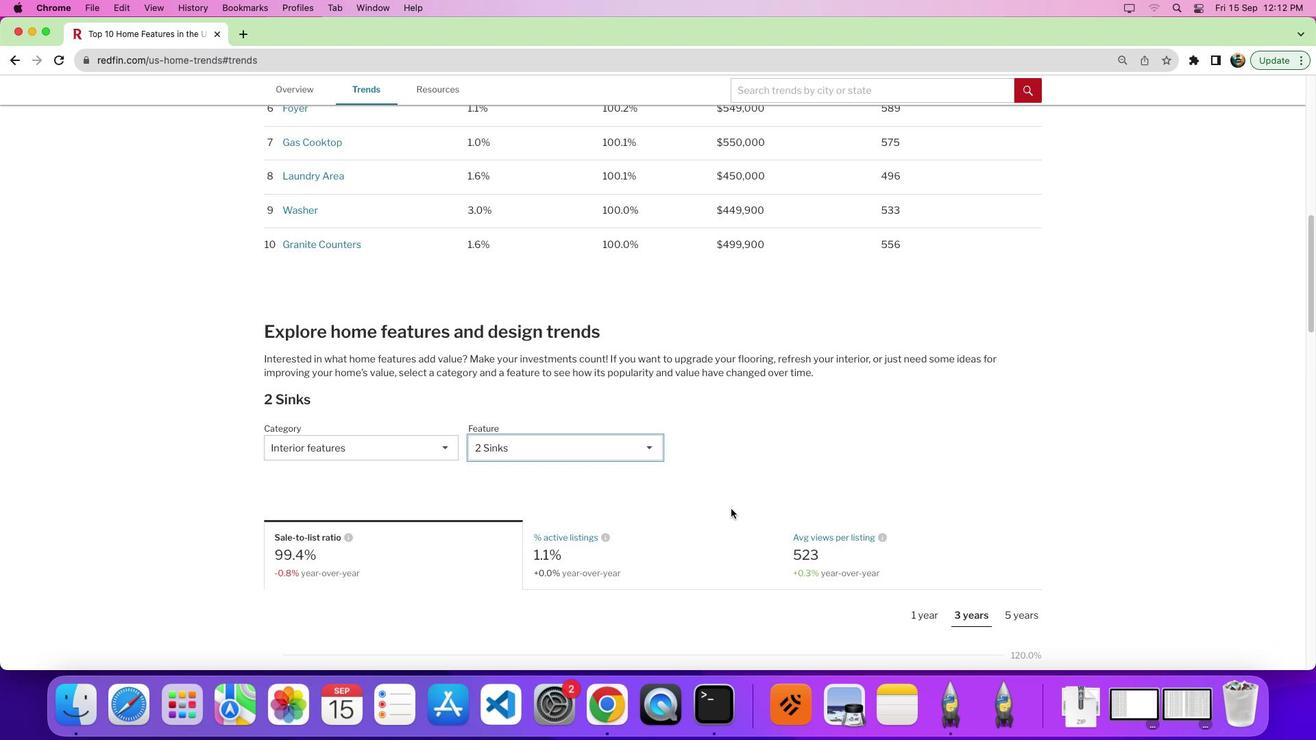 
Action: Mouse scrolled (729, 512) with delta (0, 0)
Screenshot: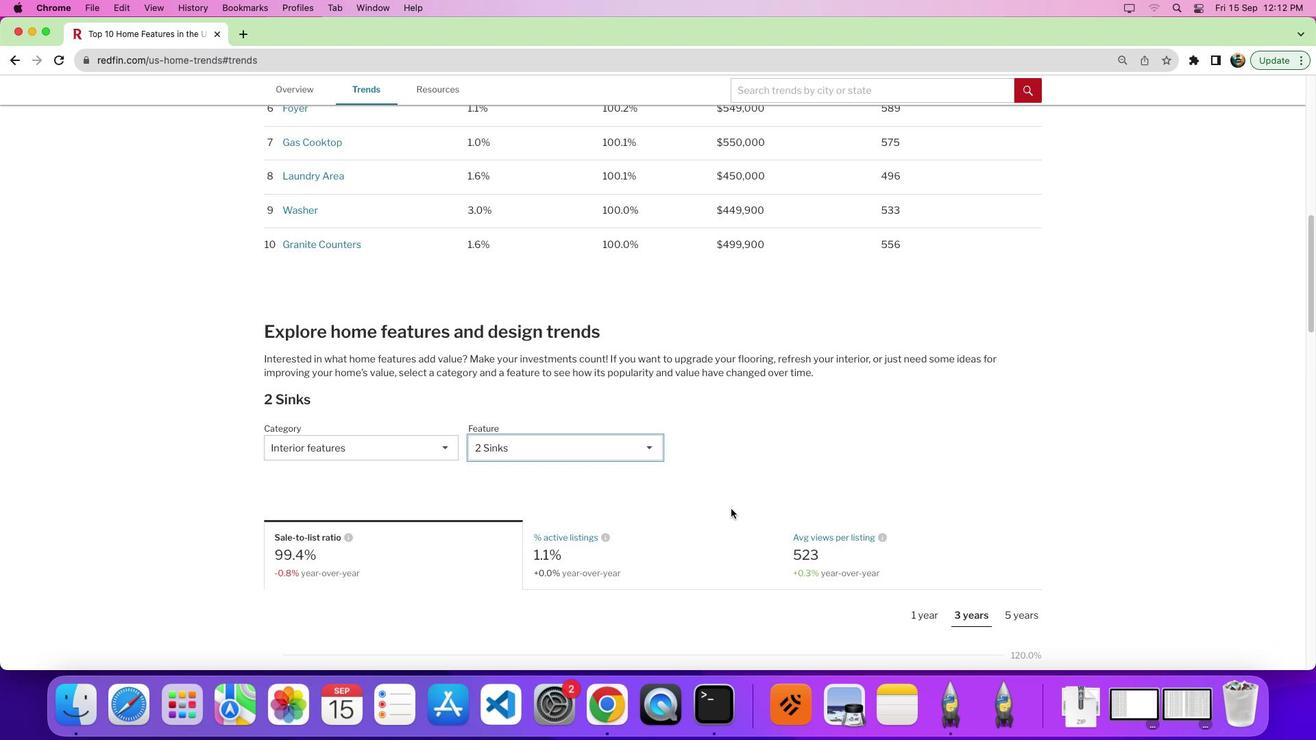 
Action: Mouse moved to (699, 572)
Screenshot: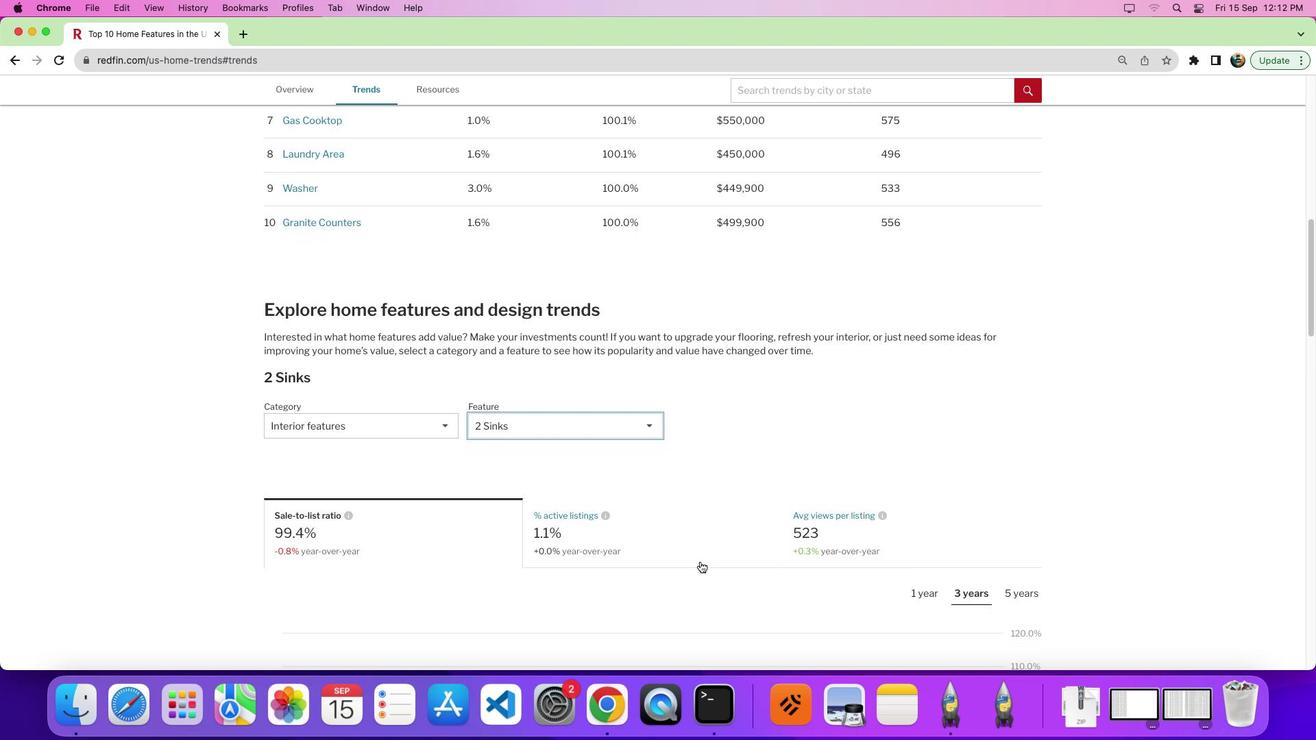 
Action: Mouse scrolled (699, 572) with delta (0, 0)
Screenshot: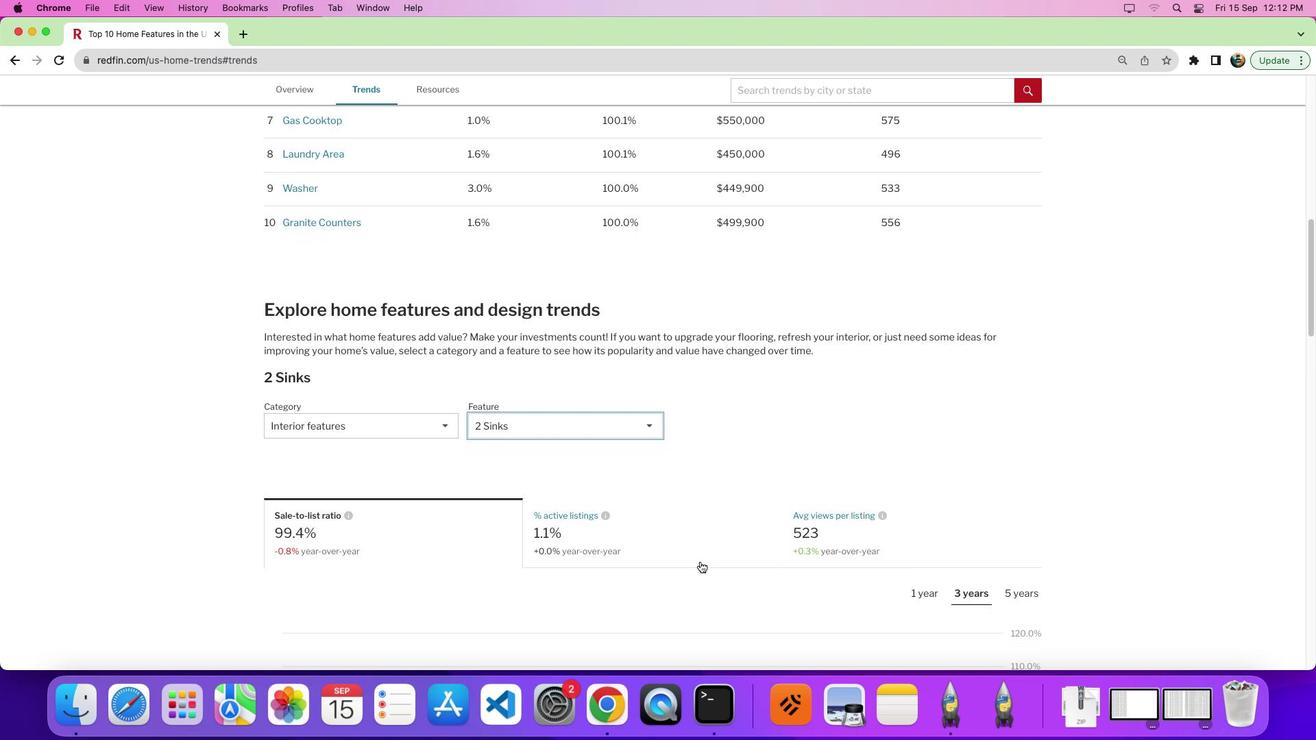 
Action: Mouse moved to (699, 565)
Screenshot: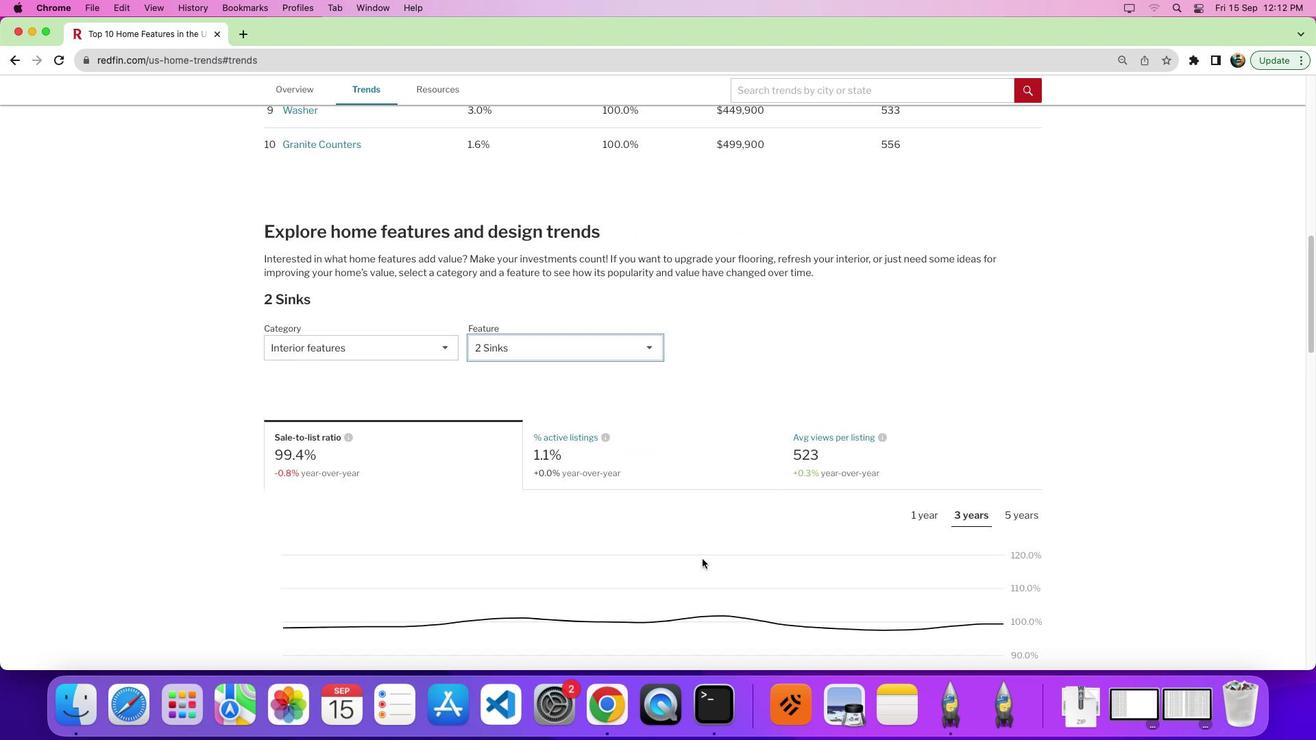 
Action: Mouse scrolled (699, 565) with delta (0, 0)
Screenshot: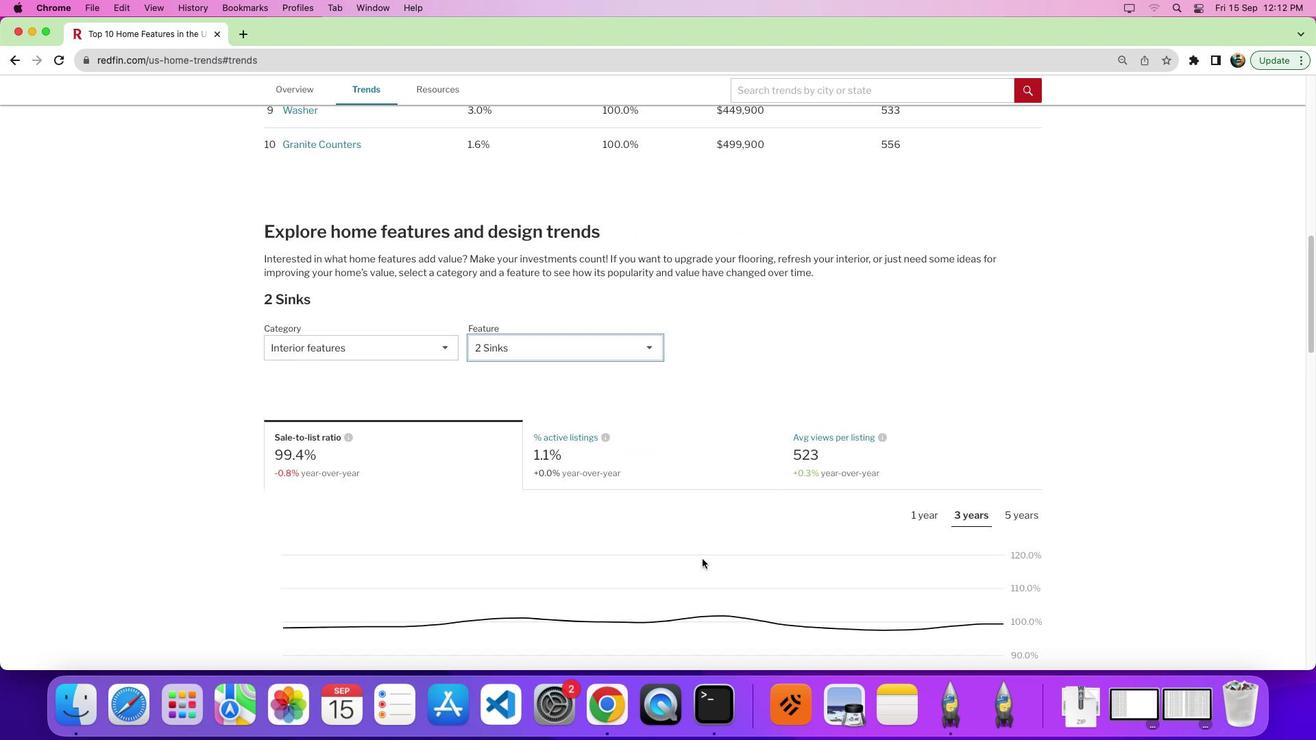 
Action: Mouse moved to (700, 562)
Screenshot: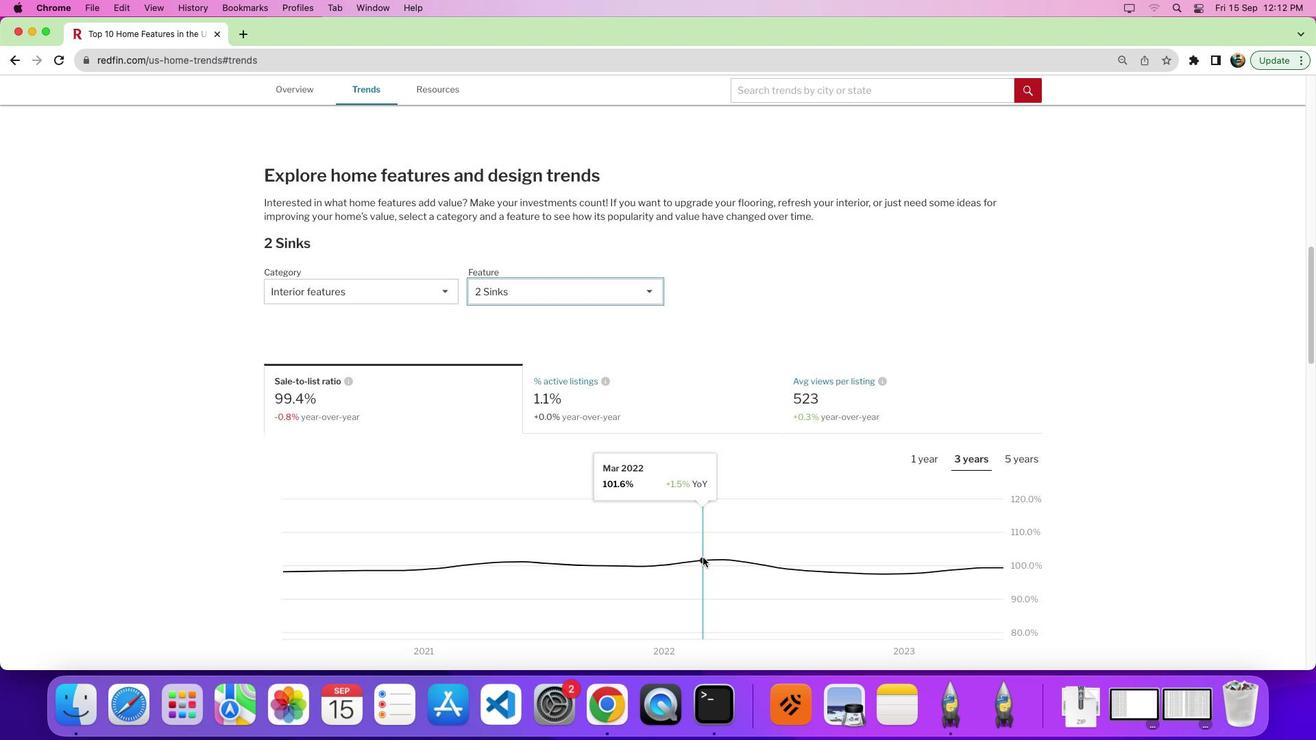 
Action: Mouse scrolled (700, 562) with delta (0, -3)
Screenshot: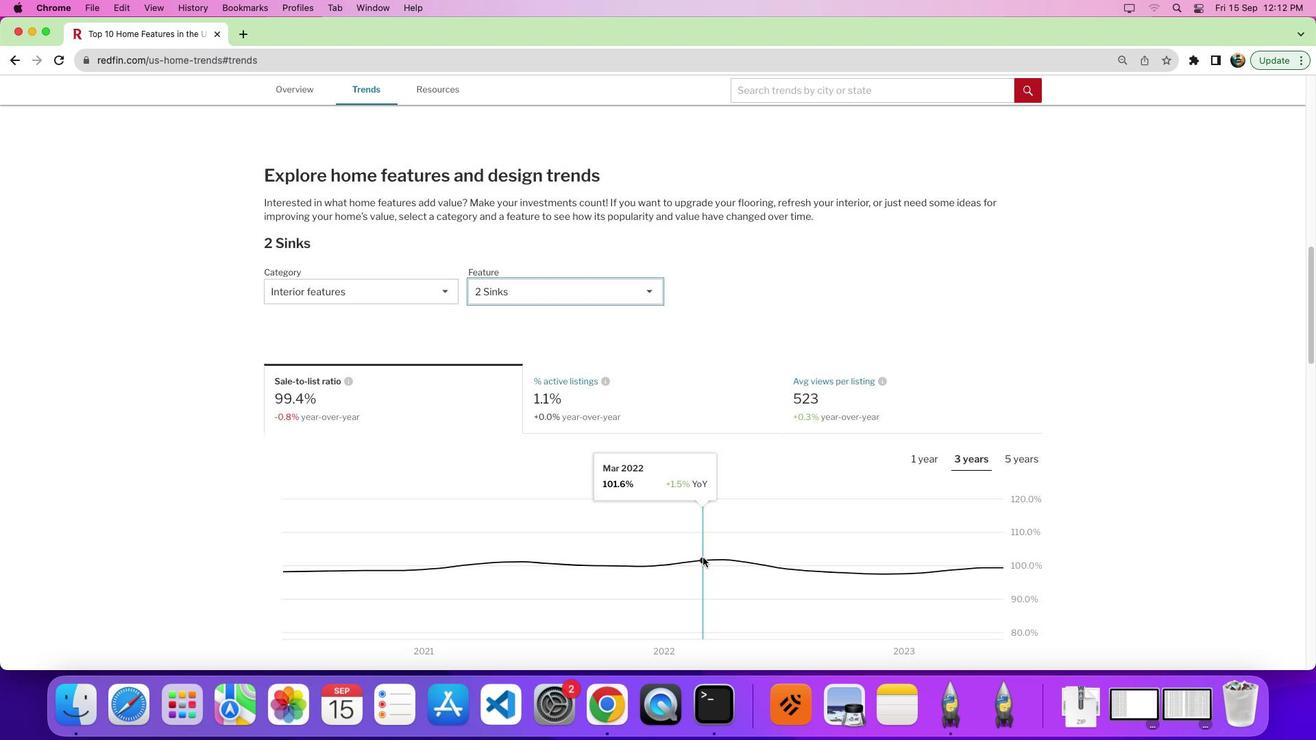 
Action: Mouse moved to (580, 341)
Screenshot: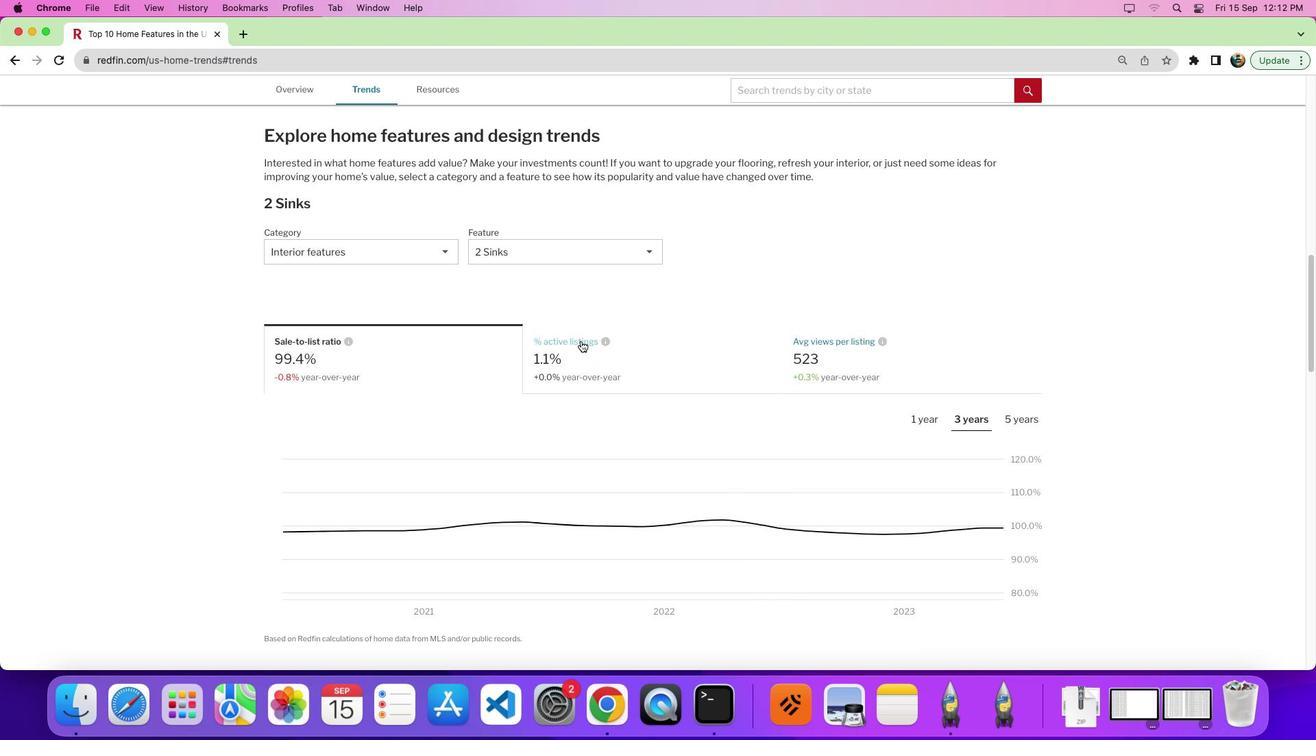 
Action: Mouse pressed left at (580, 341)
Screenshot: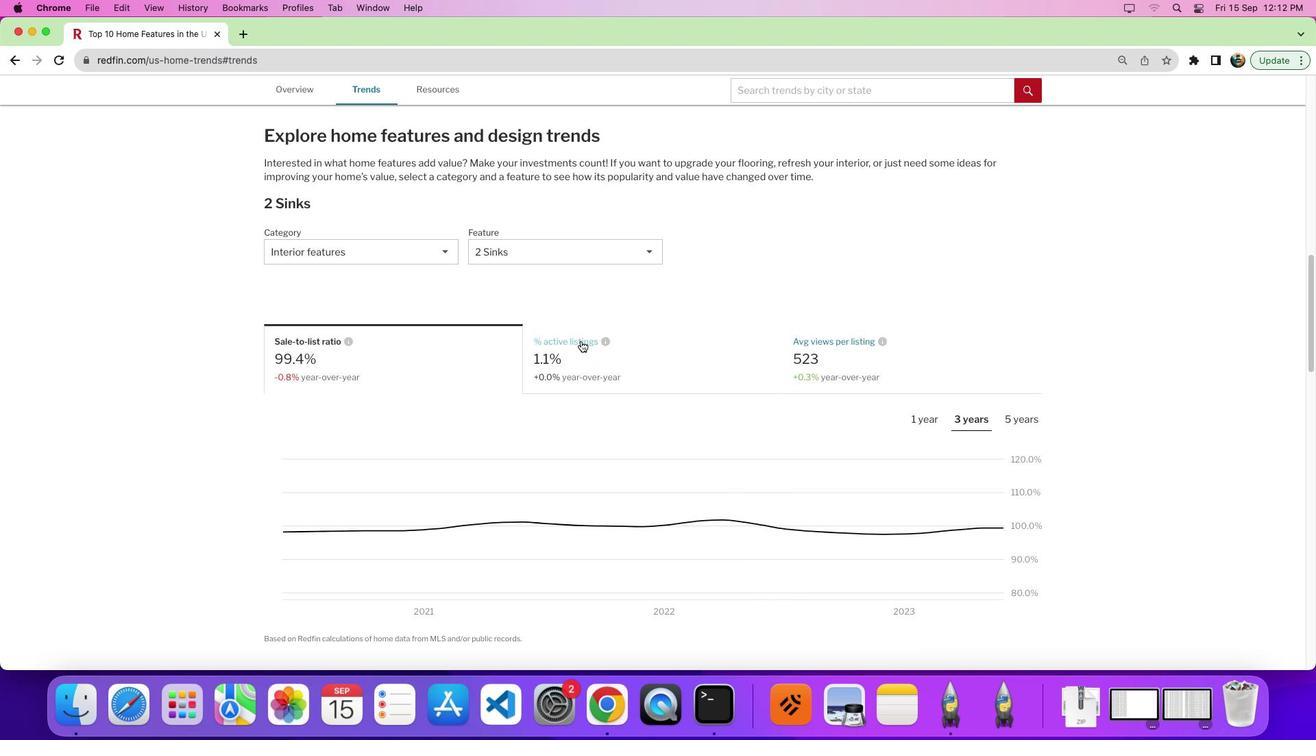 
Action: Mouse moved to (1025, 421)
Screenshot: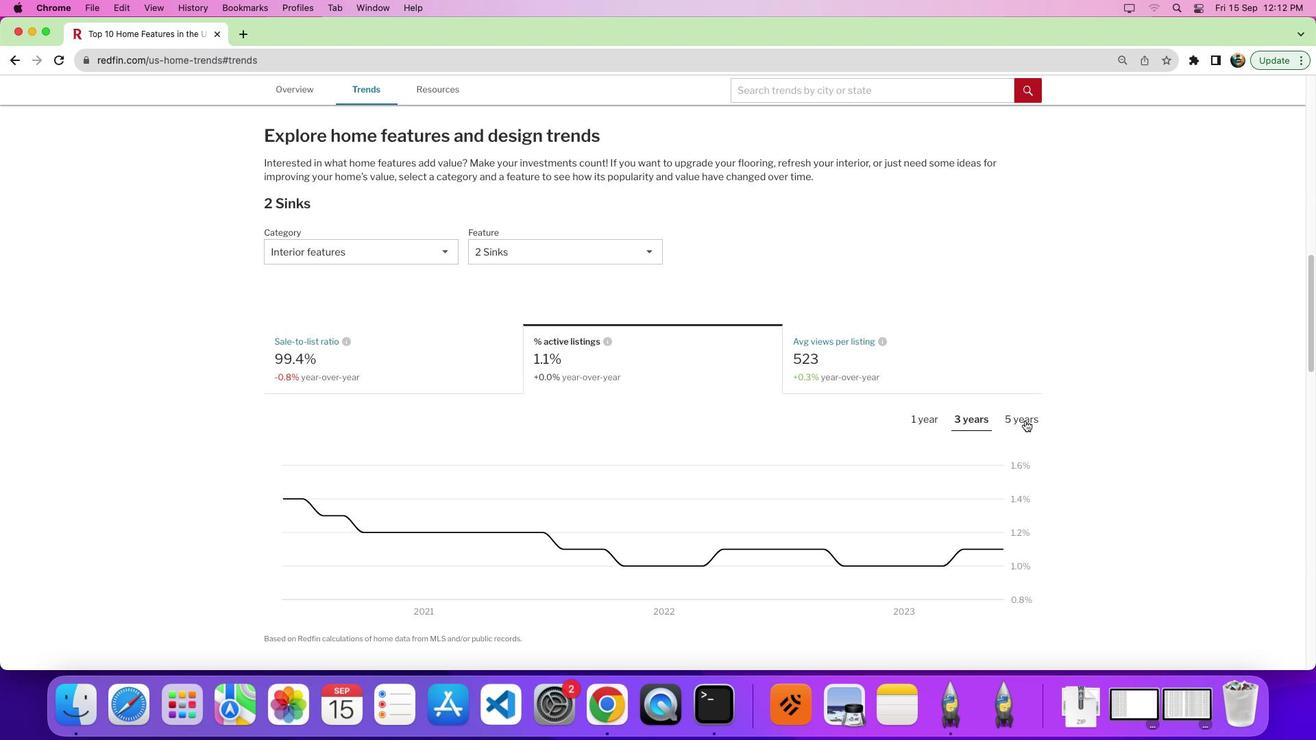
Action: Mouse pressed left at (1025, 421)
Screenshot: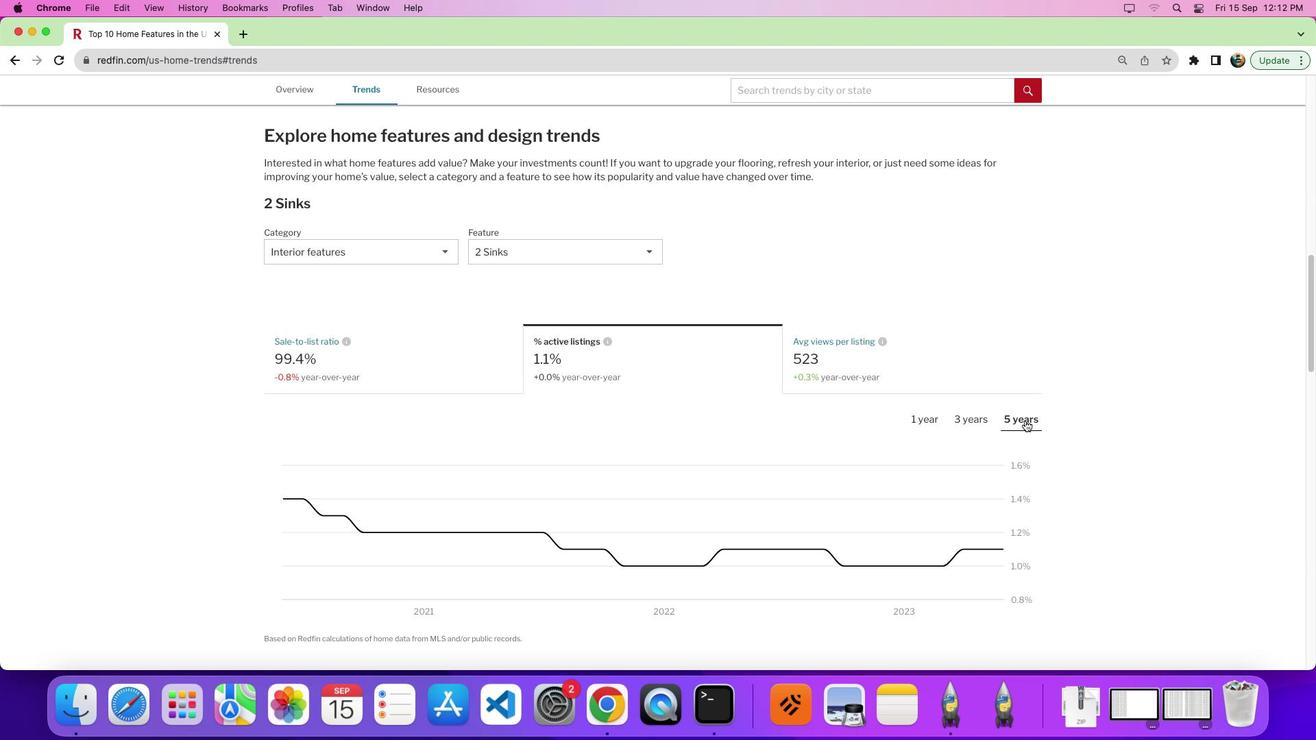 
Action: Mouse moved to (1018, 423)
Screenshot: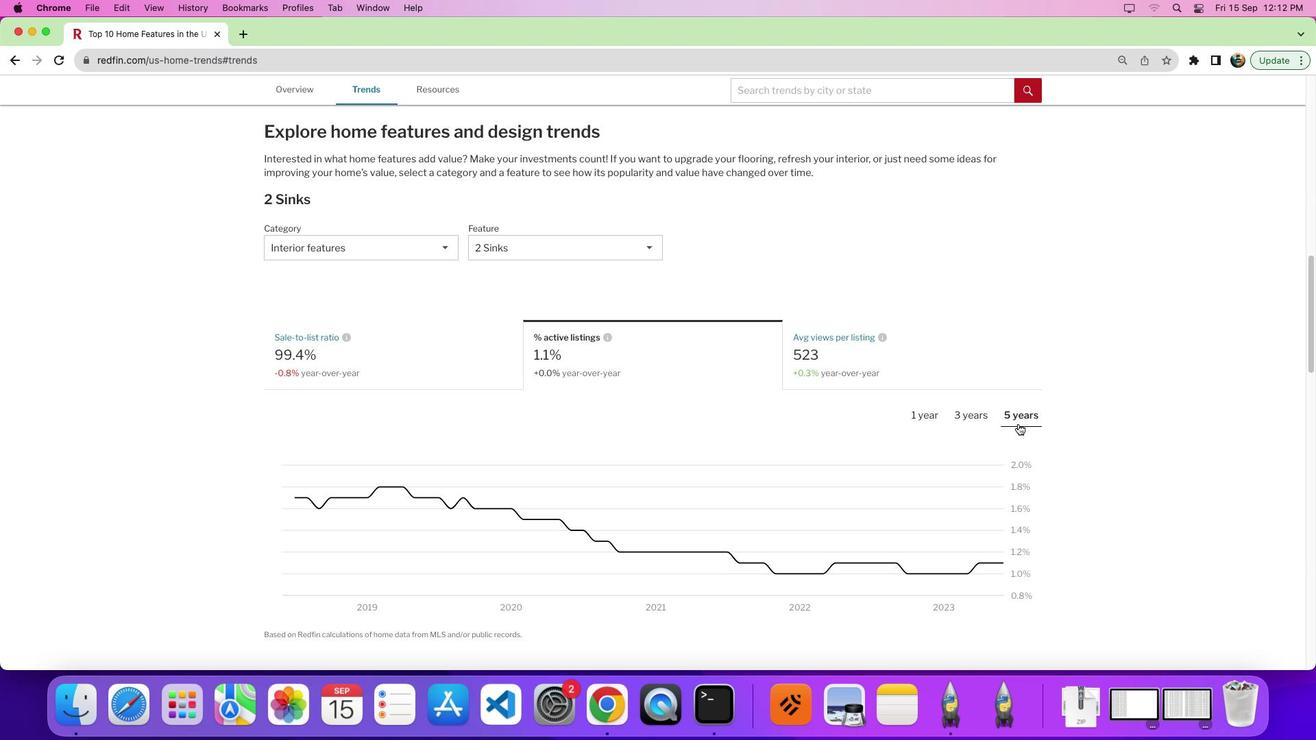 
Action: Mouse scrolled (1018, 423) with delta (0, 0)
Screenshot: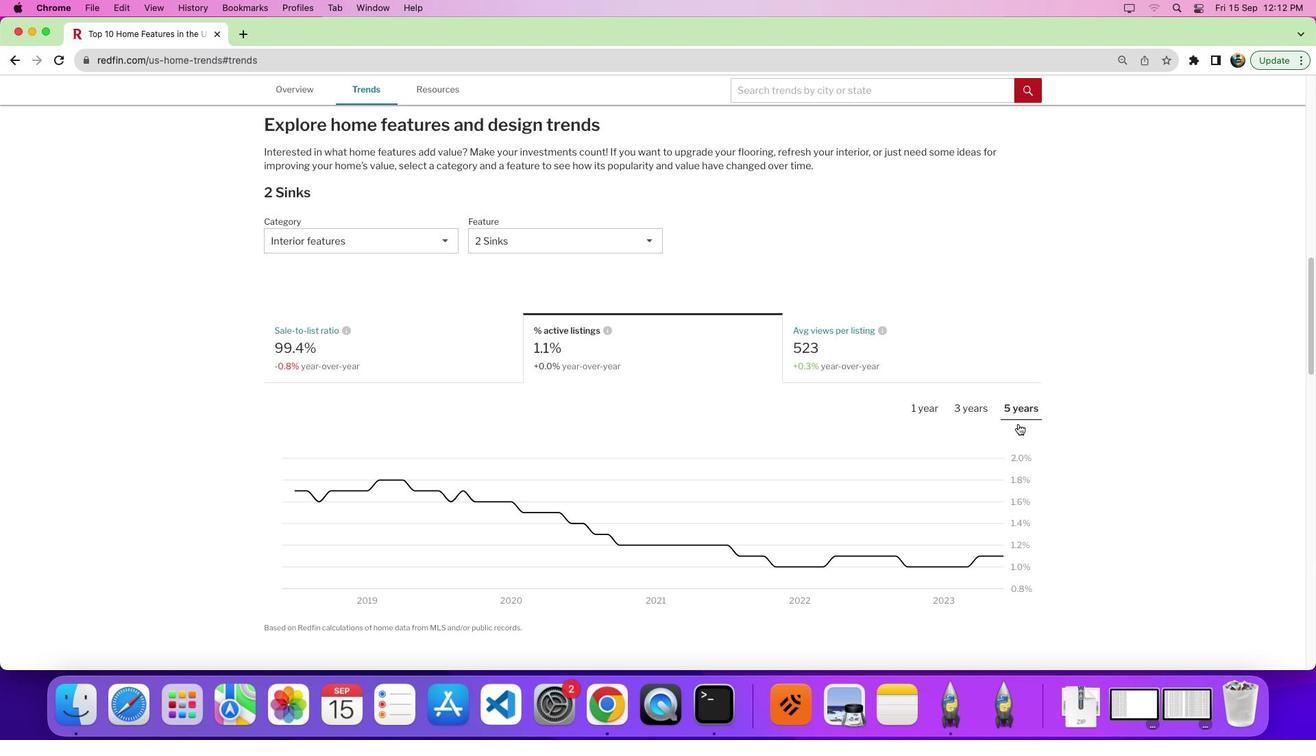 
Action: Mouse moved to (1018, 424)
Screenshot: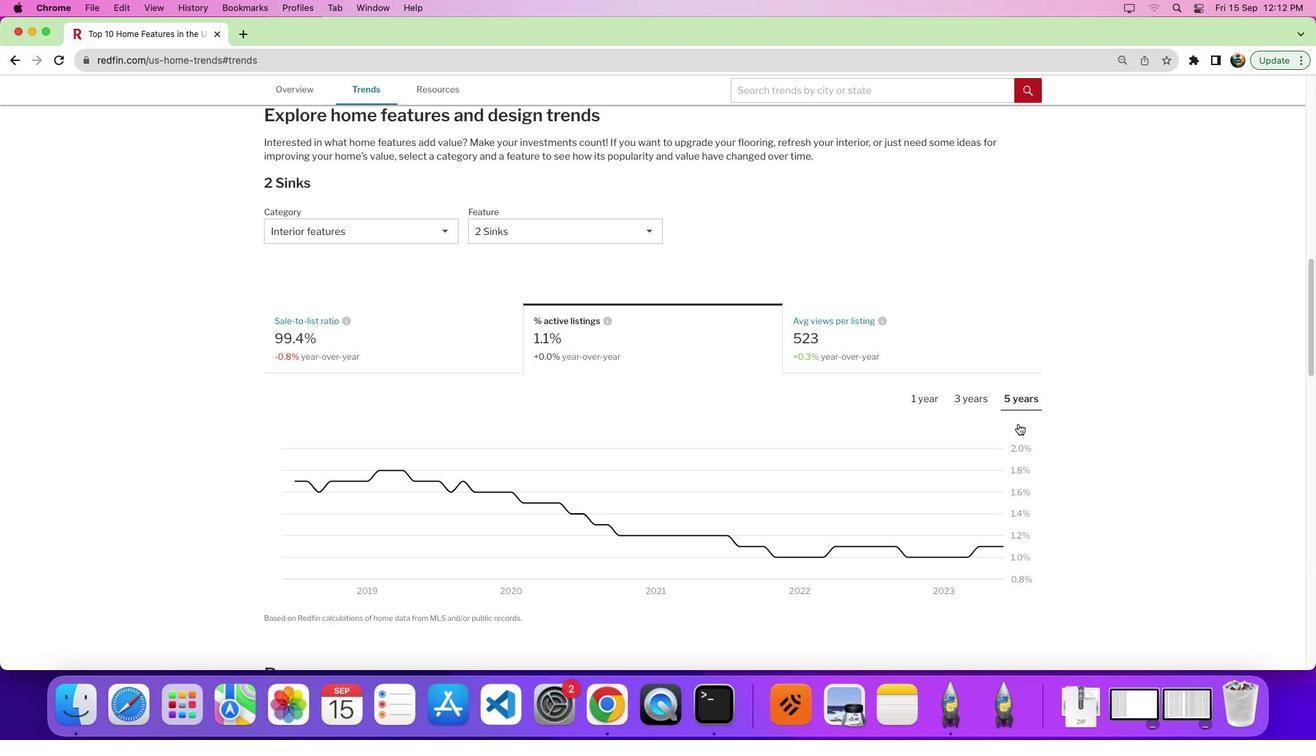 
Action: Mouse scrolled (1018, 424) with delta (0, 0)
Screenshot: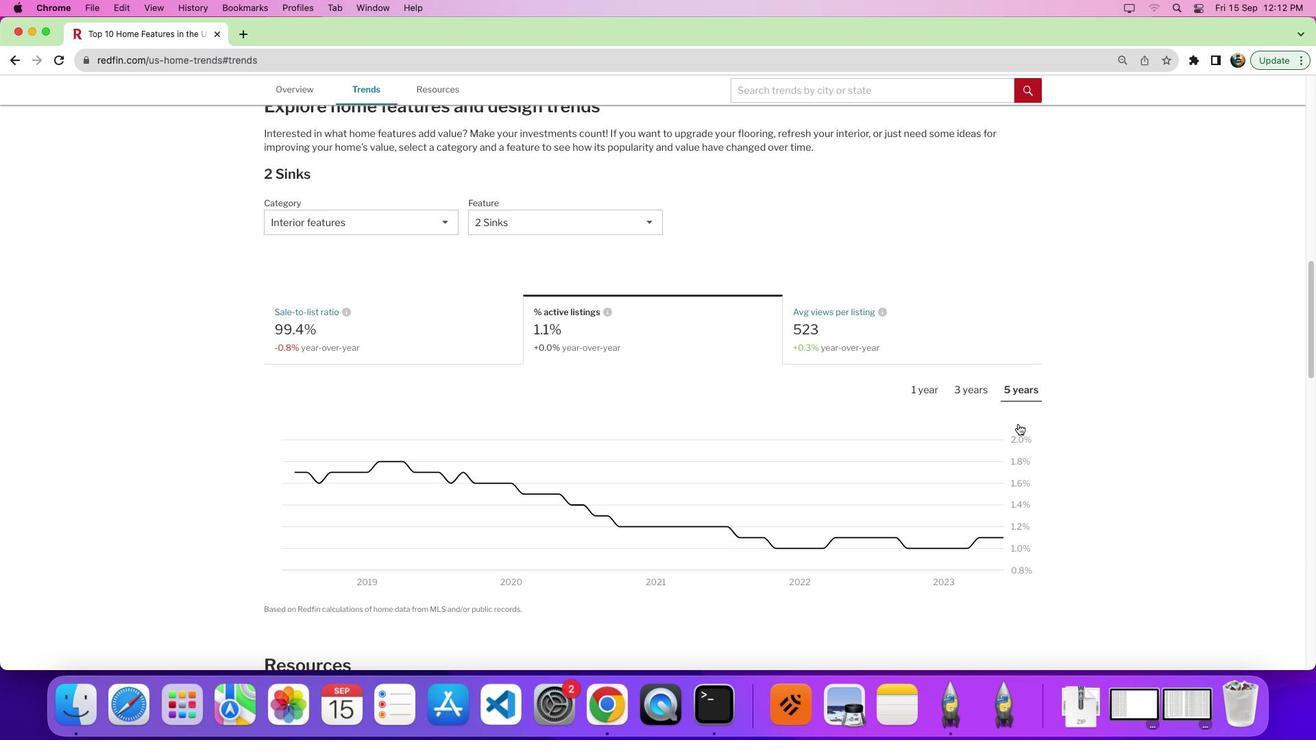 
Action: Mouse moved to (881, 598)
Screenshot: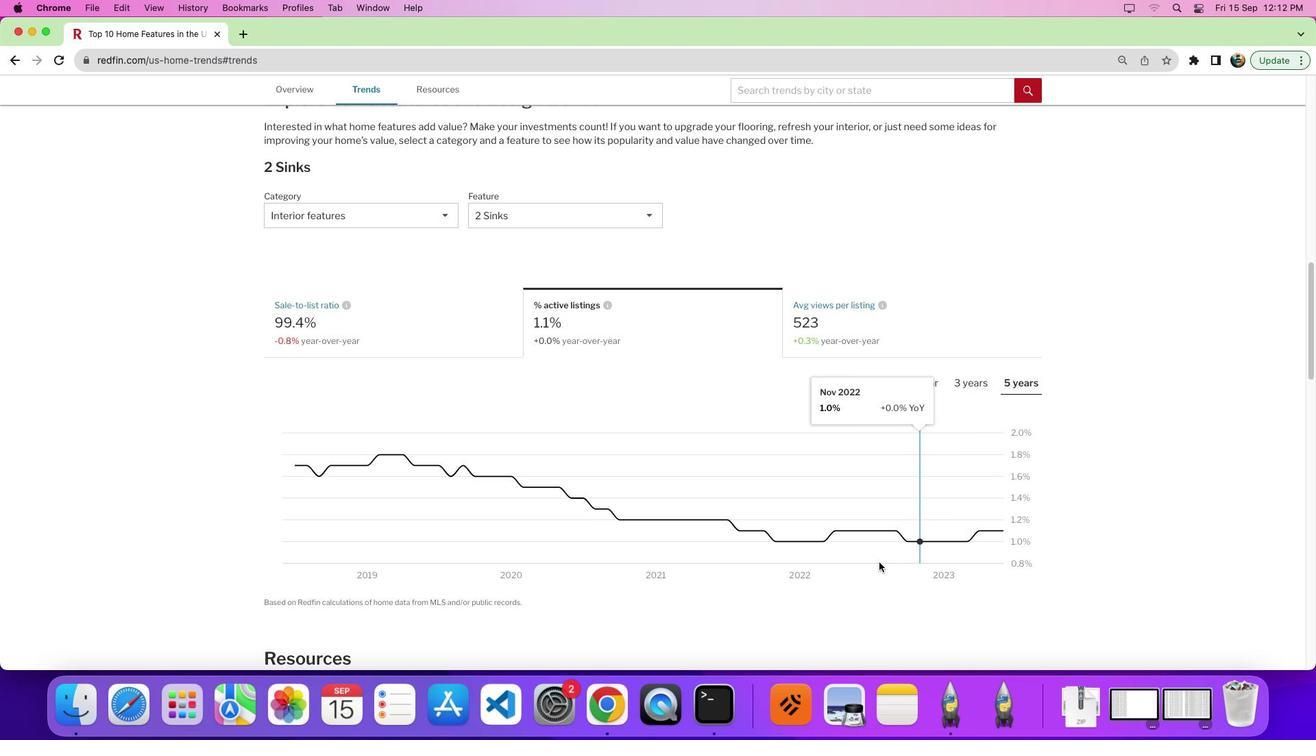 
